 Task: Find connections with filter location Queanbeyan with filter topic #Careerwith filter profile language French with filter current company HDFC Limited with filter school SREYAS INSTITUTE OF ENGINEERING & TECHNOLOGY with filter industry Wholesale Luxury Goods and Jewelry with filter service category Content Strategy with filter keywords title Community Volunteer Jobs
Action: Mouse moved to (682, 101)
Screenshot: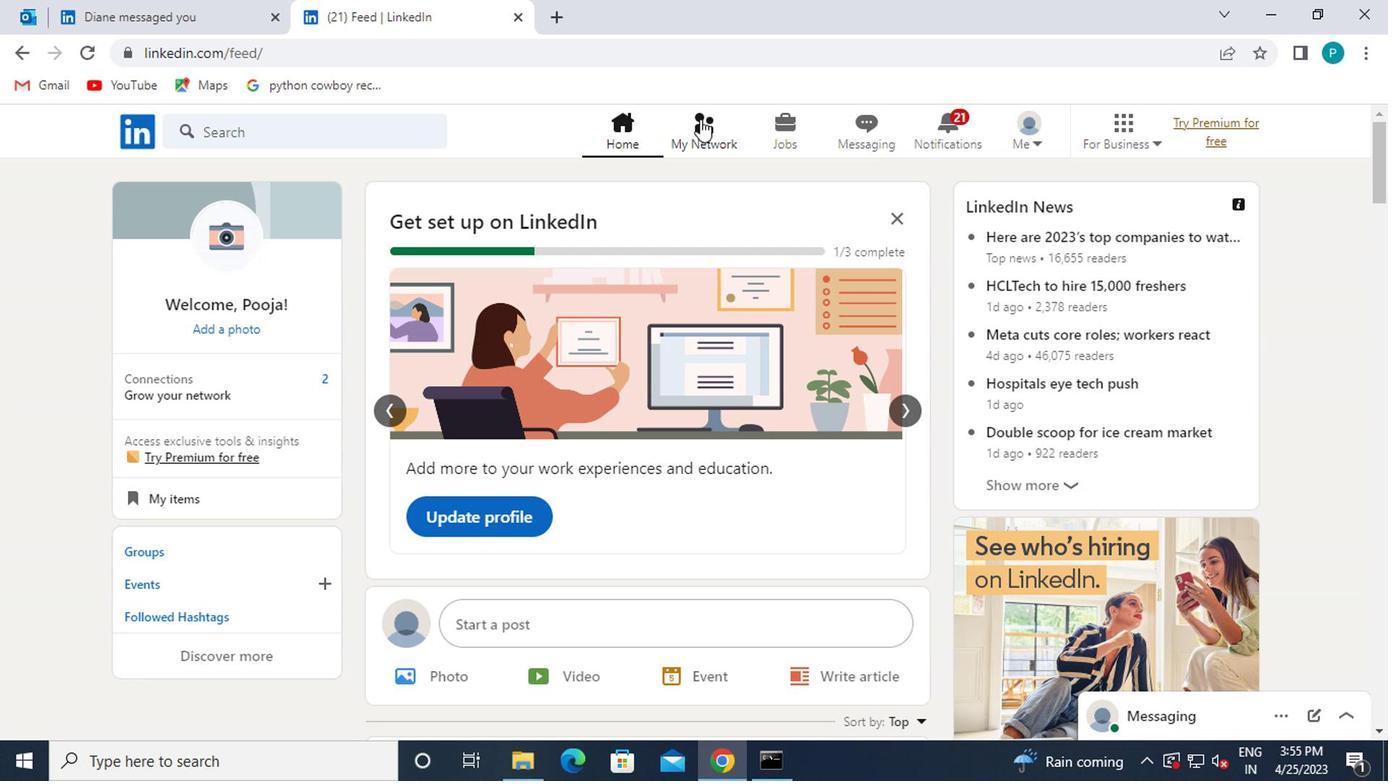 
Action: Mouse pressed left at (682, 101)
Screenshot: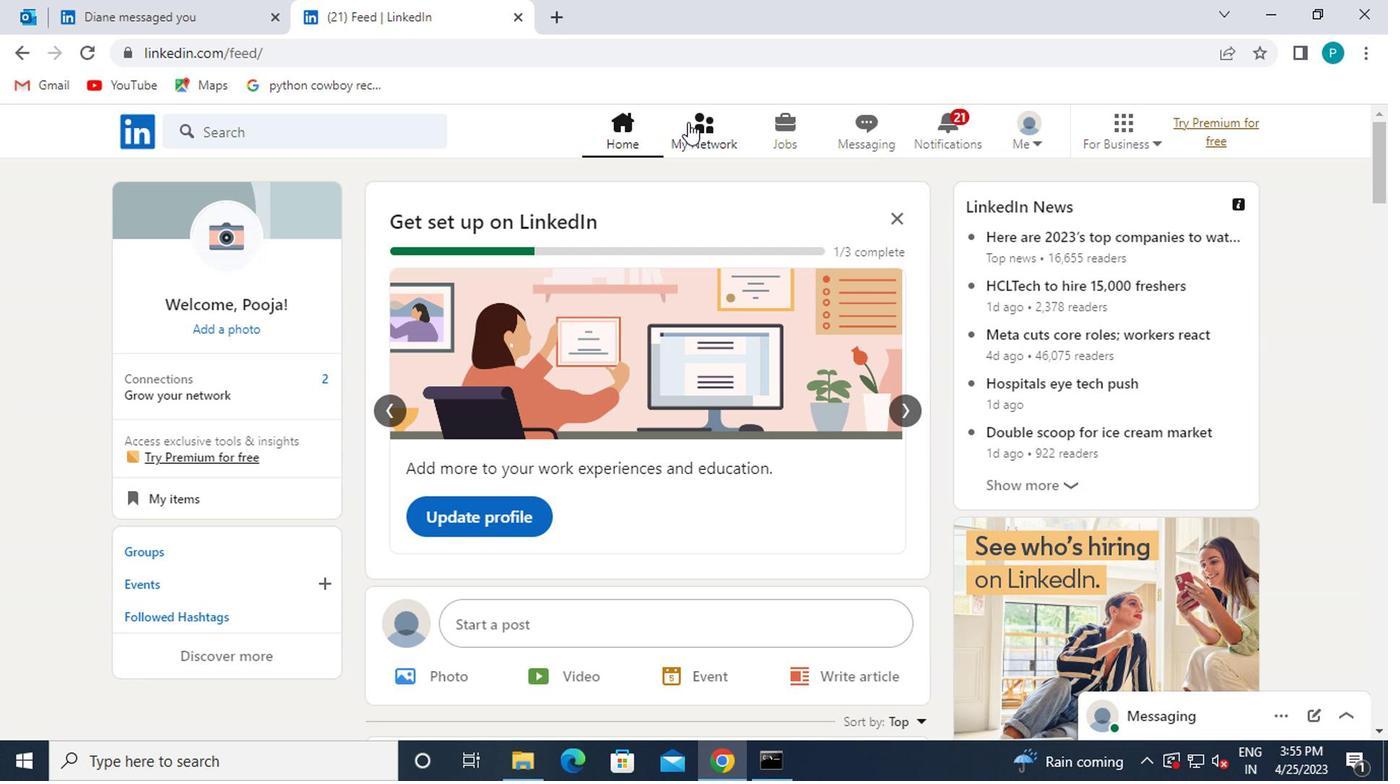 
Action: Mouse moved to (287, 215)
Screenshot: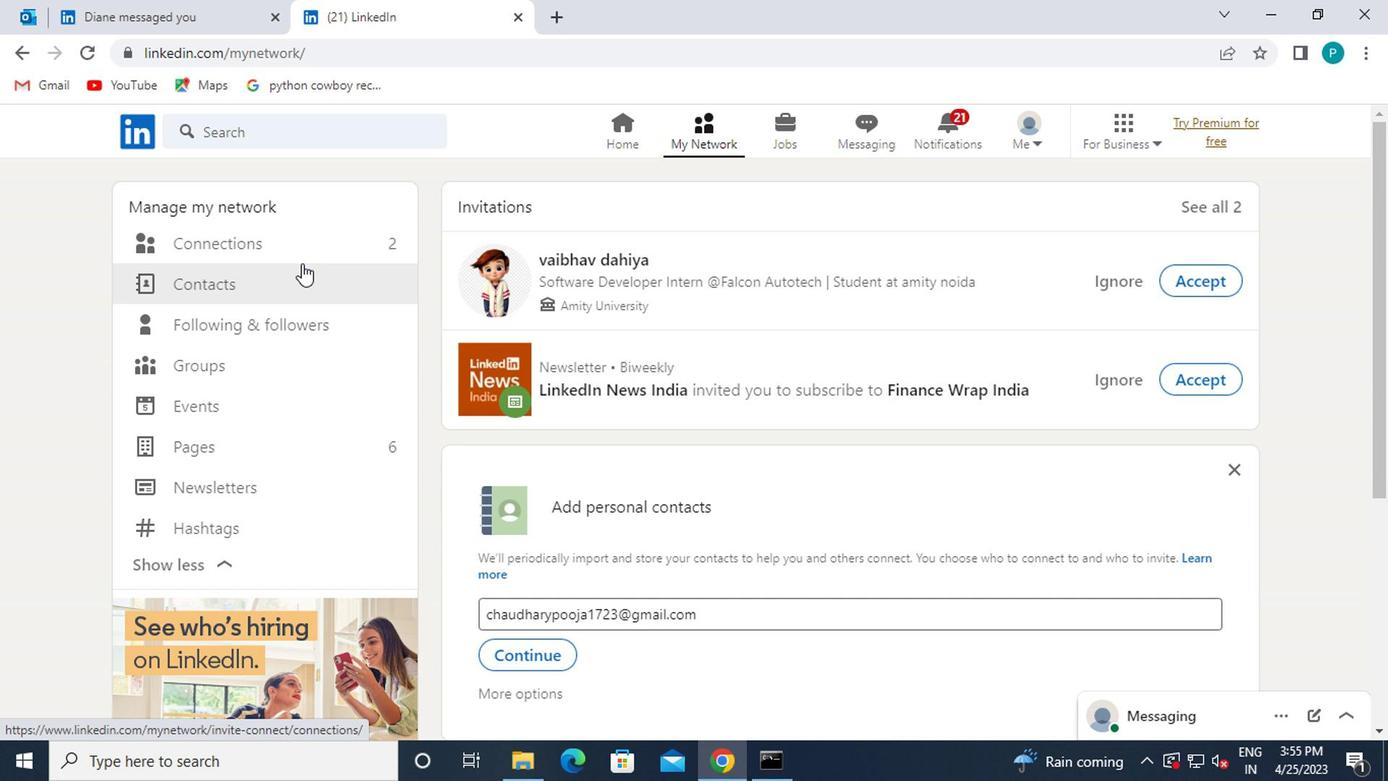 
Action: Mouse pressed left at (287, 215)
Screenshot: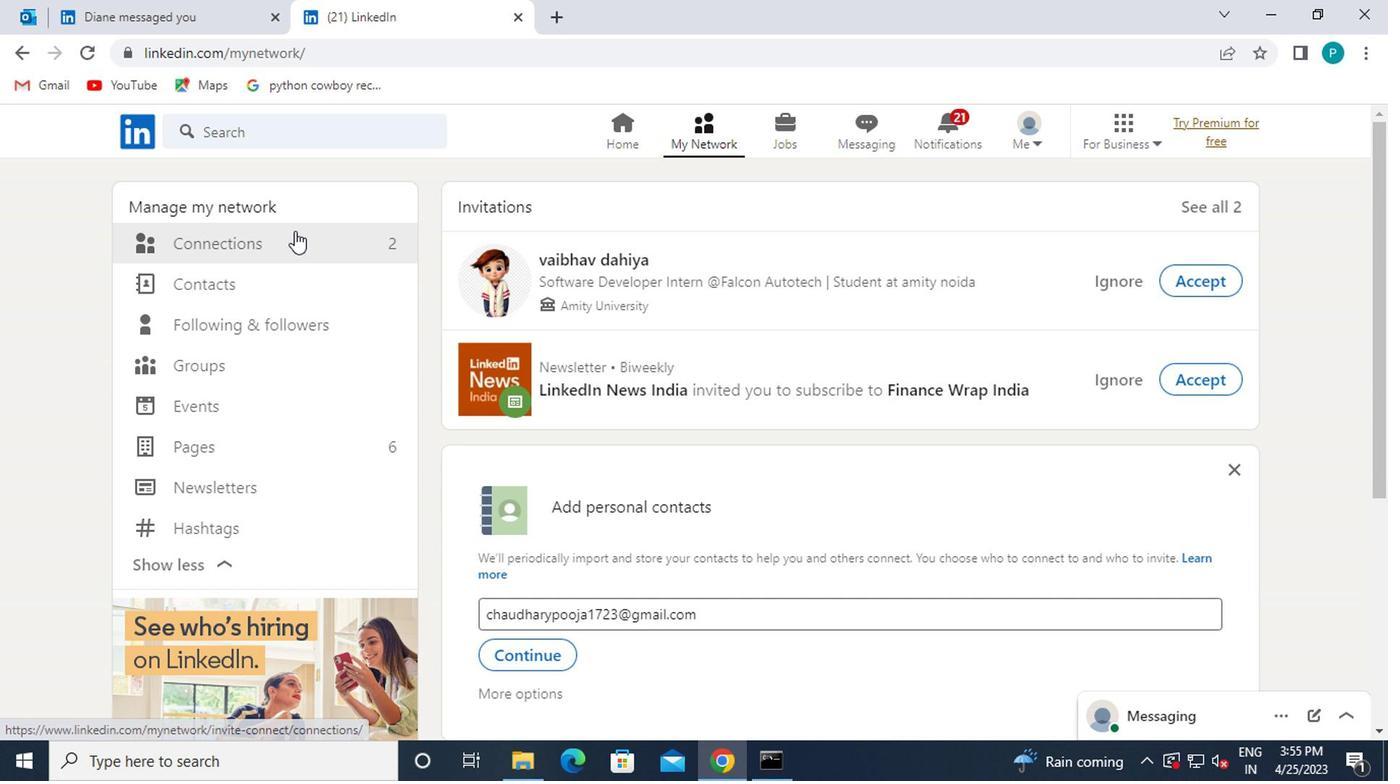 
Action: Mouse moved to (807, 226)
Screenshot: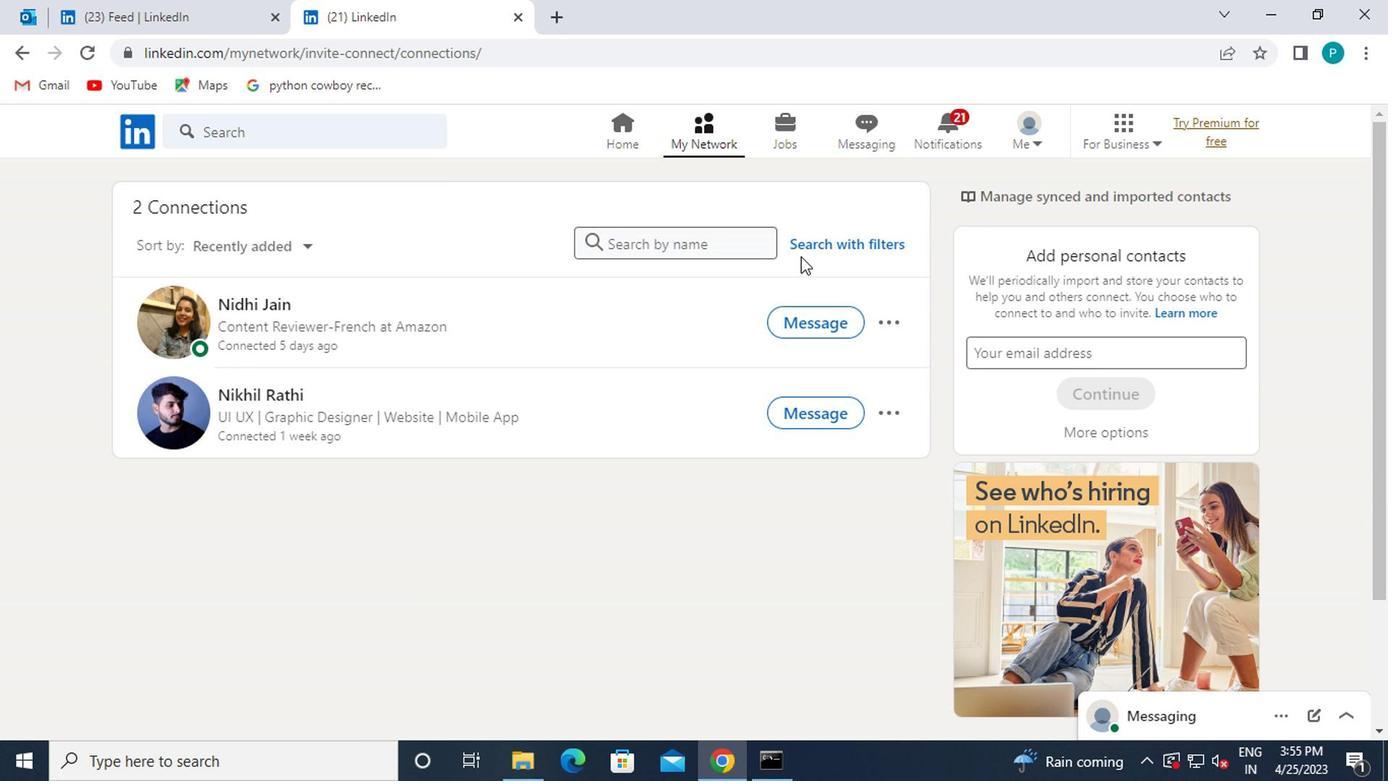 
Action: Mouse pressed left at (807, 226)
Screenshot: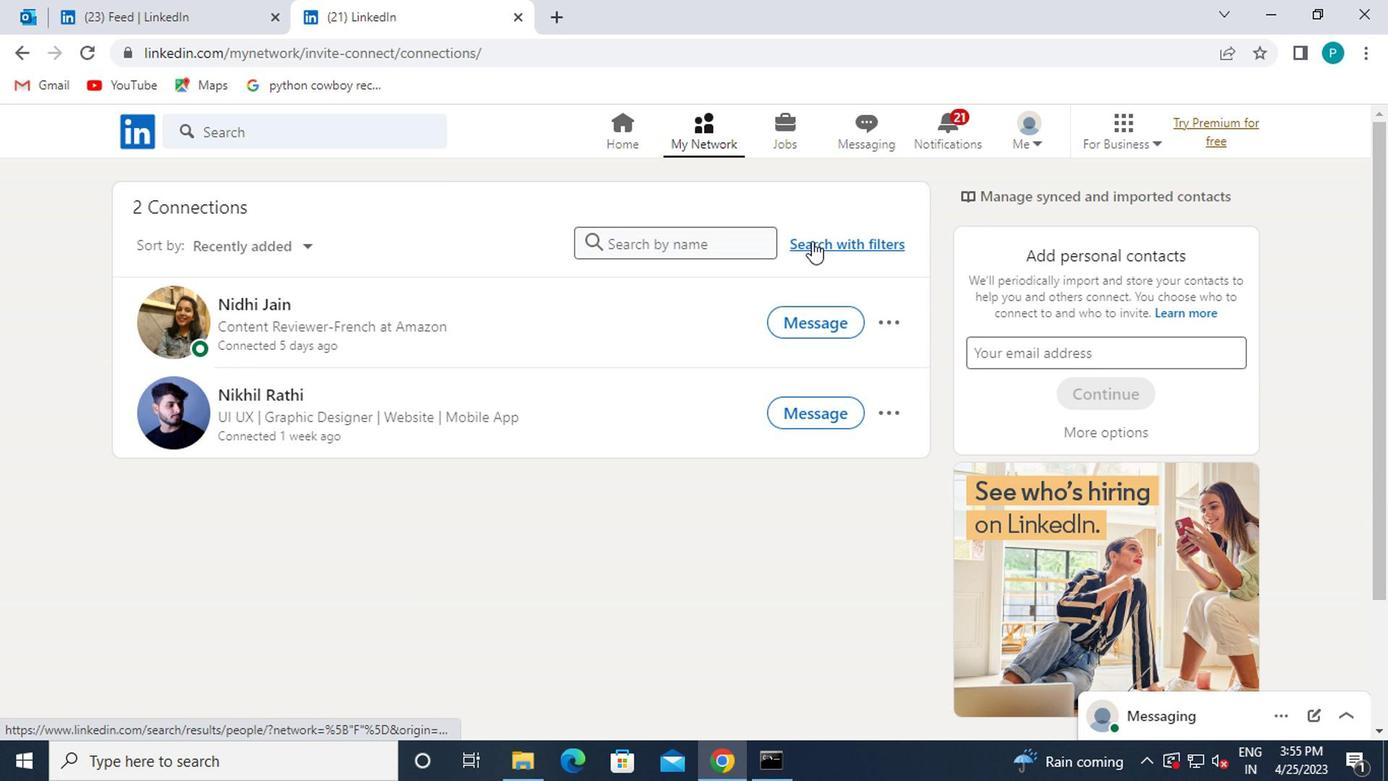 
Action: Mouse moved to (666, 177)
Screenshot: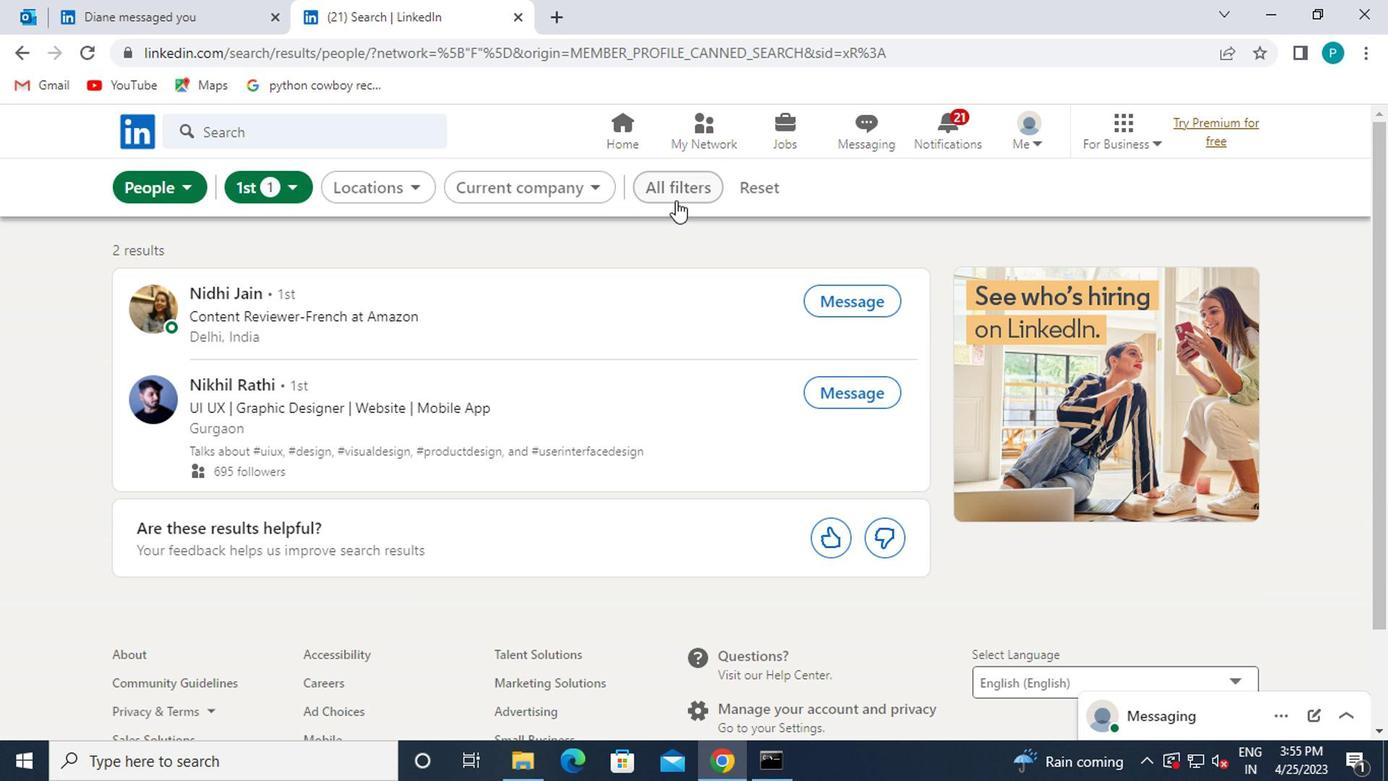 
Action: Mouse pressed left at (666, 177)
Screenshot: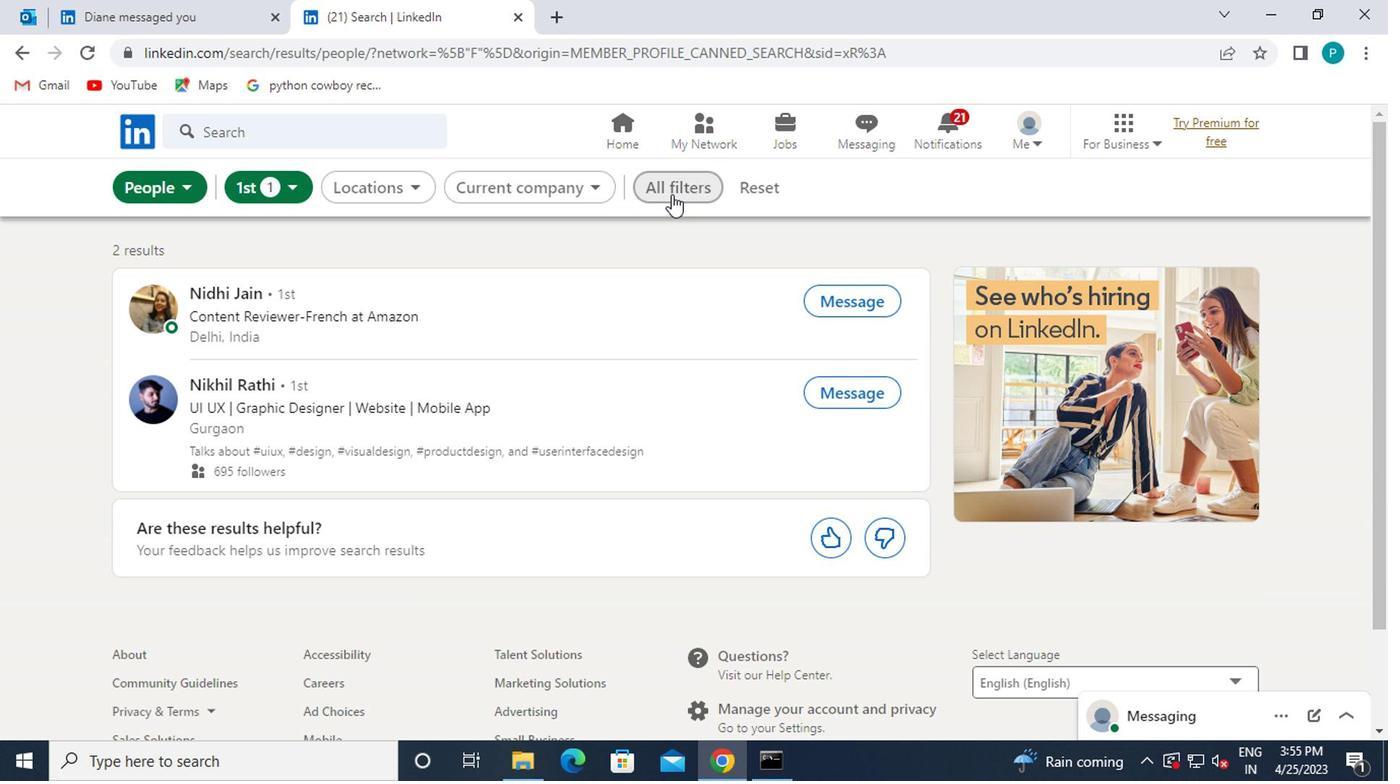 
Action: Mouse moved to (1207, 423)
Screenshot: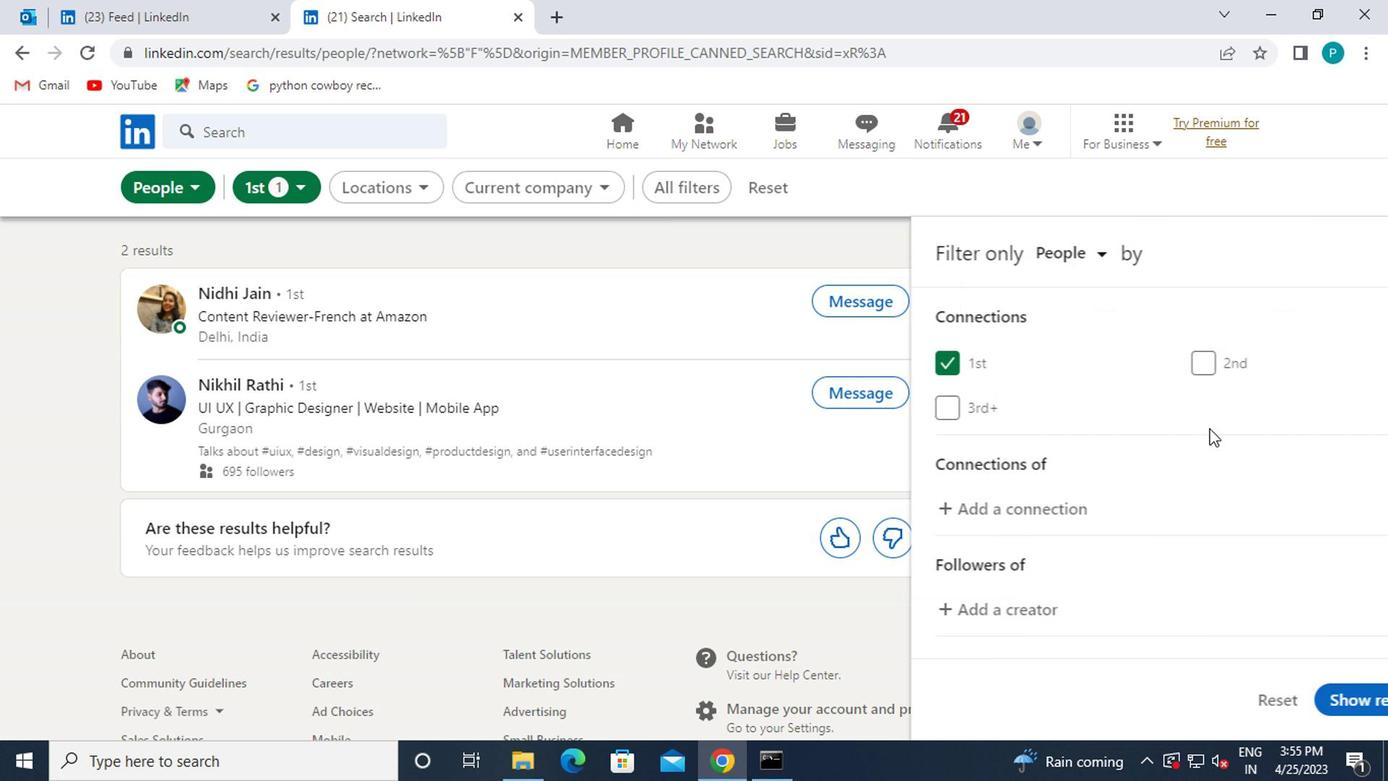 
Action: Mouse scrolled (1207, 421) with delta (0, -1)
Screenshot: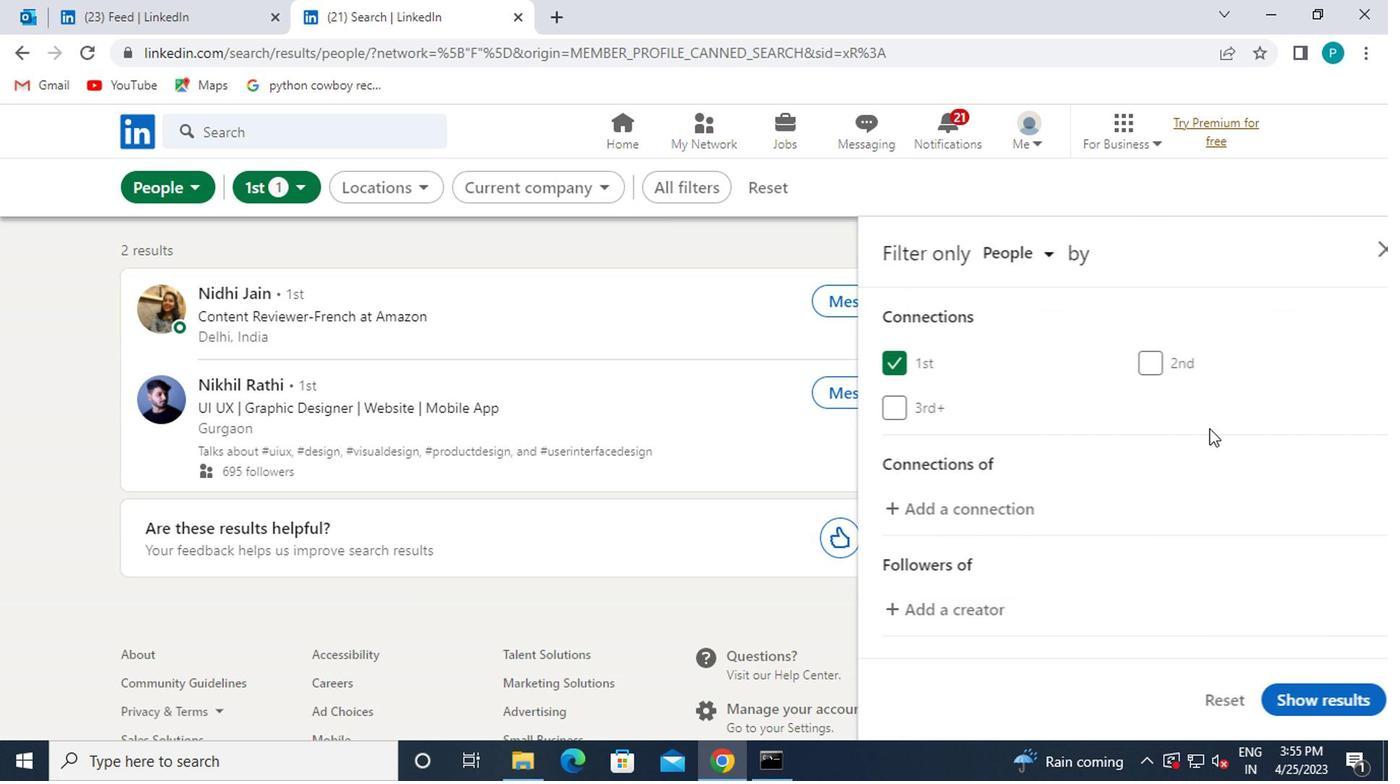 
Action: Mouse moved to (1205, 427)
Screenshot: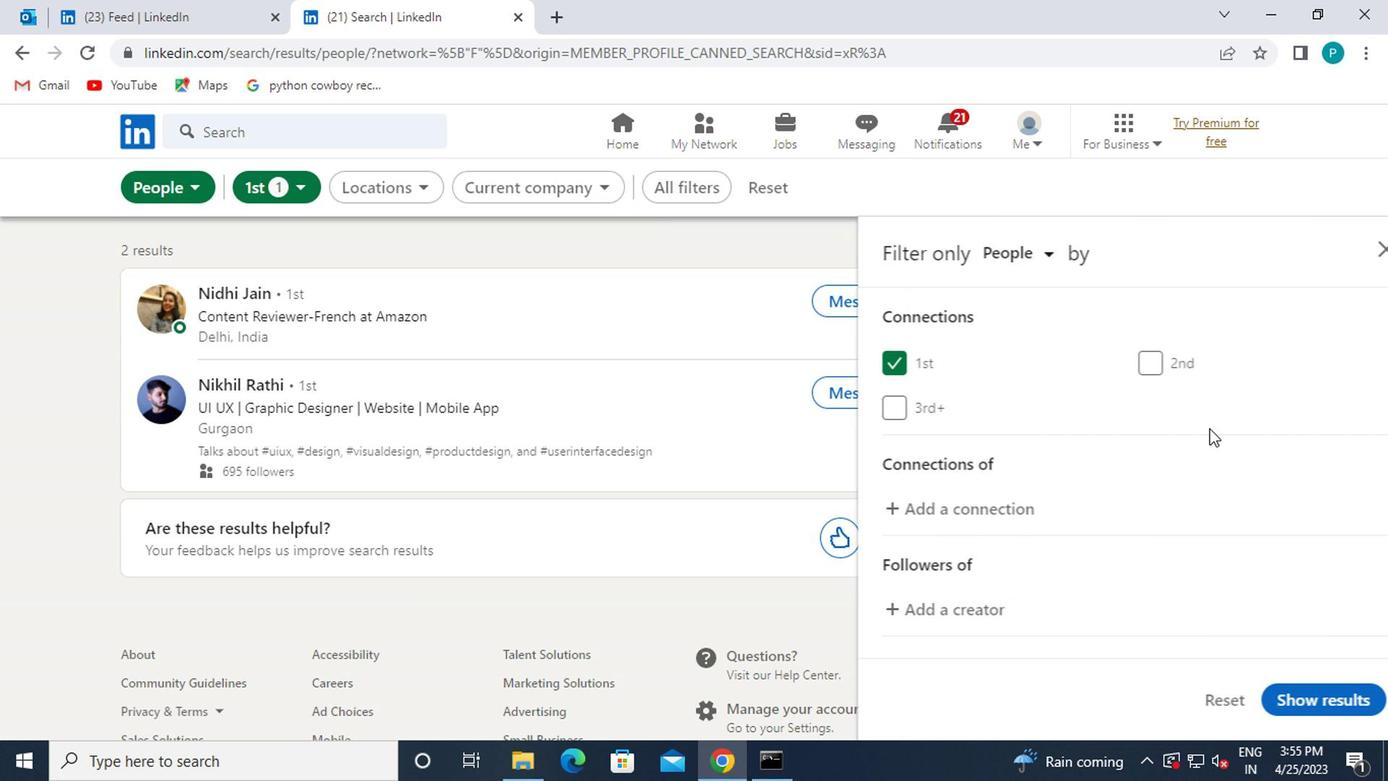 
Action: Mouse scrolled (1205, 426) with delta (0, -1)
Screenshot: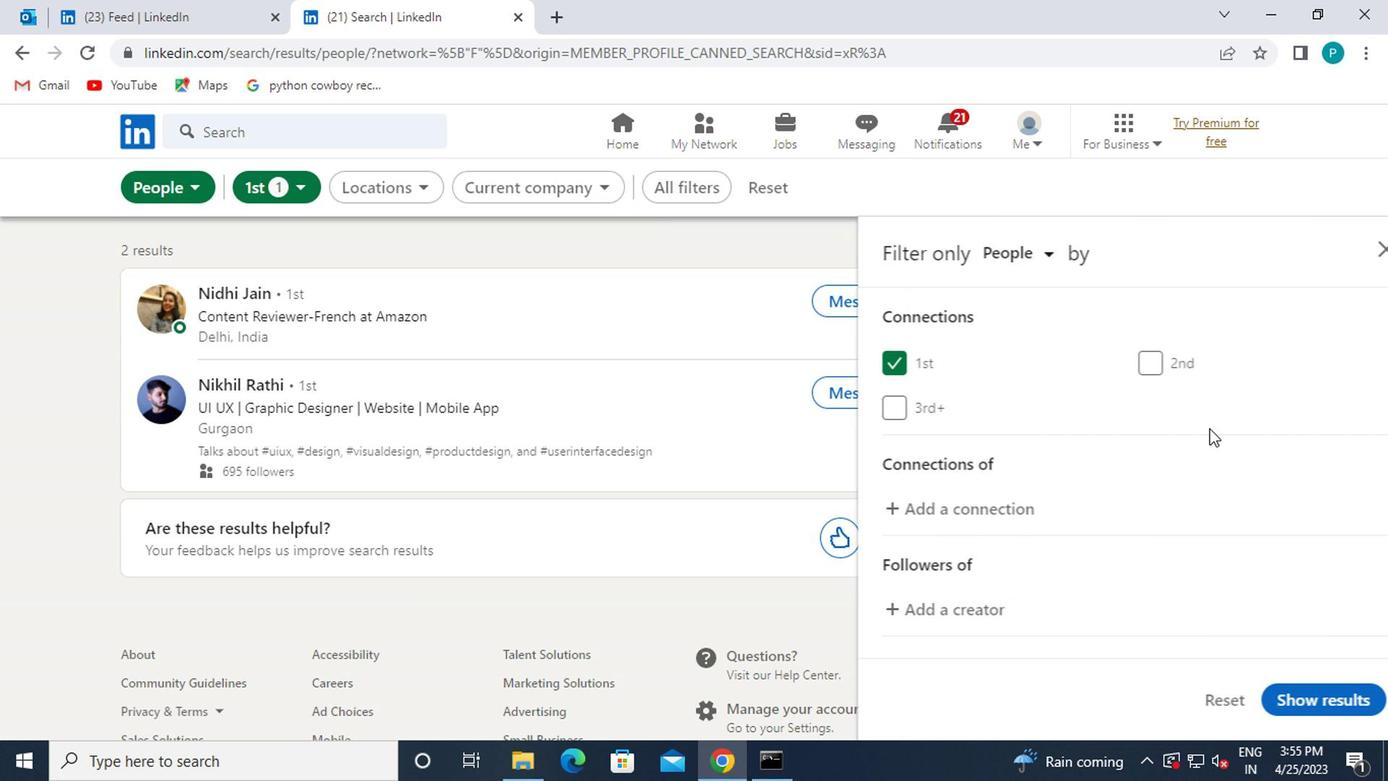 
Action: Mouse moved to (1194, 430)
Screenshot: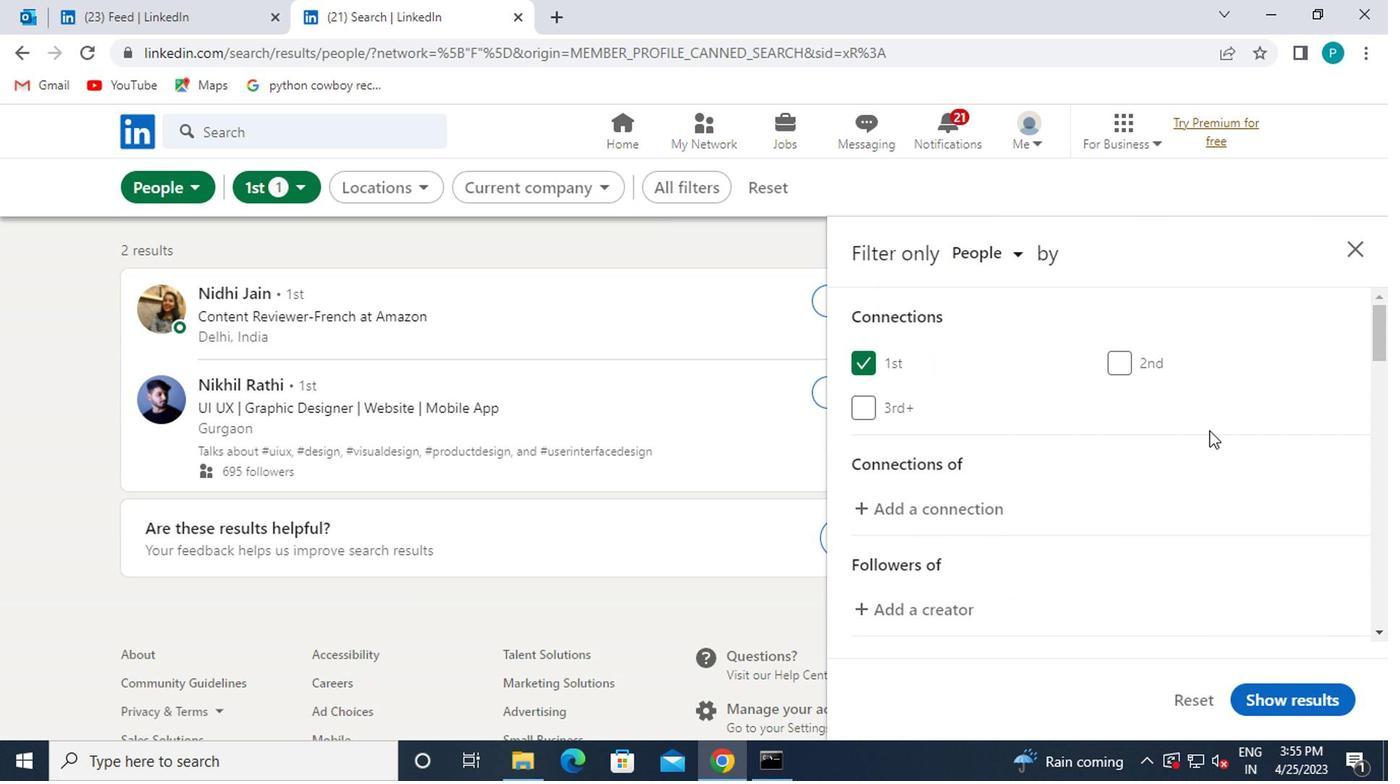 
Action: Mouse scrolled (1194, 429) with delta (0, 0)
Screenshot: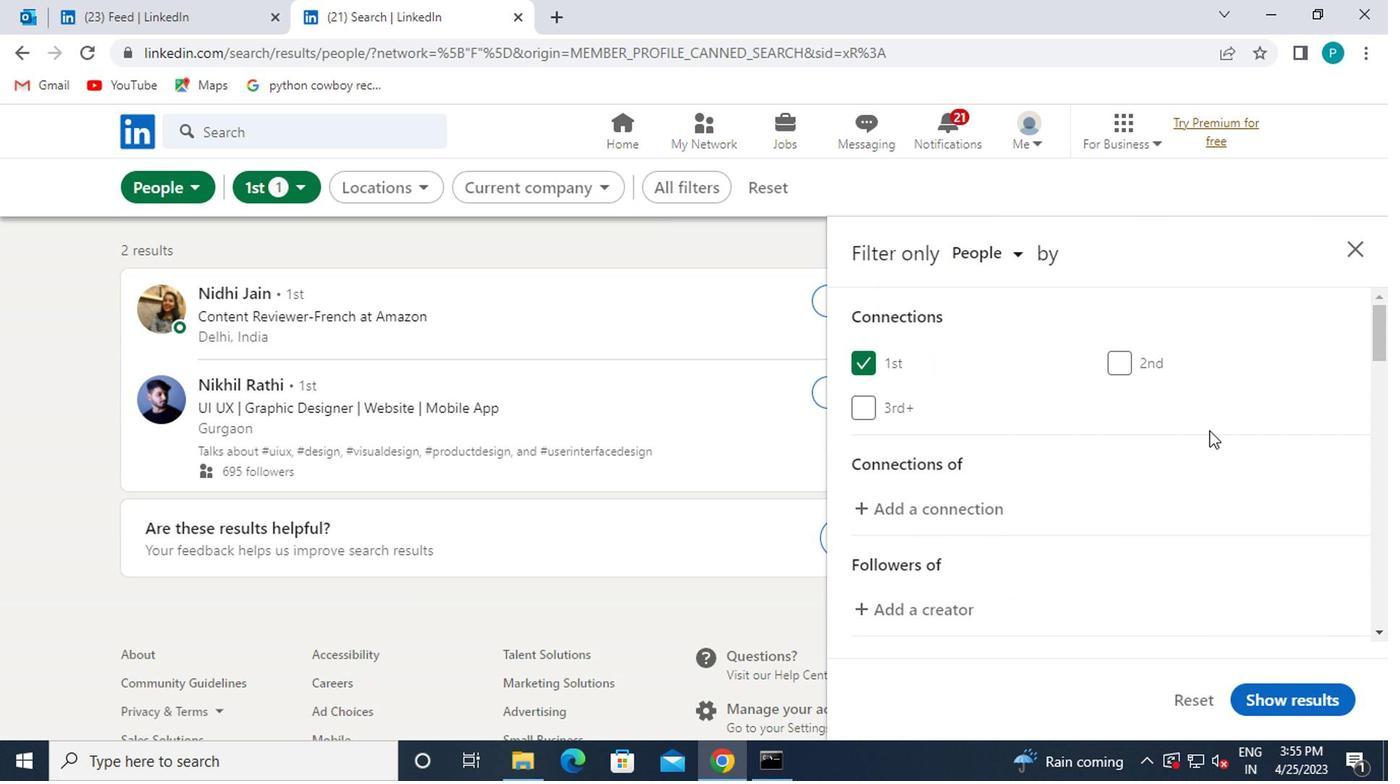 
Action: Mouse moved to (1155, 506)
Screenshot: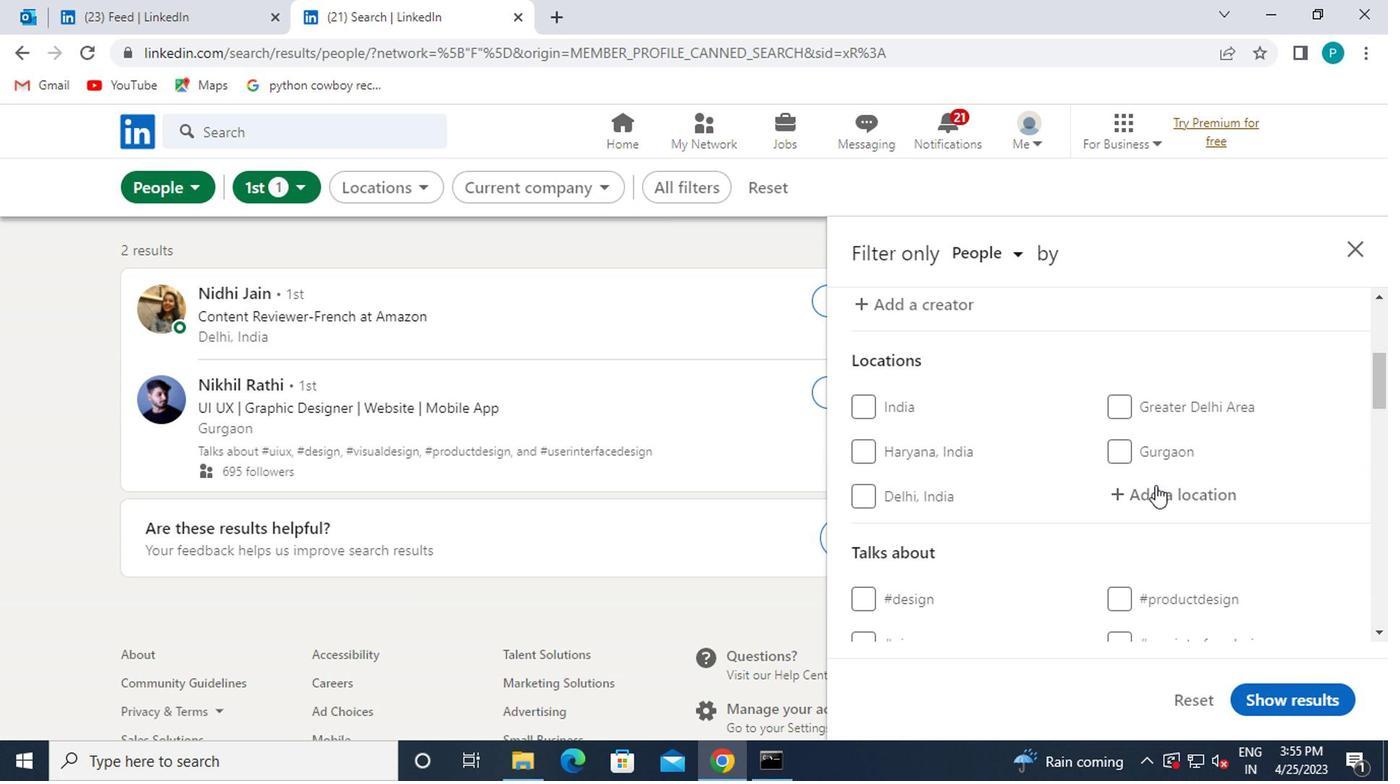 
Action: Mouse pressed left at (1155, 506)
Screenshot: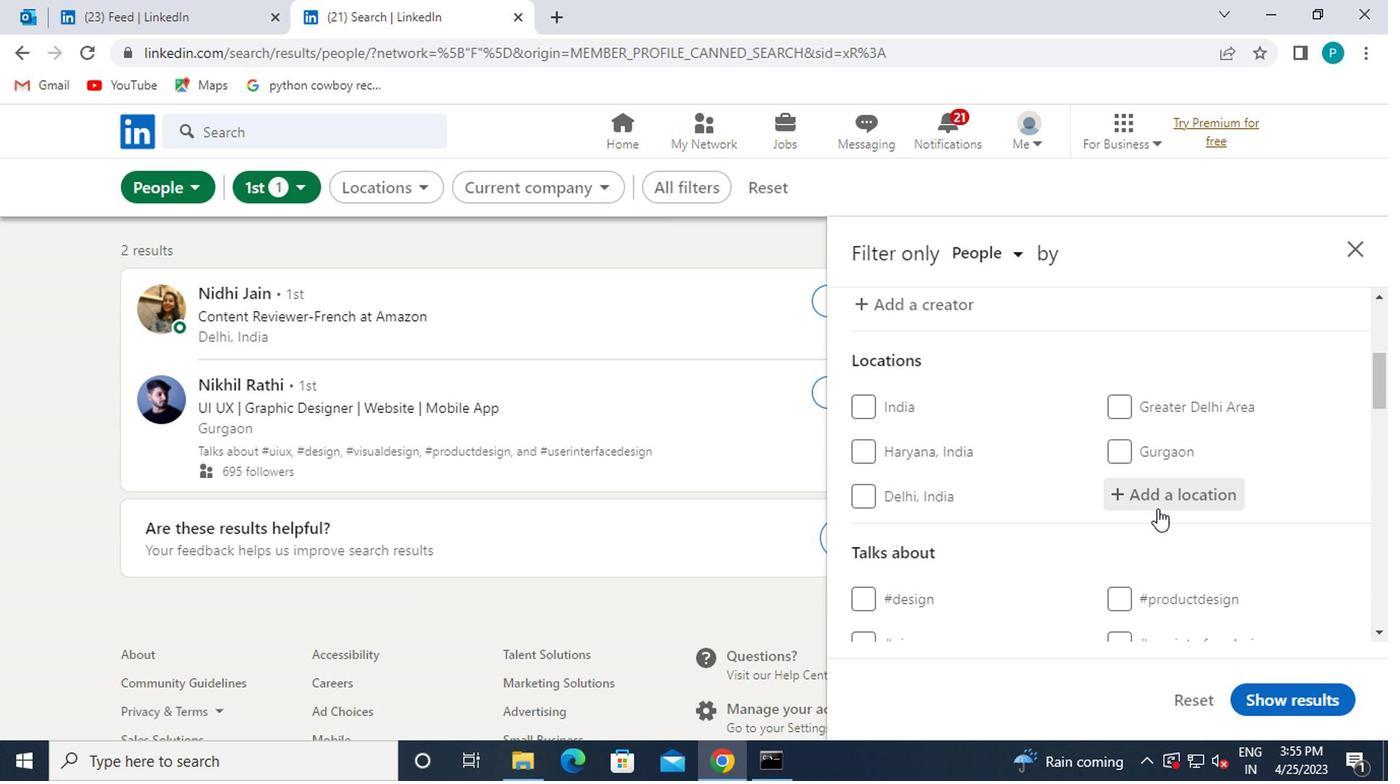 
Action: Mouse moved to (1118, 488)
Screenshot: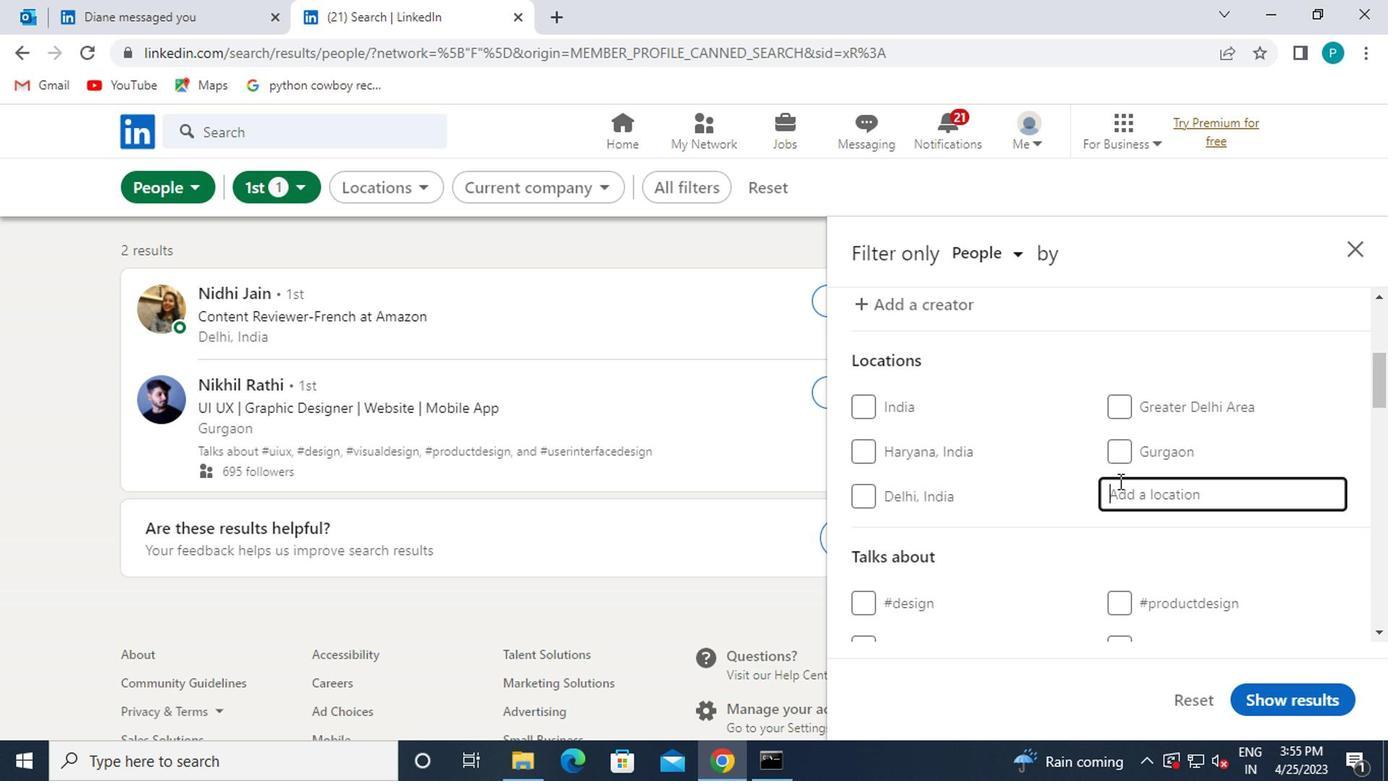 
Action: Mouse pressed left at (1118, 488)
Screenshot: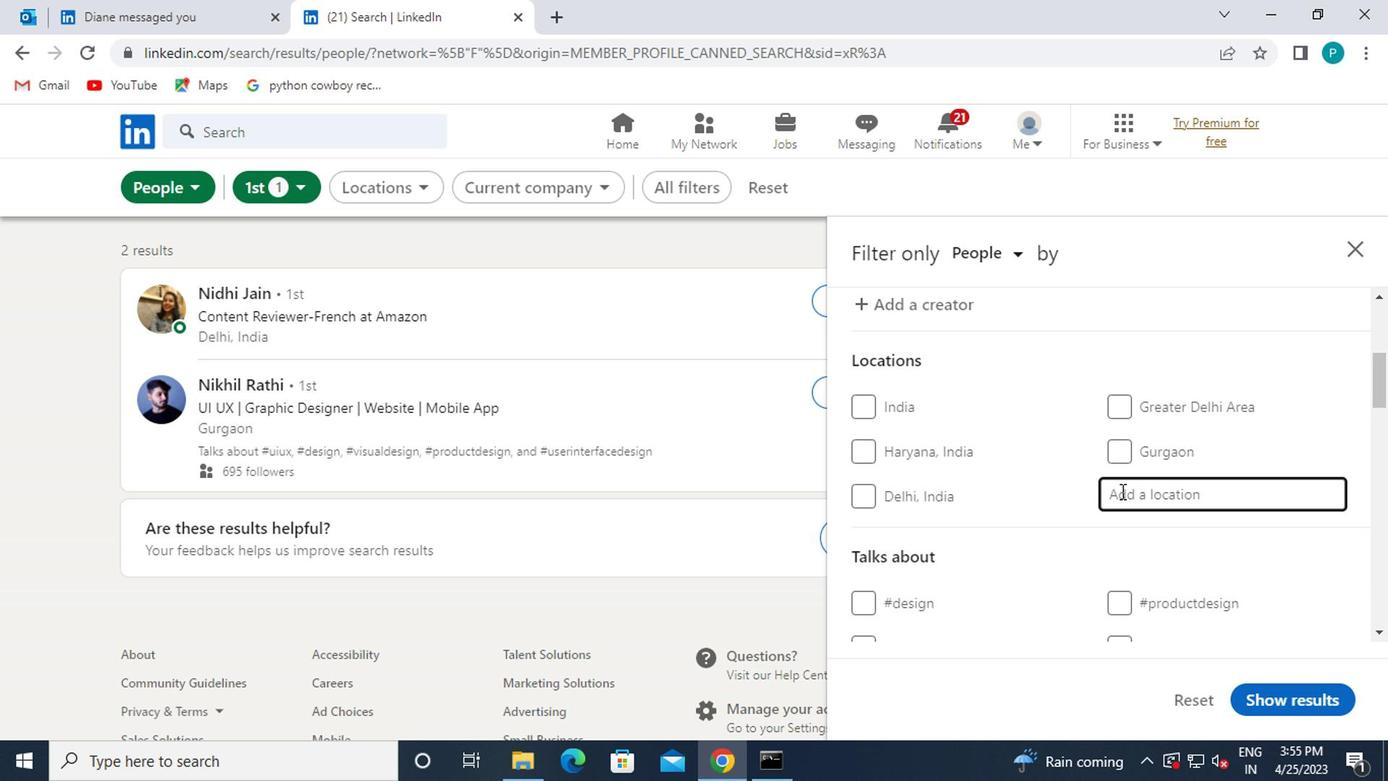 
Action: Key pressed queanbeyan<Key.enter>
Screenshot: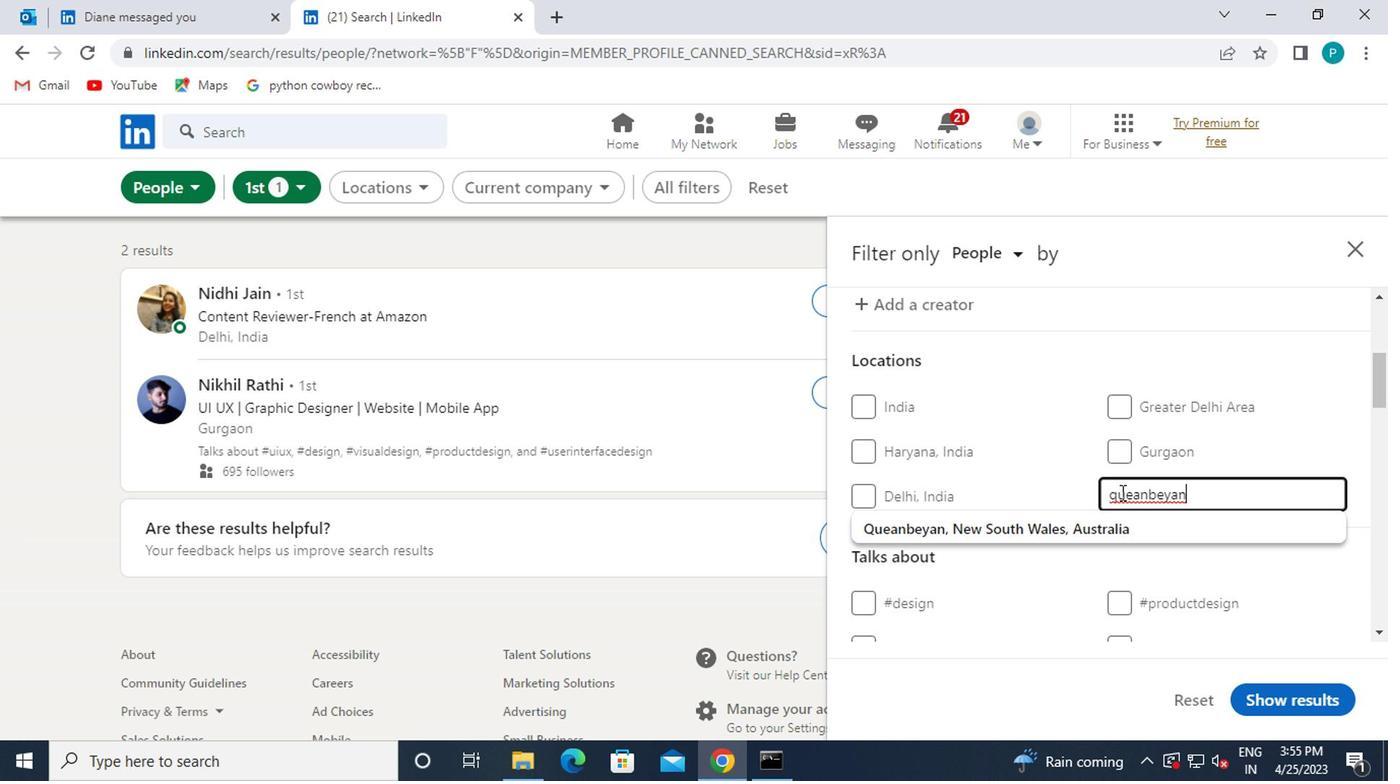 
Action: Mouse moved to (1069, 595)
Screenshot: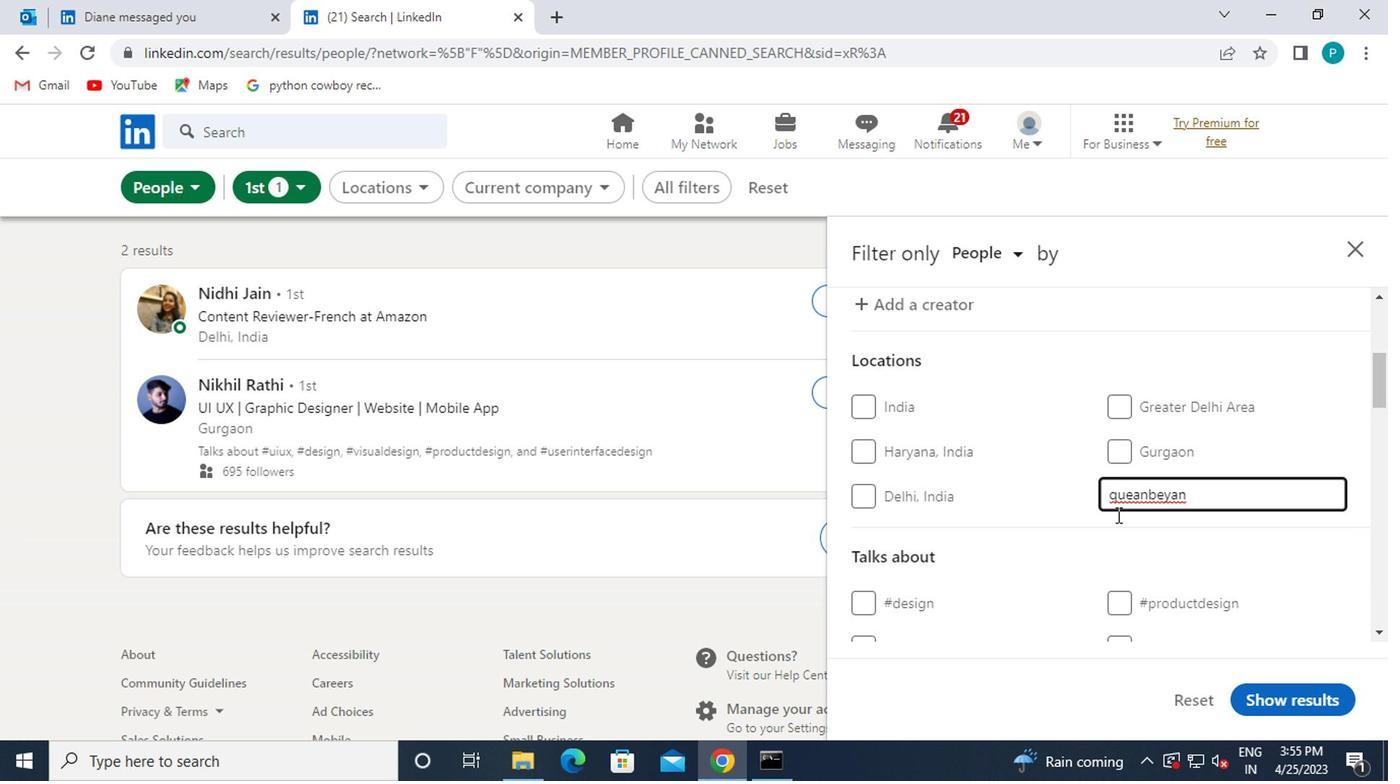 
Action: Mouse scrolled (1069, 594) with delta (0, 0)
Screenshot: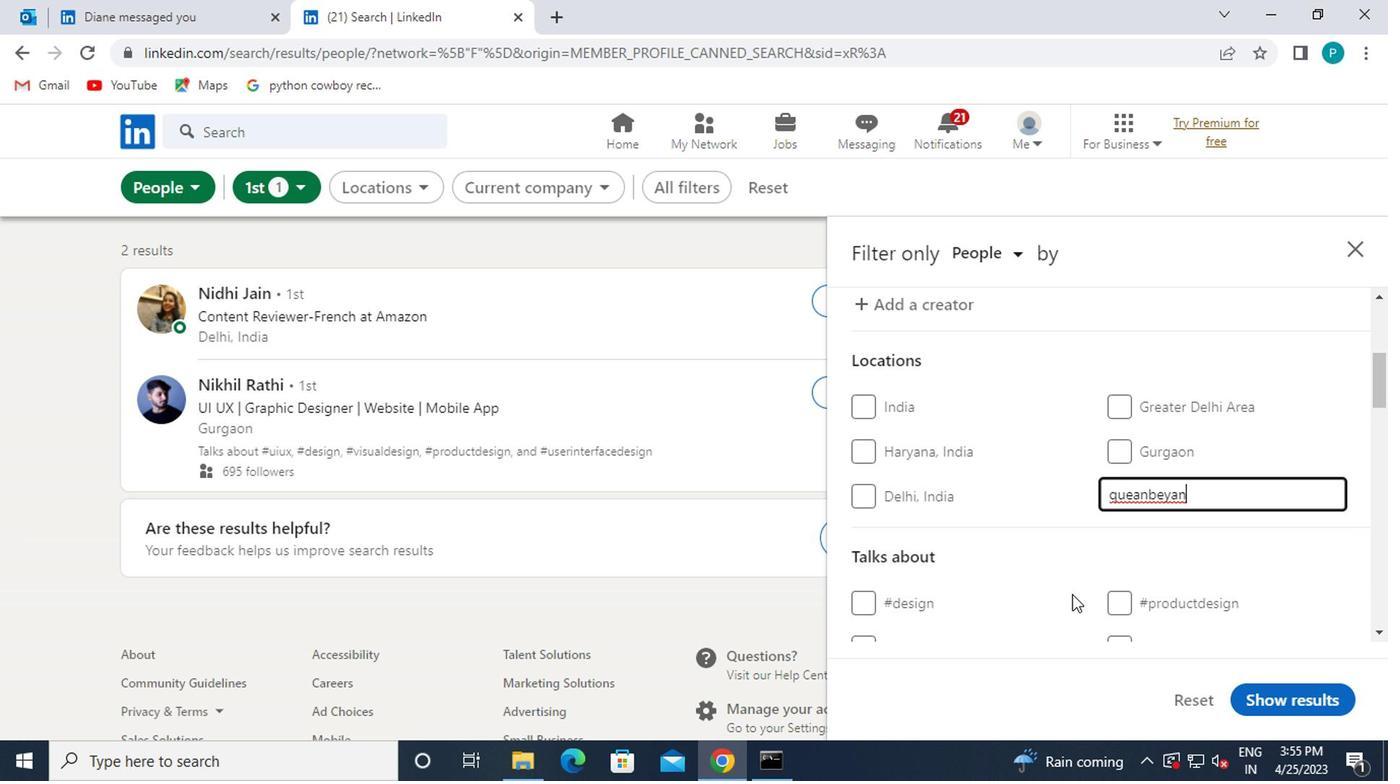 
Action: Mouse moved to (1113, 593)
Screenshot: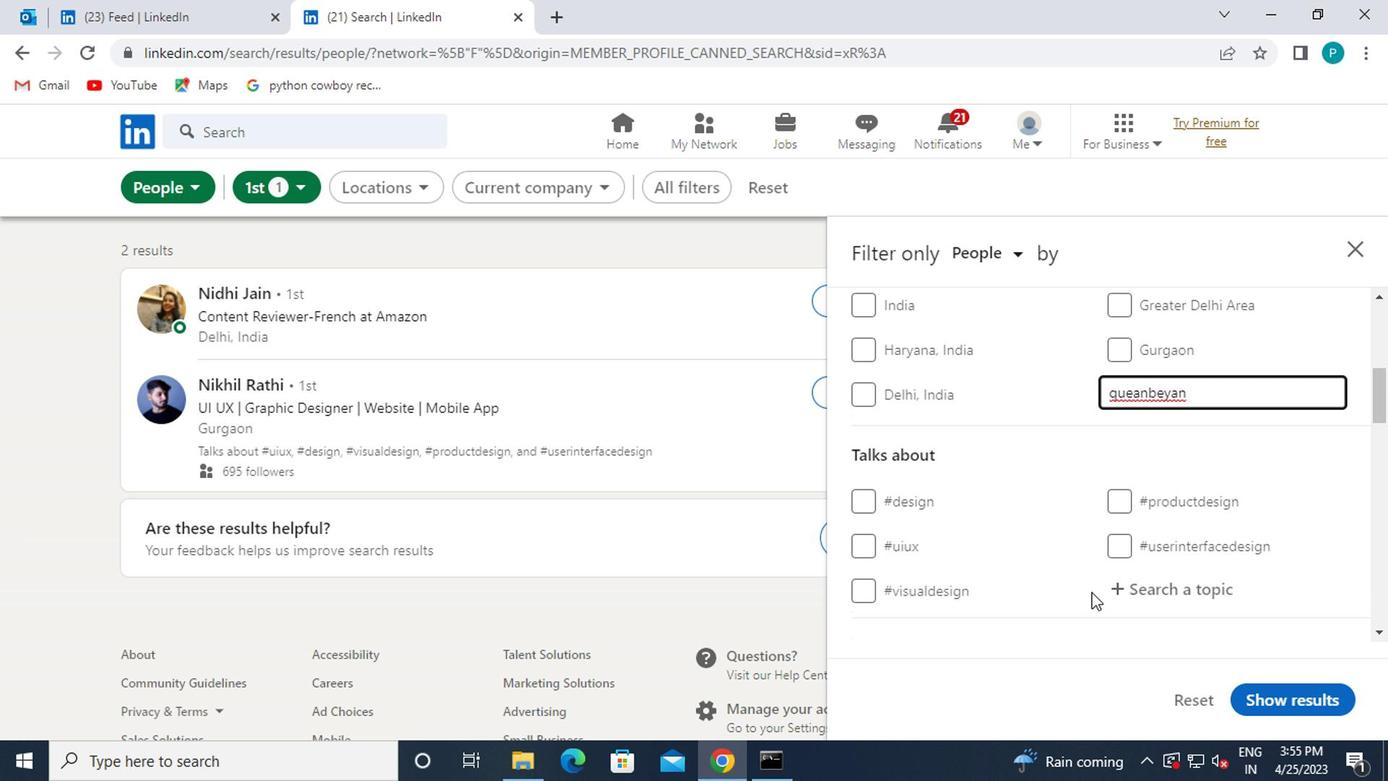 
Action: Mouse pressed left at (1113, 593)
Screenshot: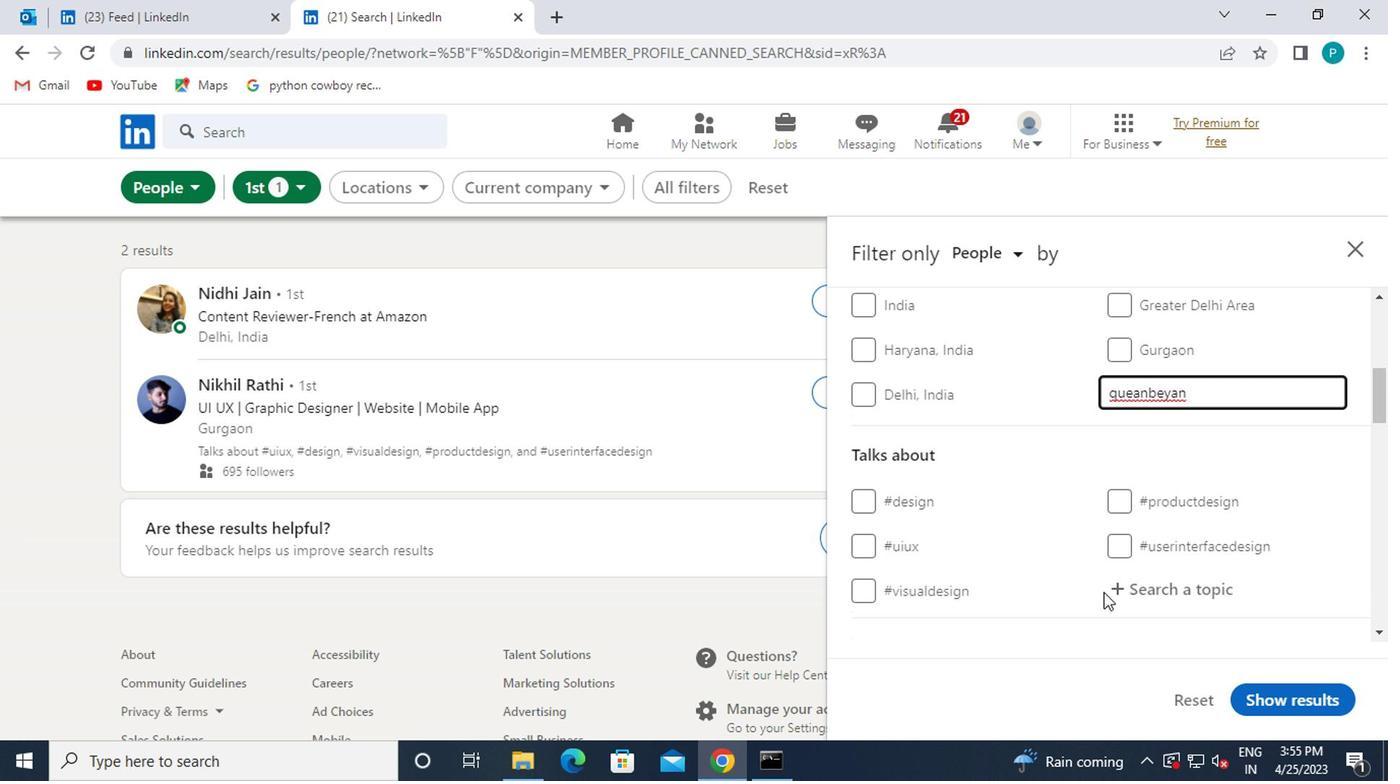 
Action: Key pressed <Key.shift>@<Key.shift><Key.backspace><Key.shift>#CARR<Key.backspace>EER
Screenshot: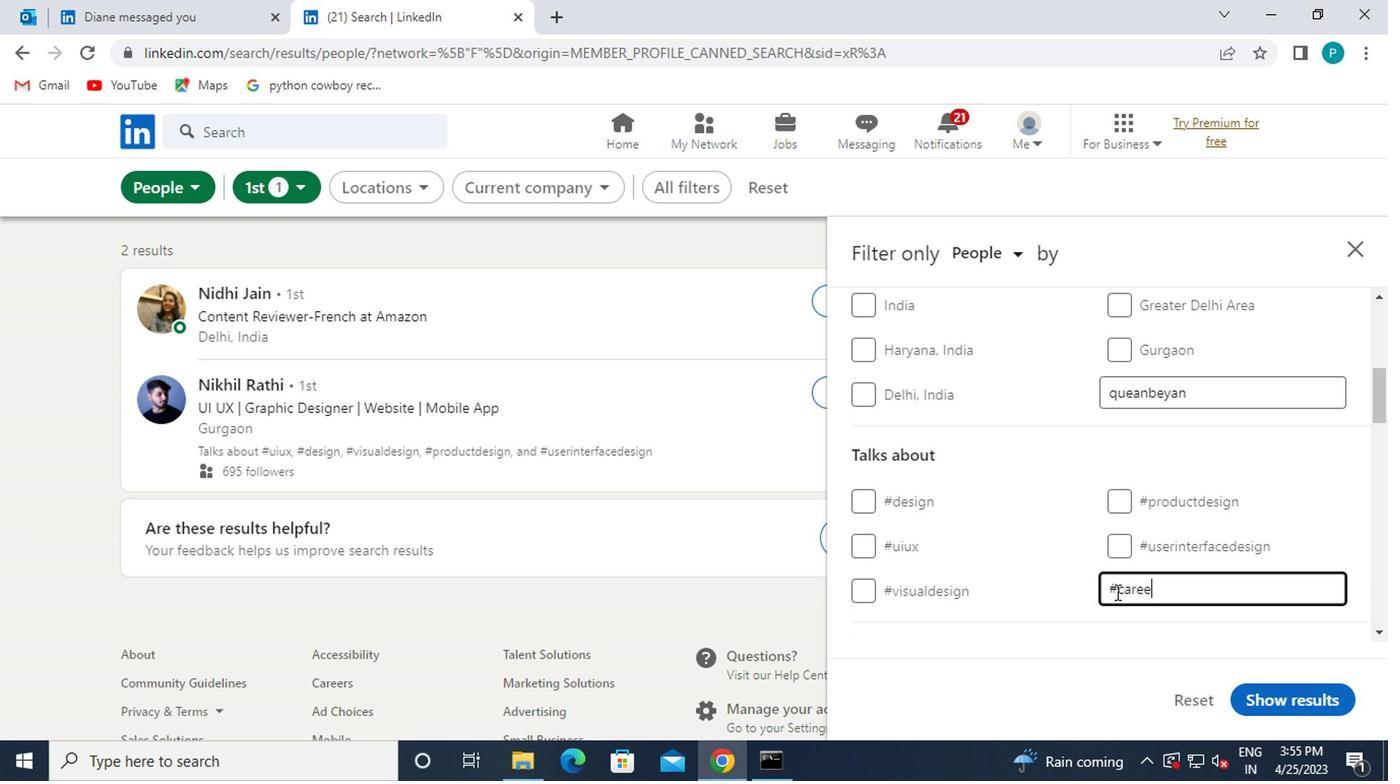 
Action: Mouse scrolled (1113, 592) with delta (0, 0)
Screenshot: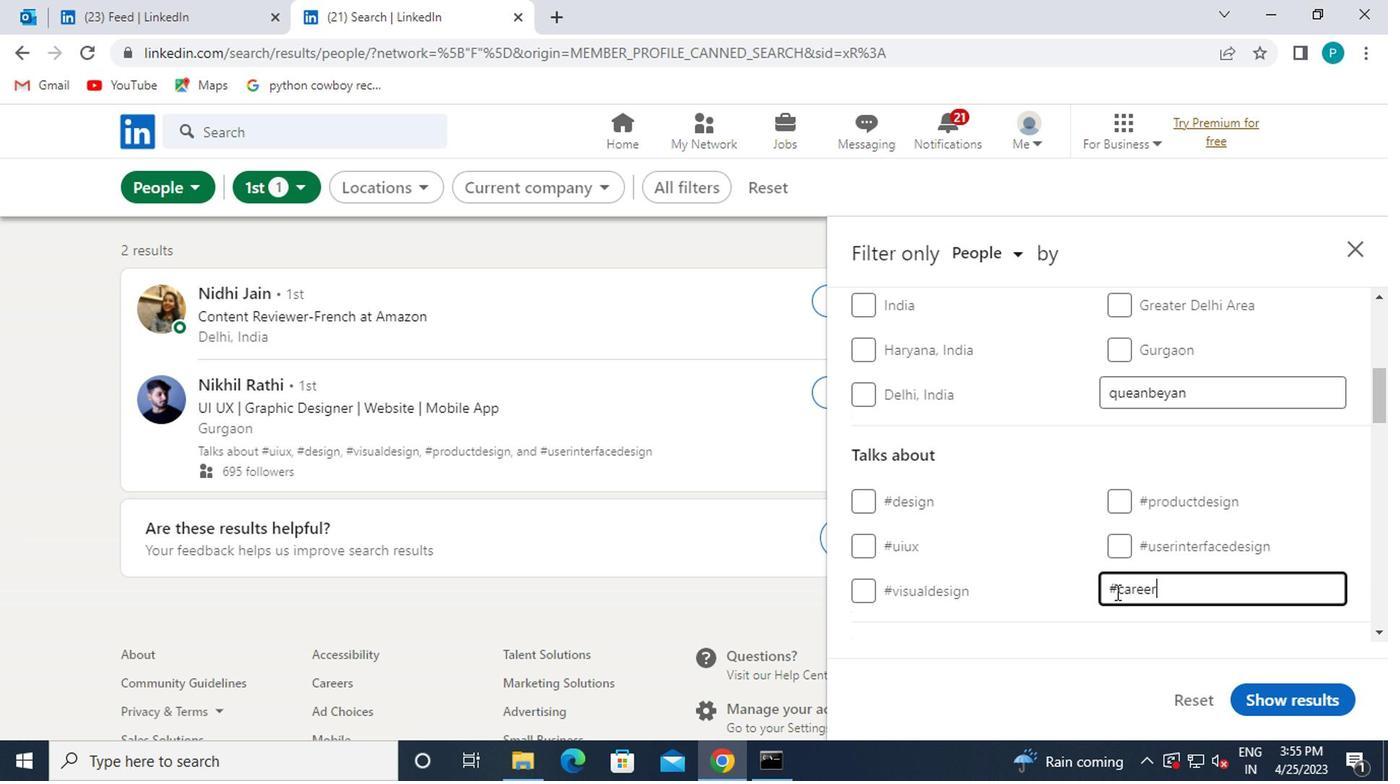 
Action: Mouse moved to (1113, 598)
Screenshot: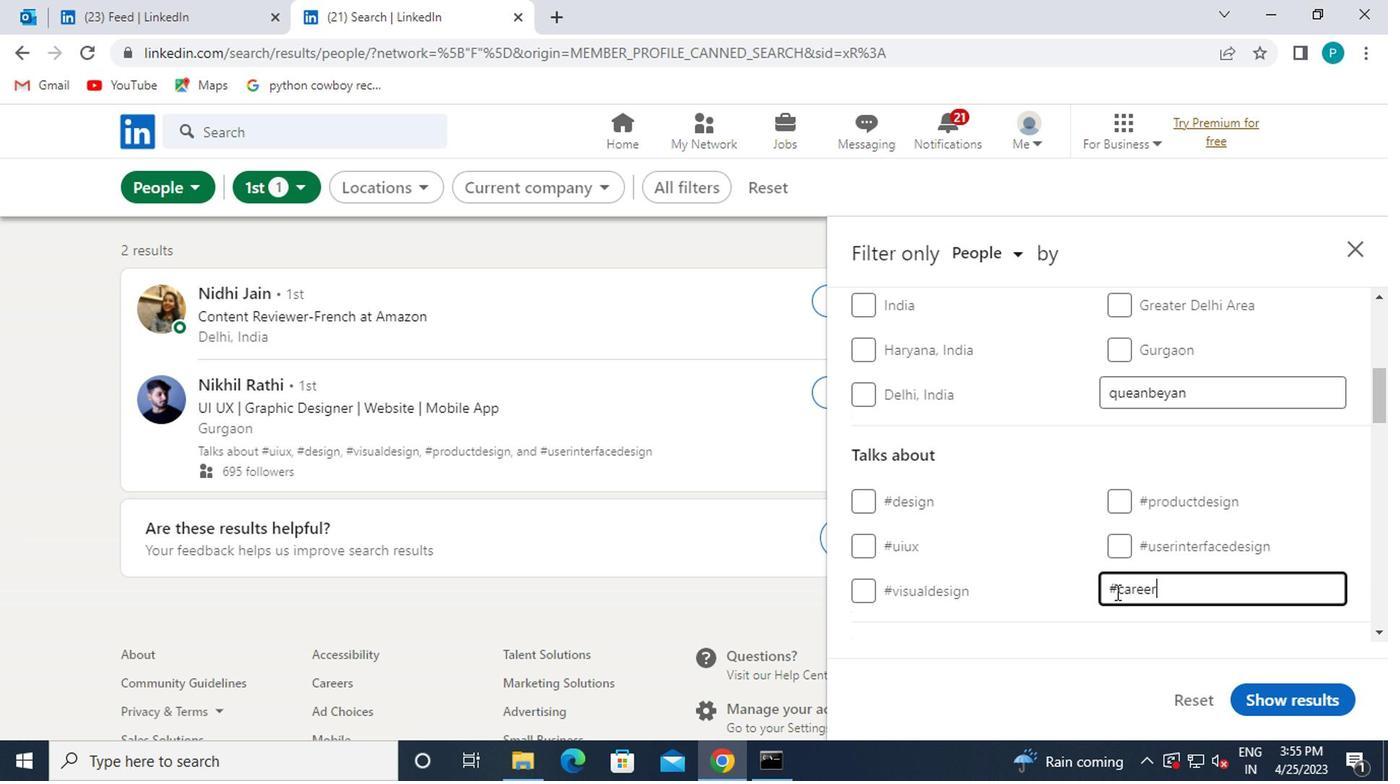 
Action: Mouse scrolled (1113, 597) with delta (0, -1)
Screenshot: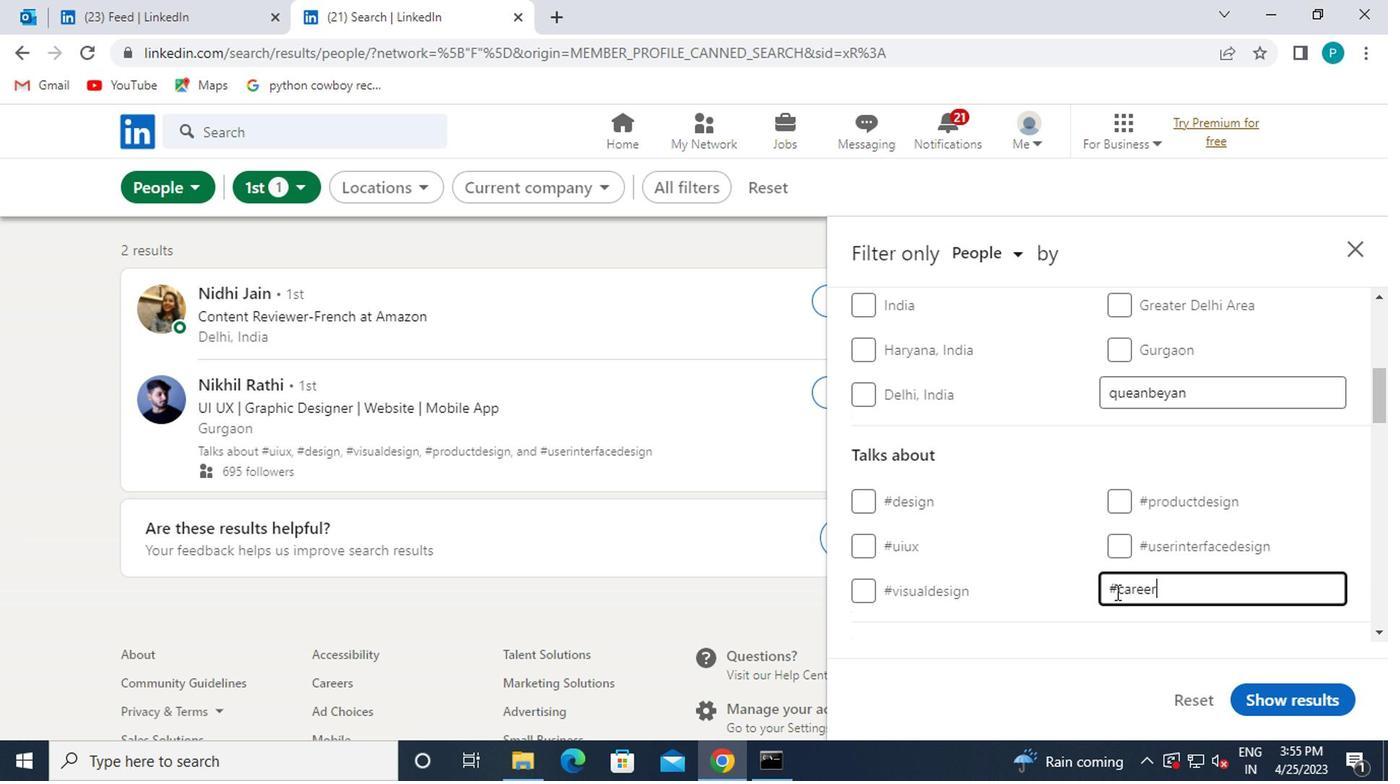 
Action: Mouse moved to (1142, 488)
Screenshot: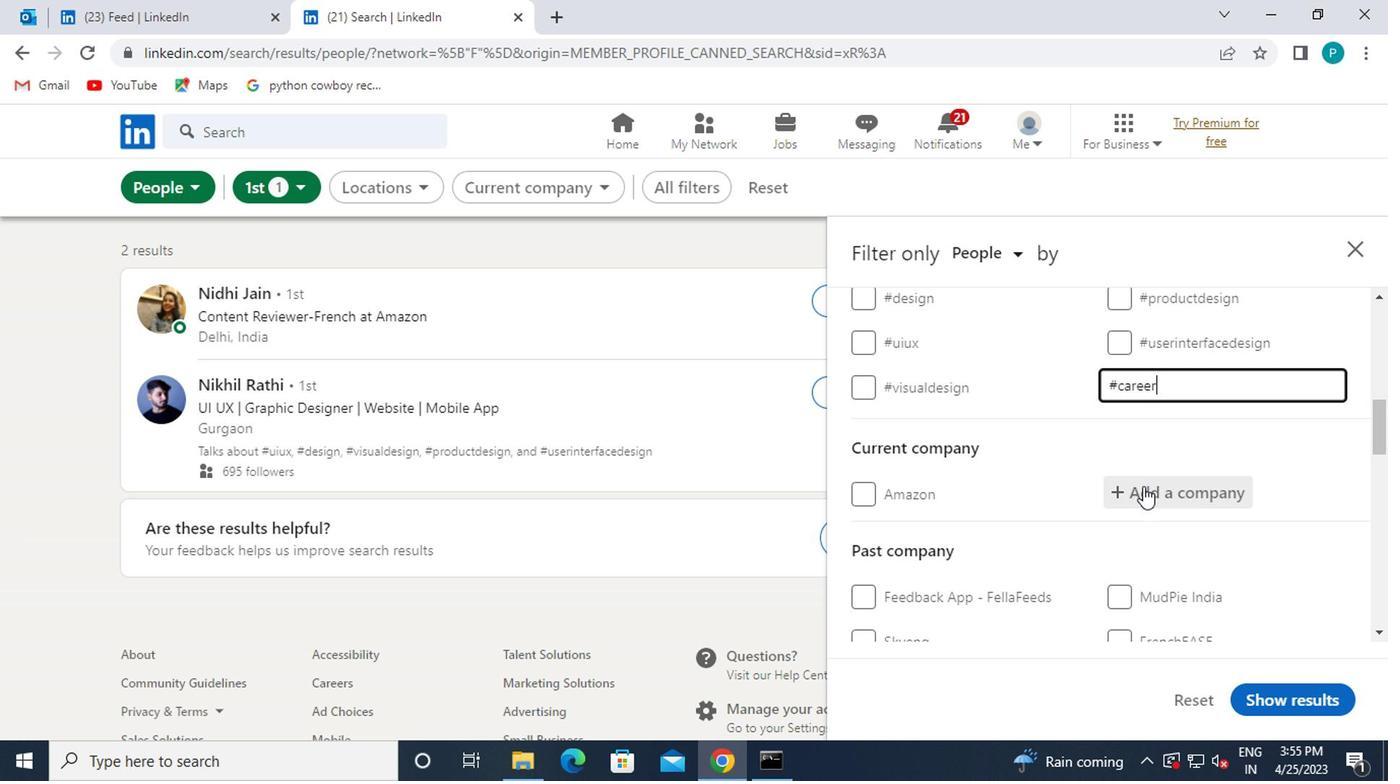 
Action: Mouse pressed left at (1142, 488)
Screenshot: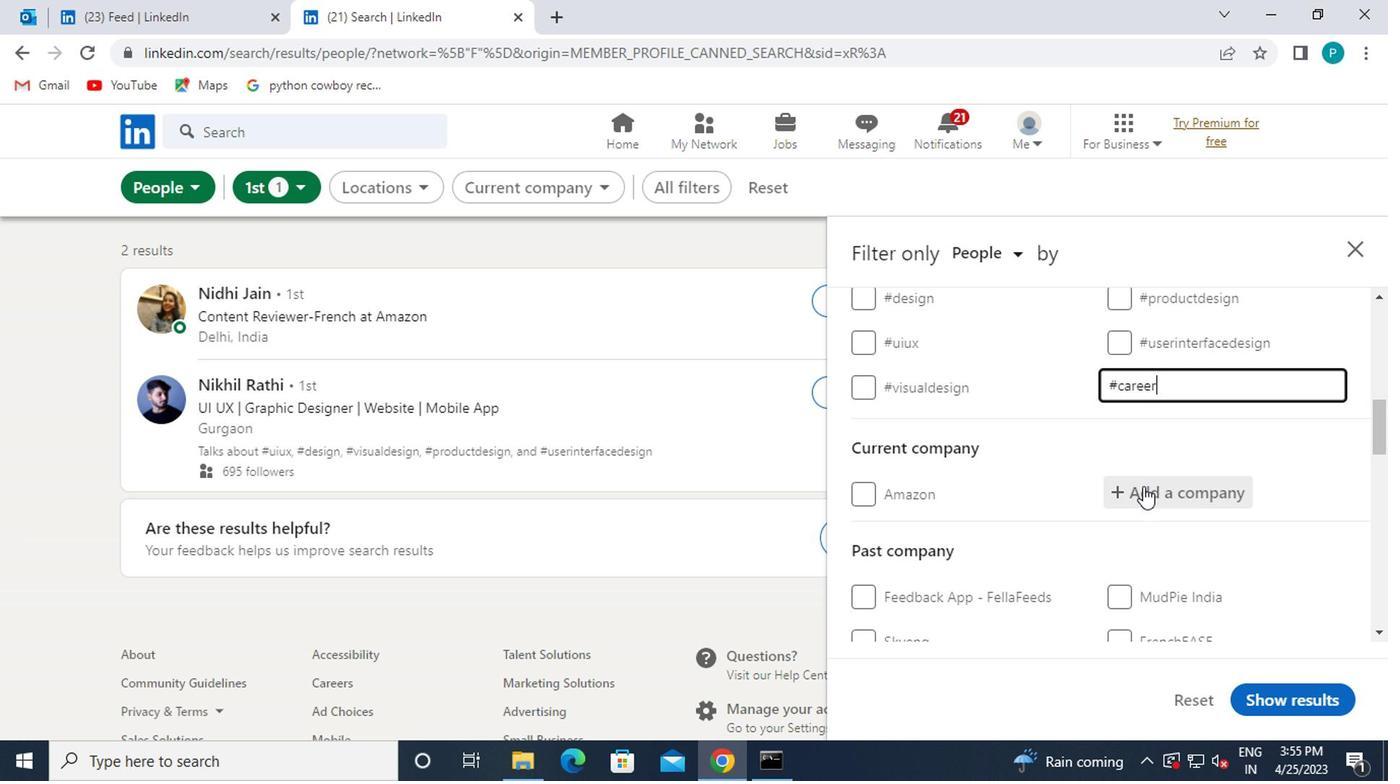 
Action: Key pressed HDFC
Screenshot: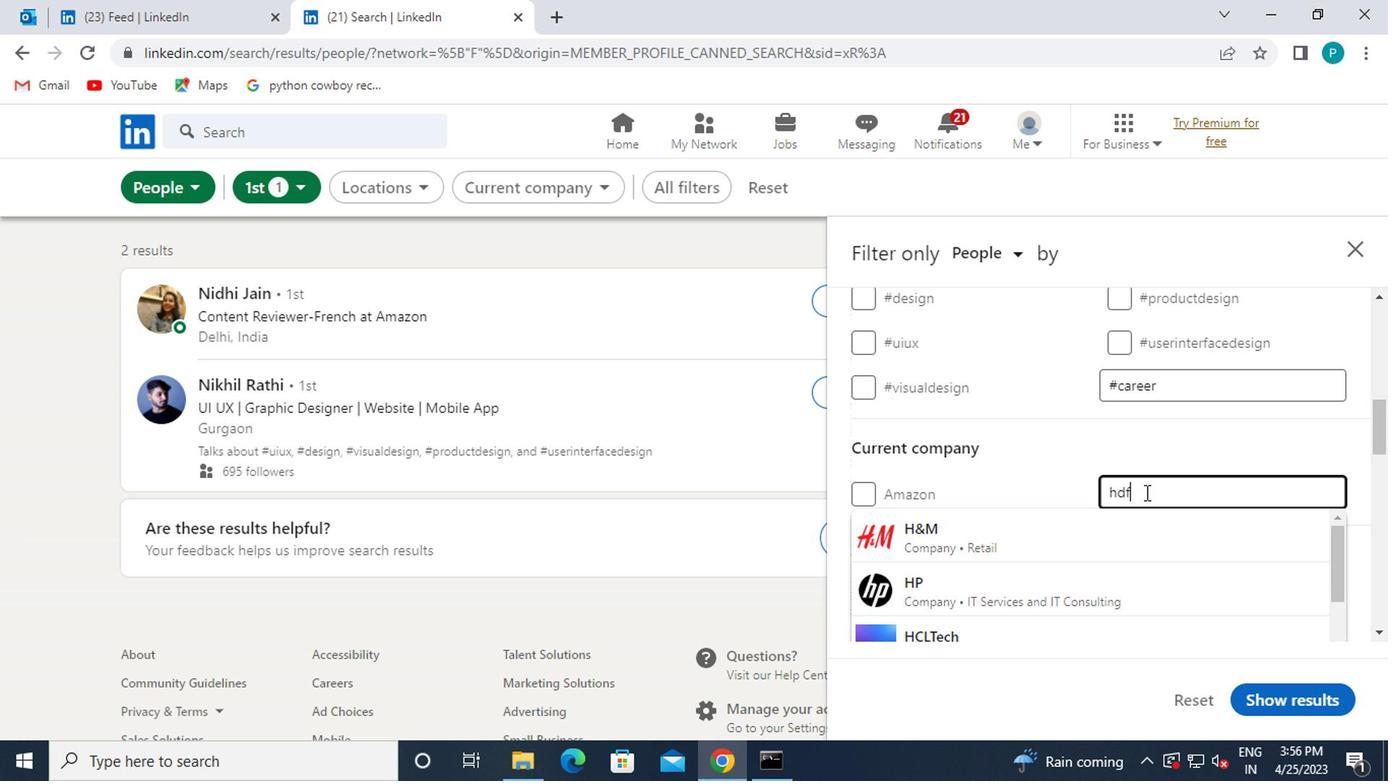
Action: Mouse moved to (1120, 518)
Screenshot: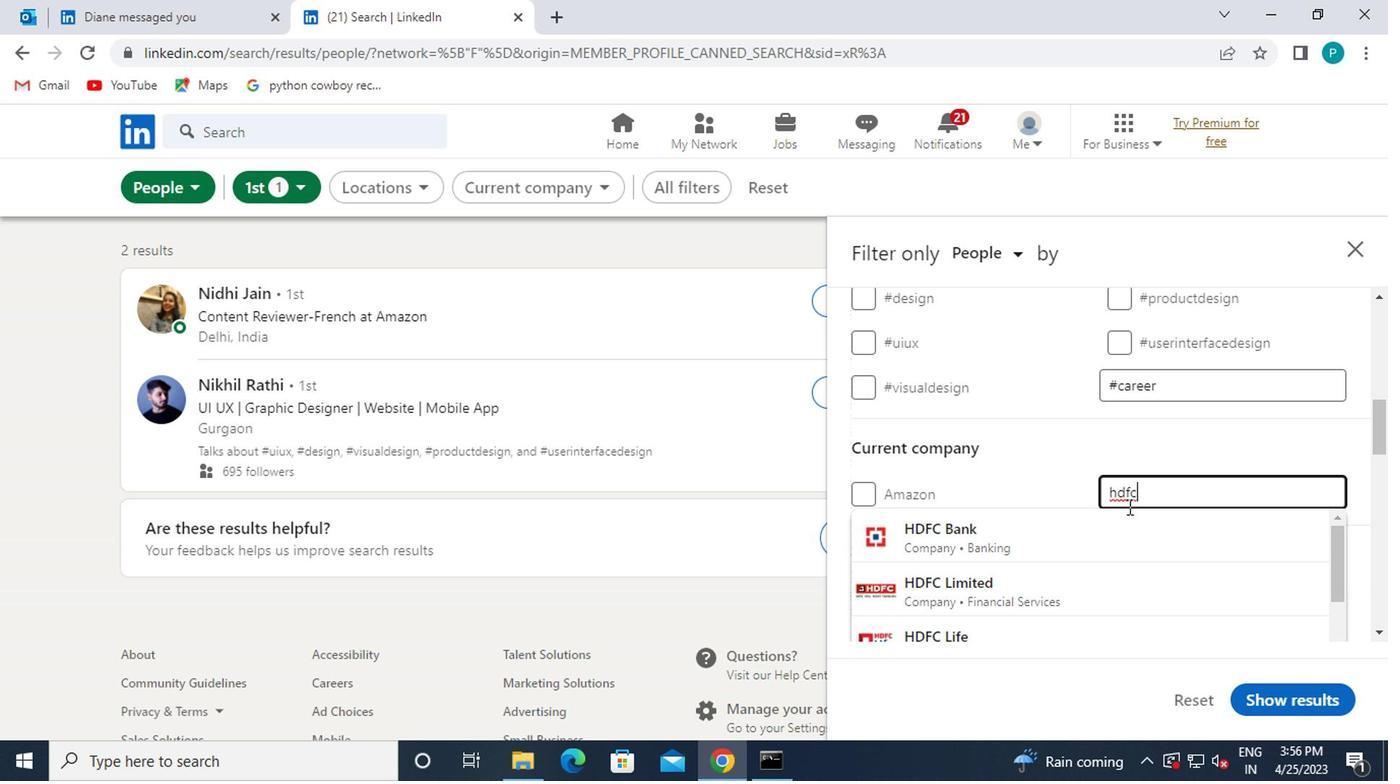 
Action: Mouse pressed left at (1120, 518)
Screenshot: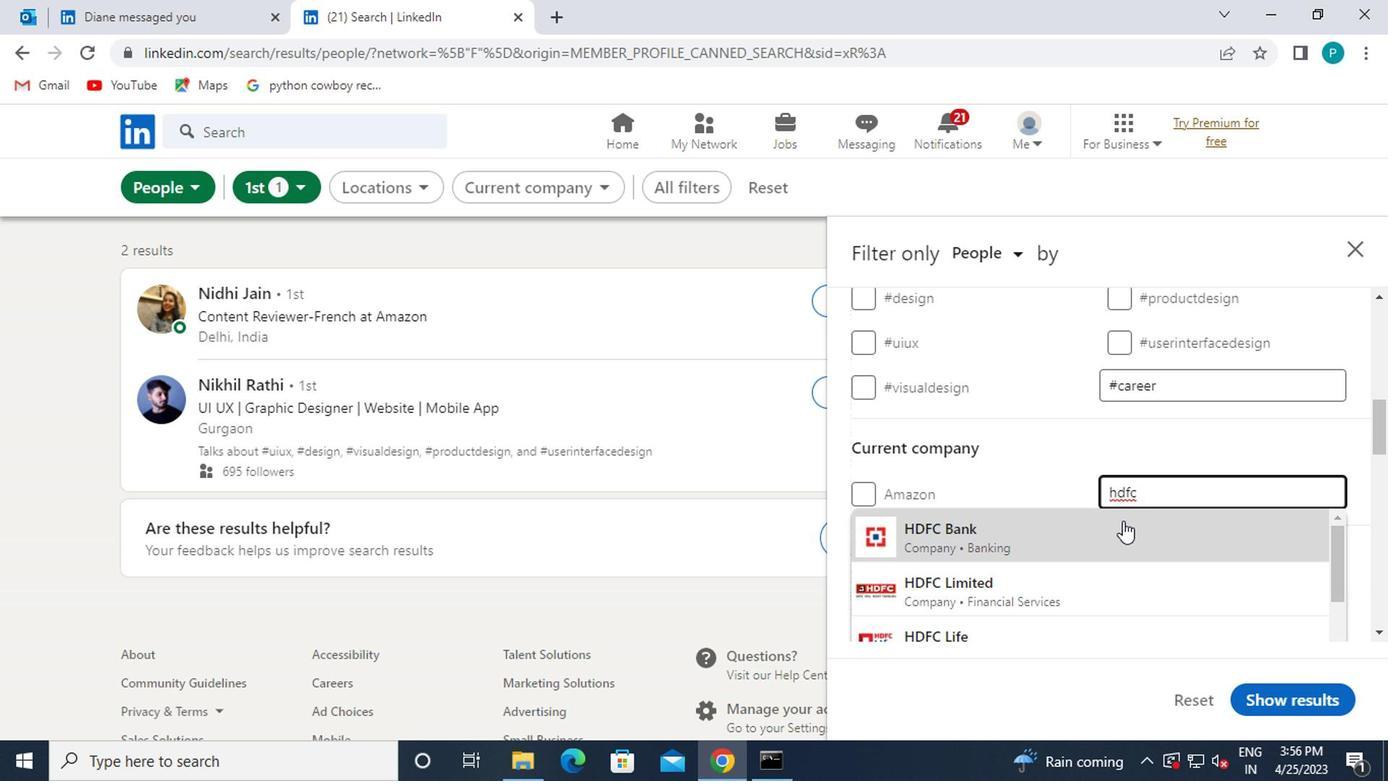 
Action: Mouse moved to (1118, 585)
Screenshot: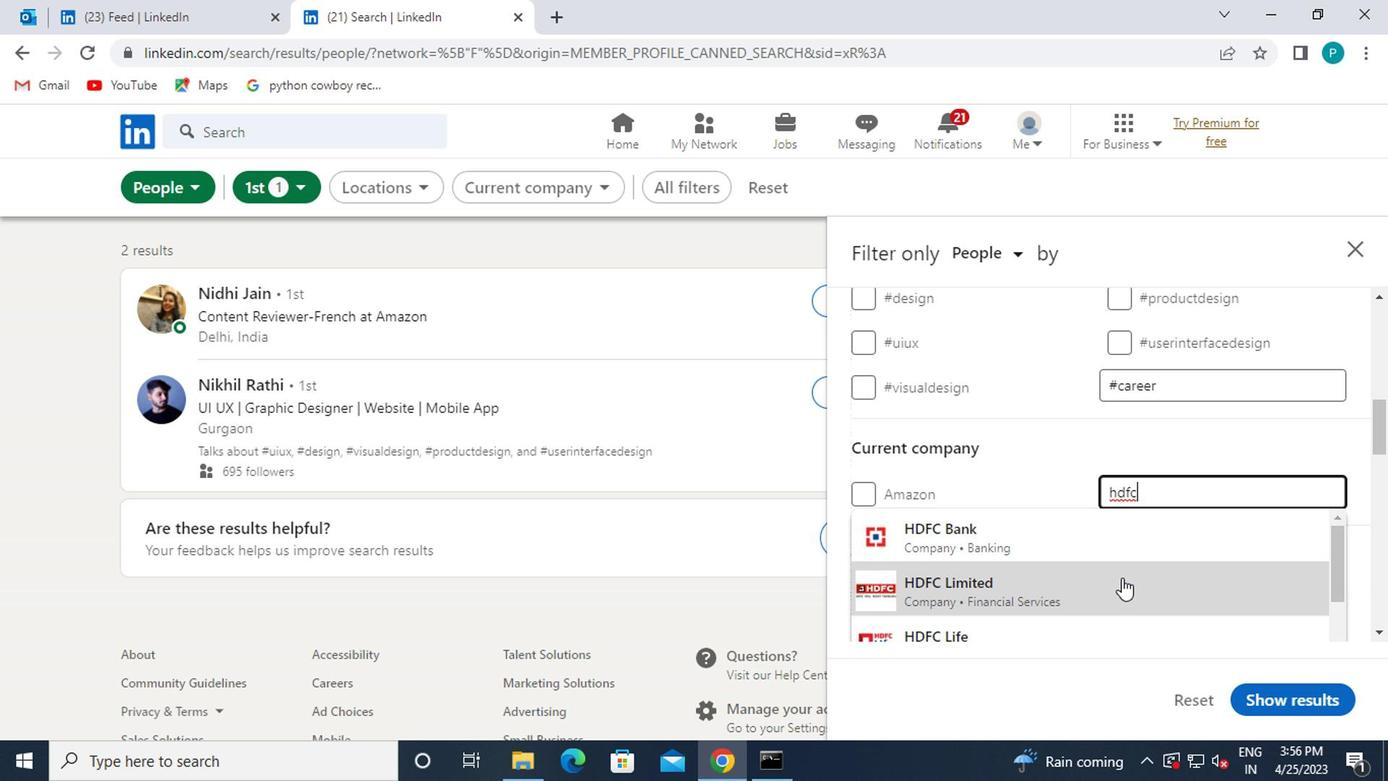 
Action: Mouse pressed left at (1118, 585)
Screenshot: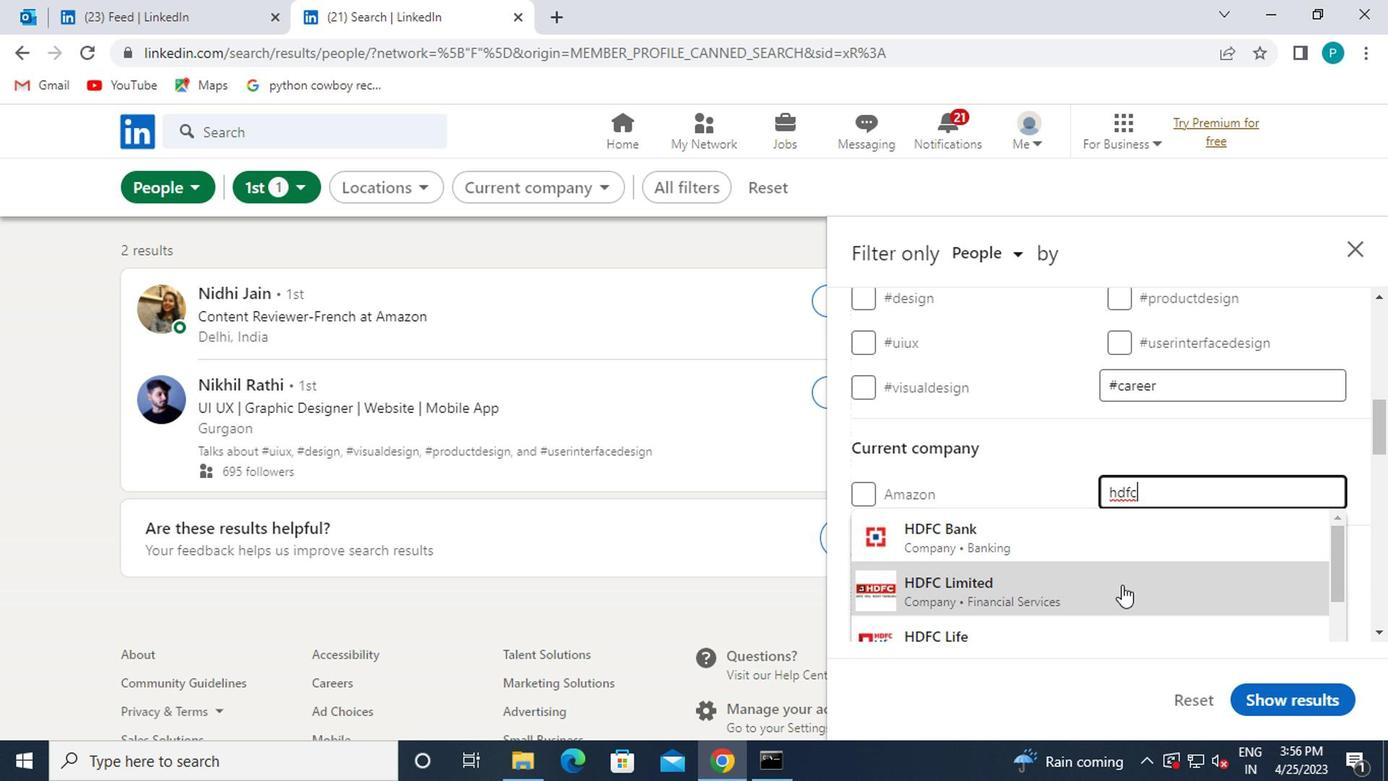 
Action: Mouse moved to (1032, 550)
Screenshot: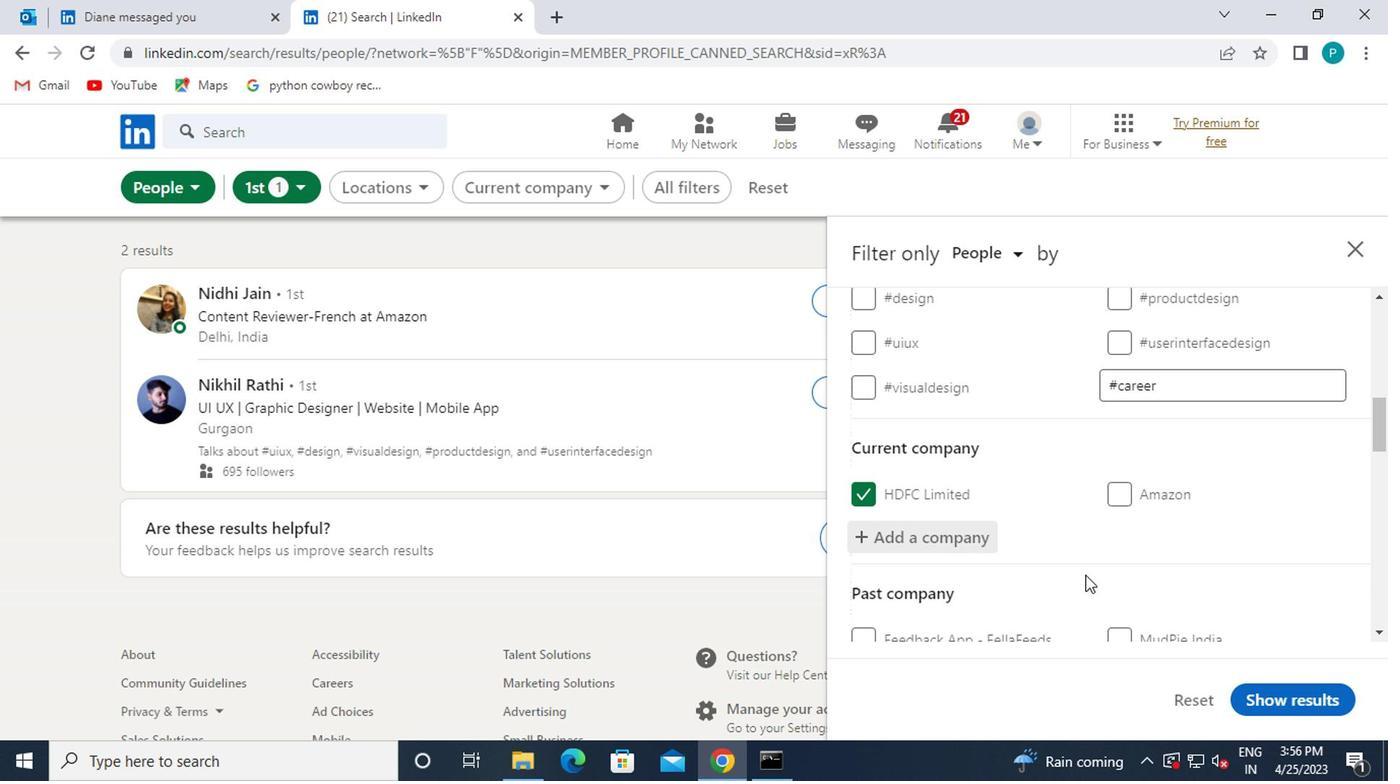 
Action: Mouse scrolled (1032, 549) with delta (0, 0)
Screenshot: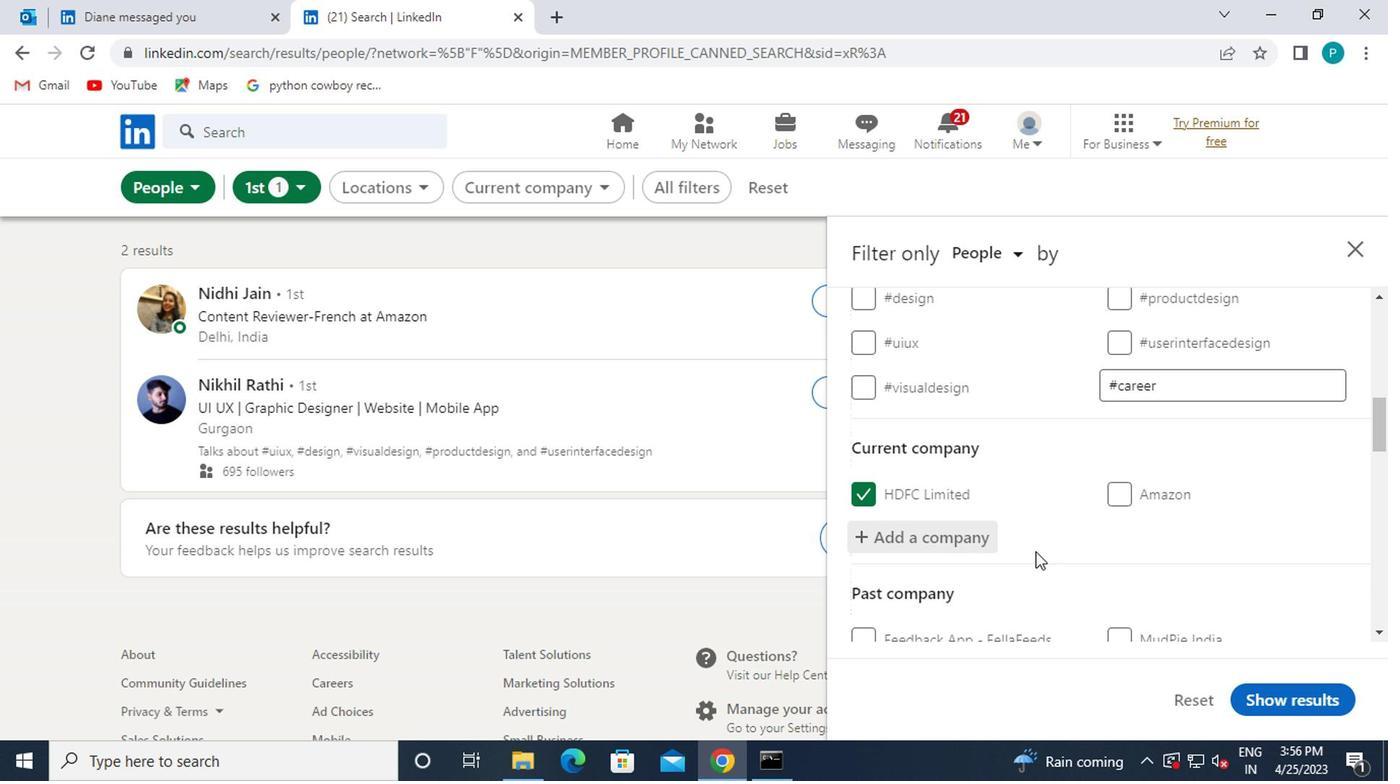 
Action: Mouse scrolled (1032, 549) with delta (0, 0)
Screenshot: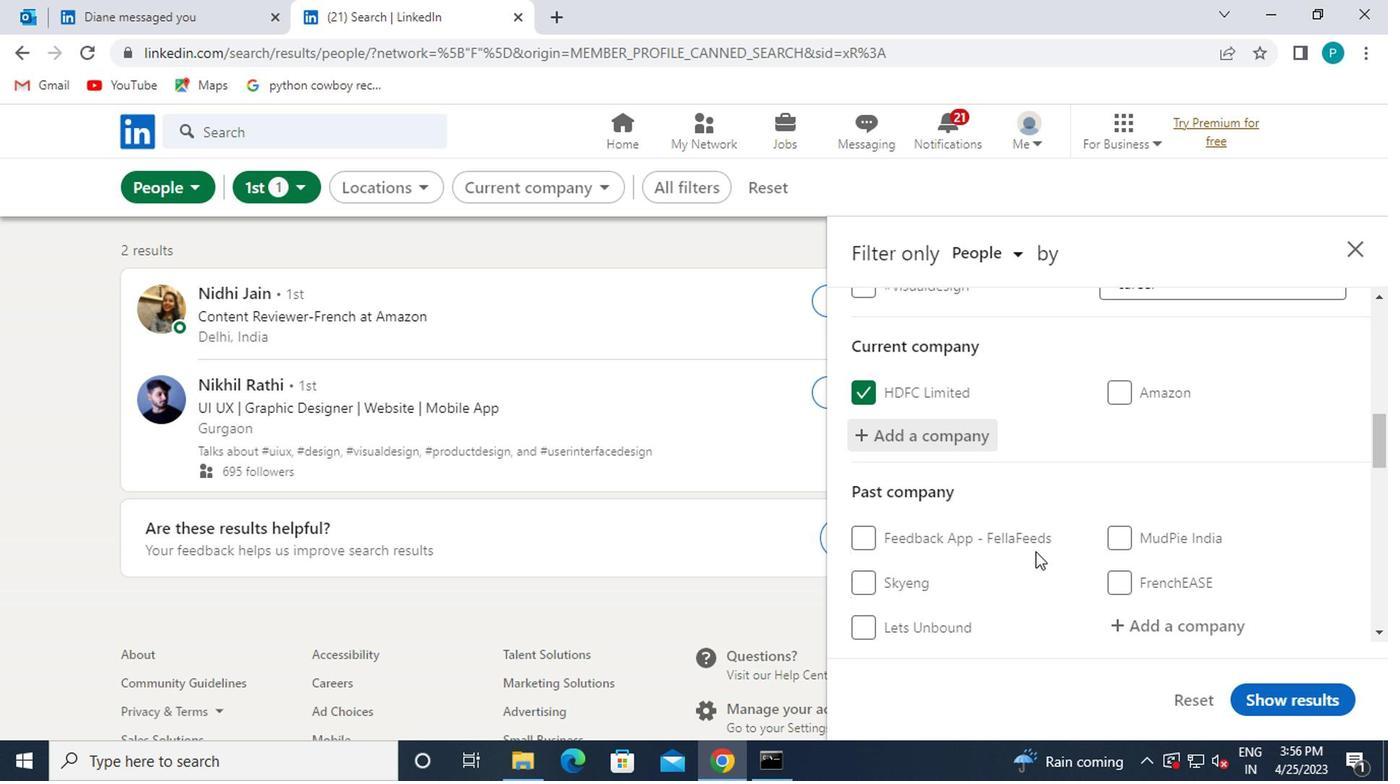 
Action: Mouse moved to (1032, 550)
Screenshot: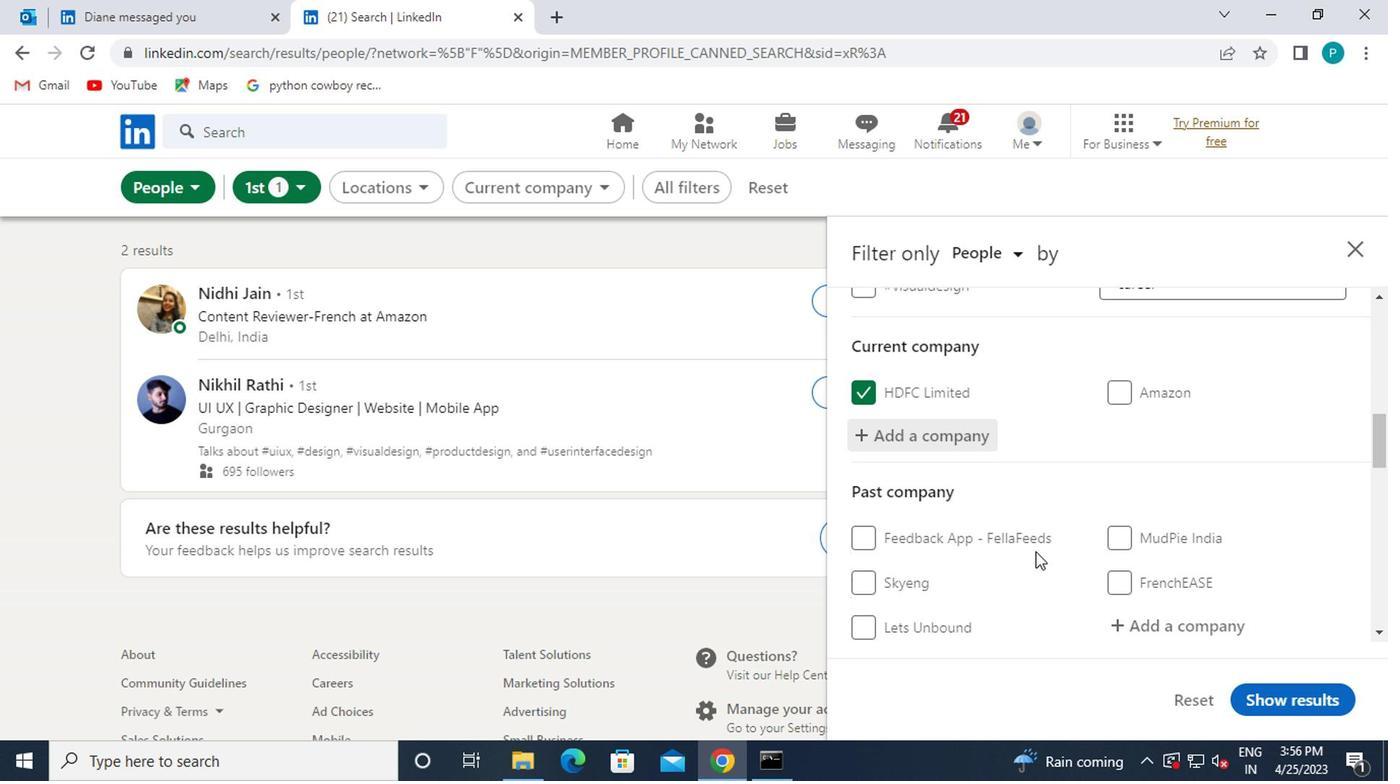 
Action: Mouse scrolled (1032, 549) with delta (0, 0)
Screenshot: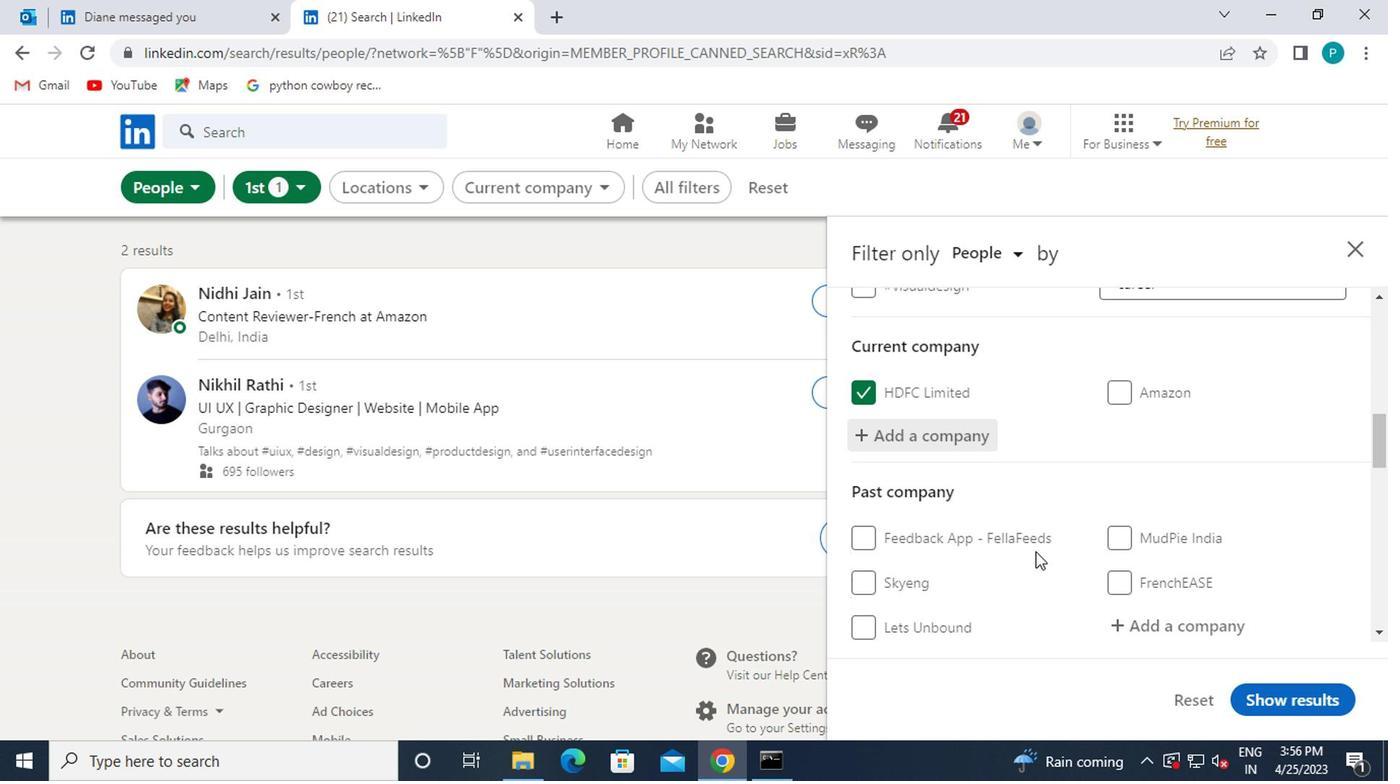 
Action: Mouse moved to (1018, 526)
Screenshot: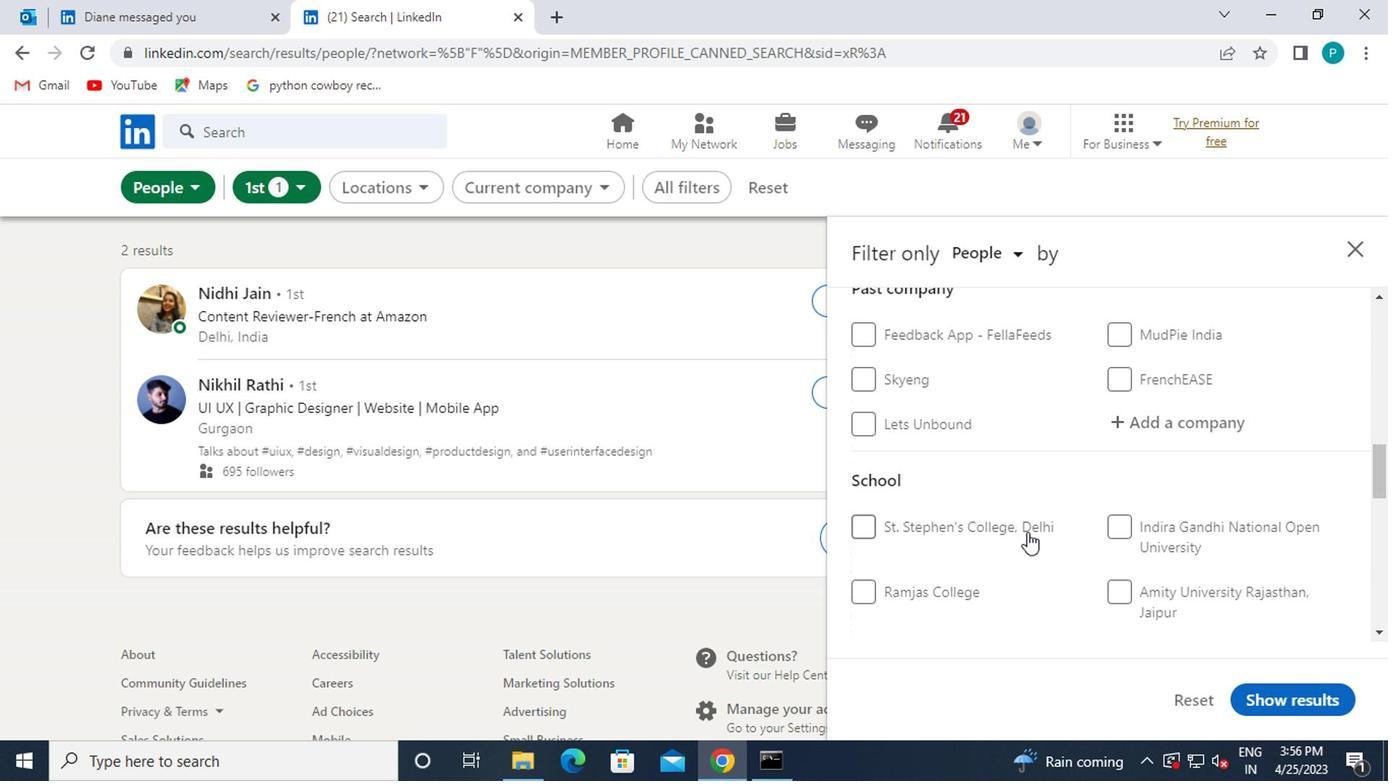 
Action: Mouse scrolled (1018, 525) with delta (0, -1)
Screenshot: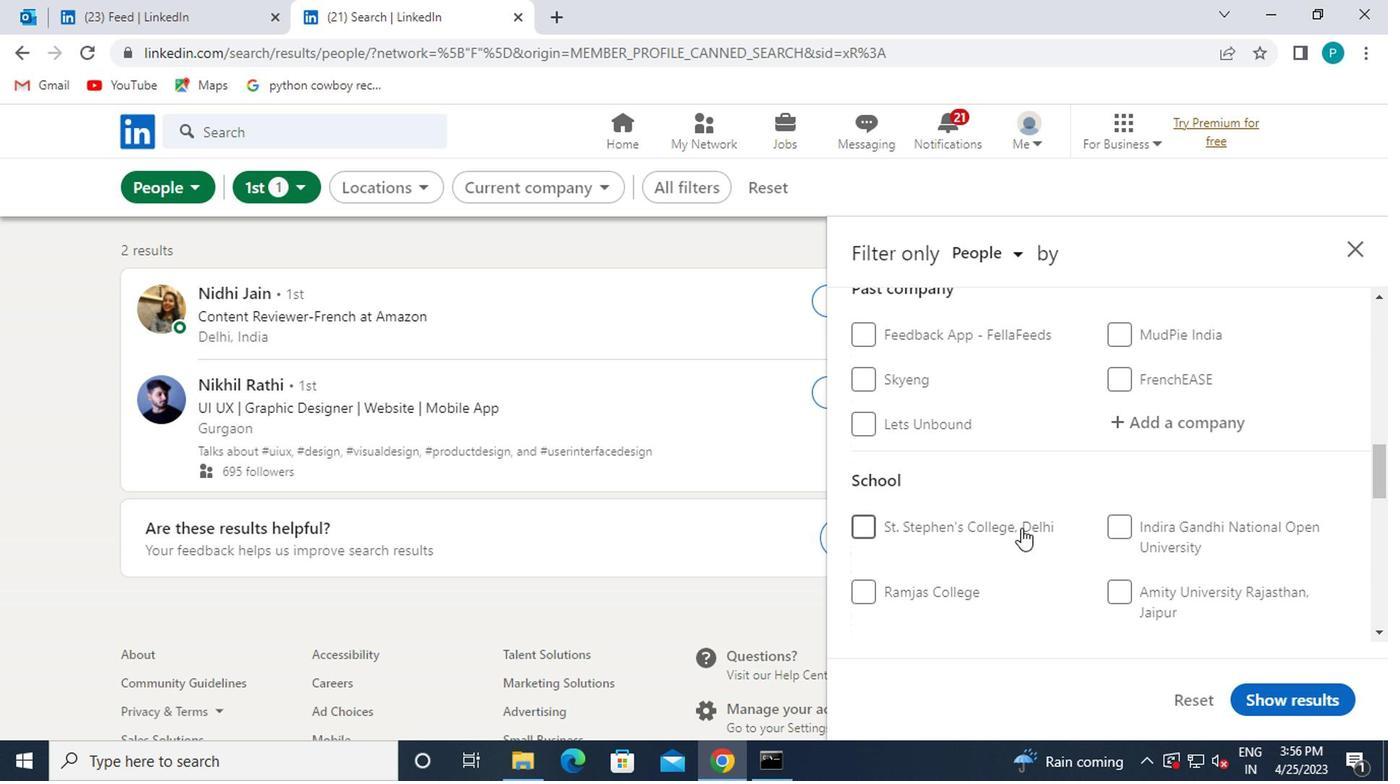 
Action: Mouse moved to (1129, 543)
Screenshot: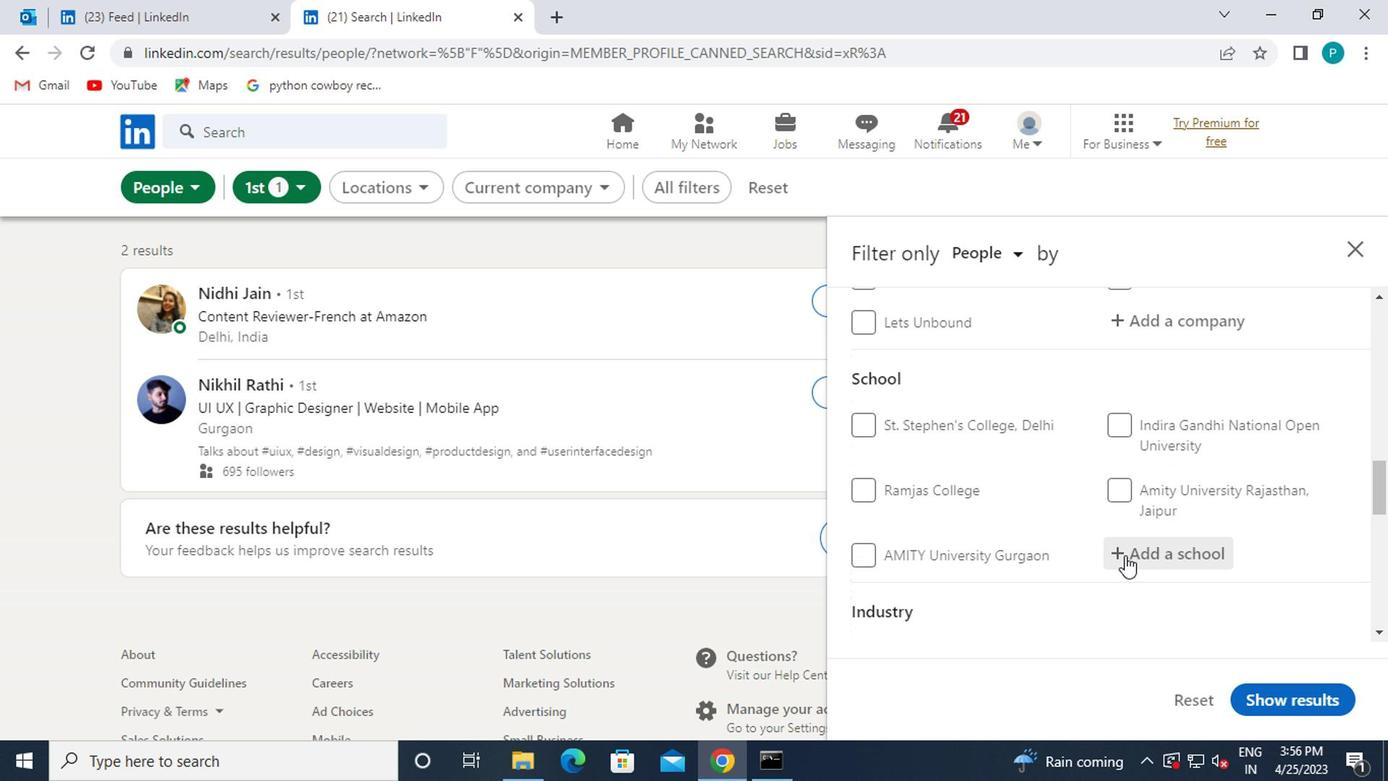 
Action: Mouse pressed left at (1129, 543)
Screenshot: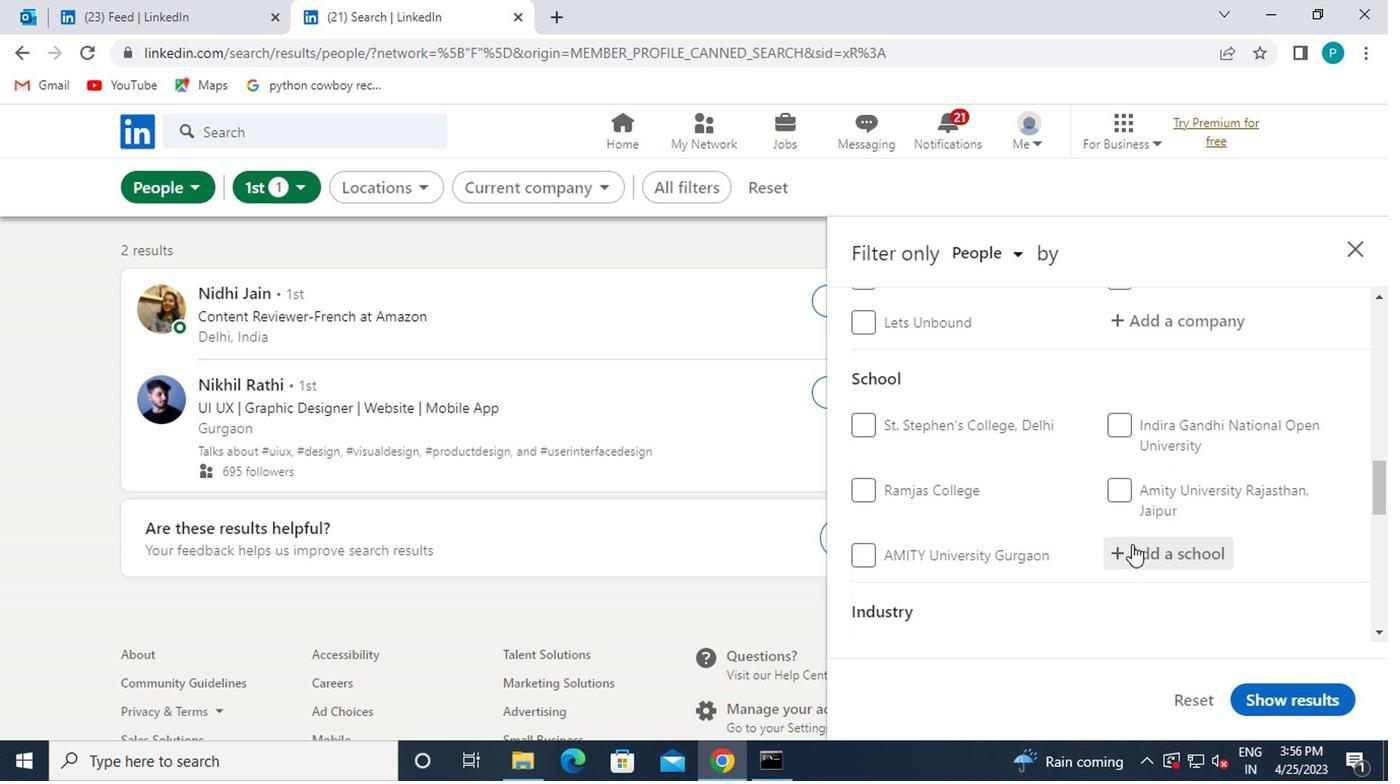 
Action: Key pressed <Key.caps_lock>SREYAS
Screenshot: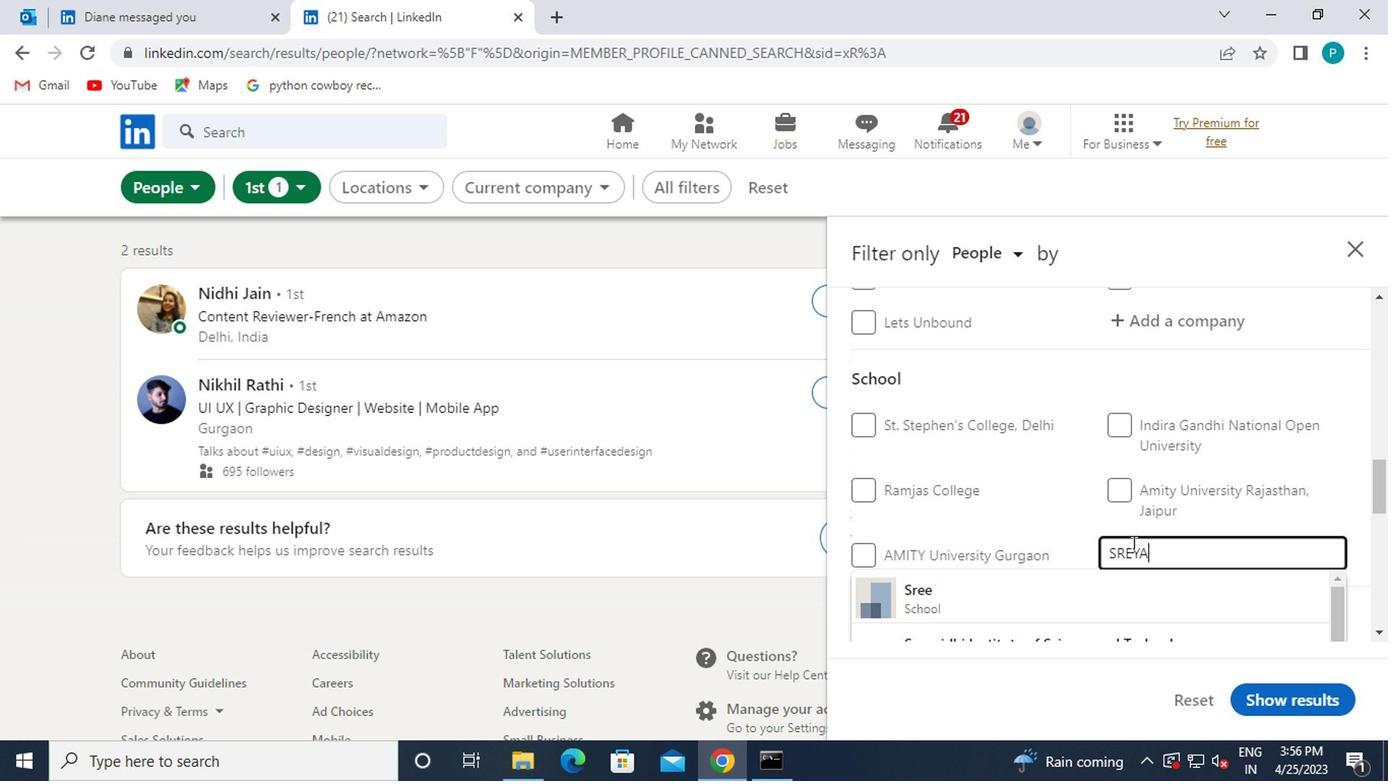 
Action: Mouse moved to (1108, 582)
Screenshot: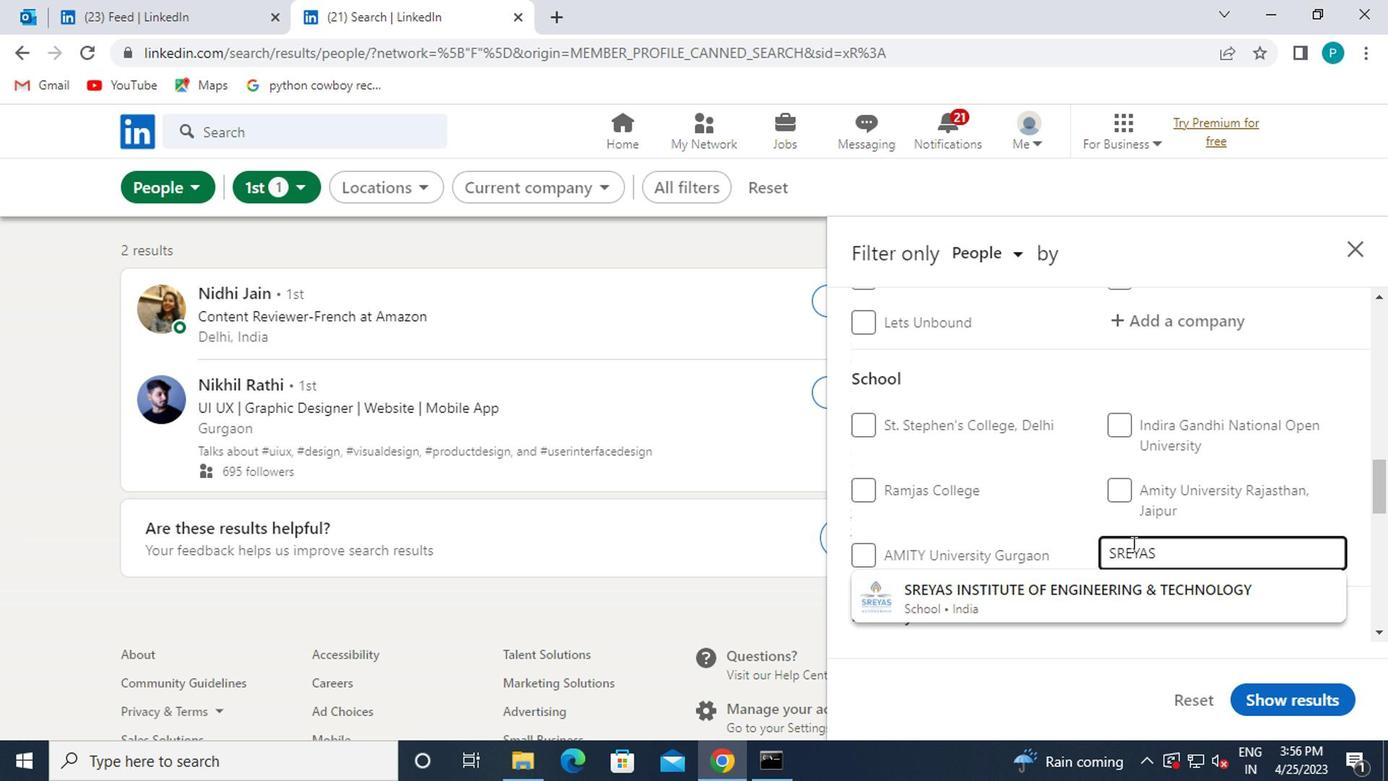 
Action: Mouse pressed left at (1108, 582)
Screenshot: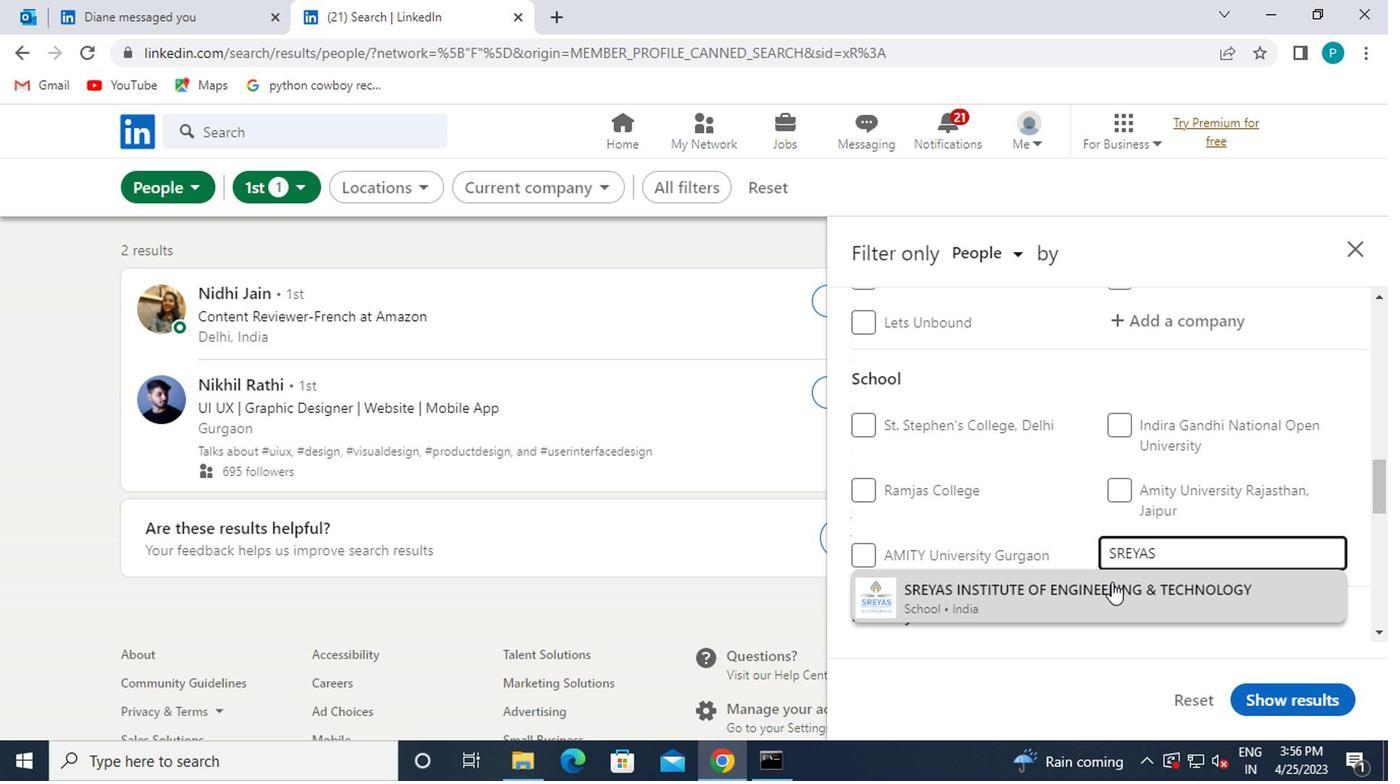 
Action: Mouse moved to (1073, 578)
Screenshot: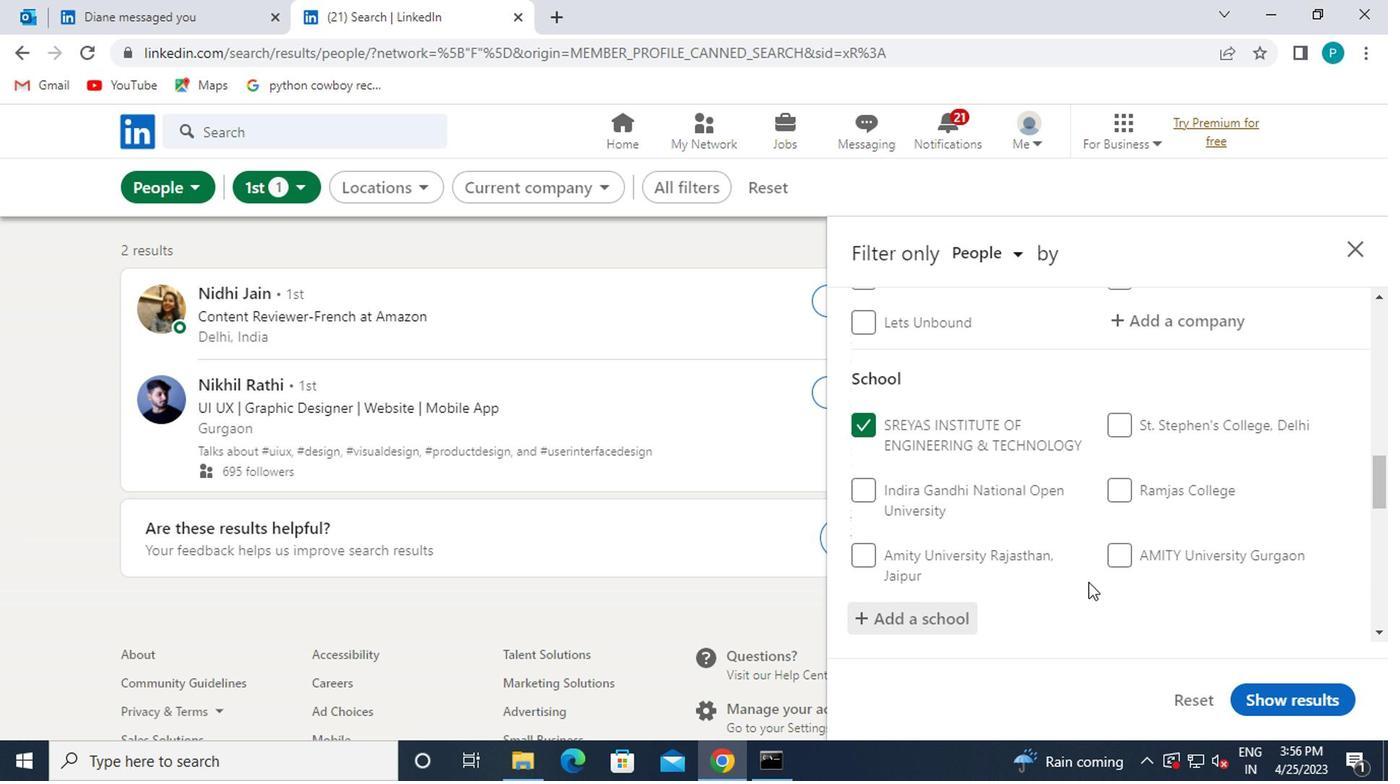 
Action: Mouse scrolled (1073, 577) with delta (0, -1)
Screenshot: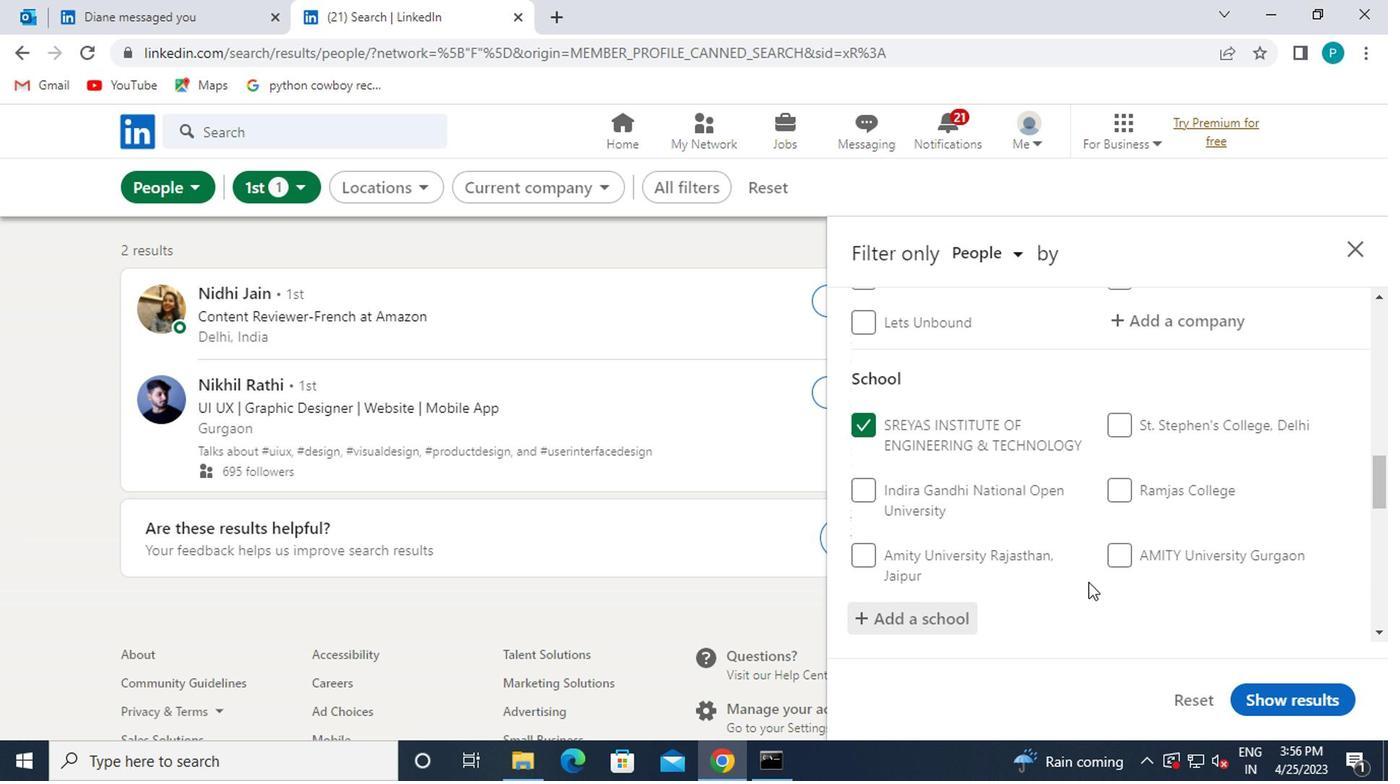 
Action: Mouse moved to (1073, 578)
Screenshot: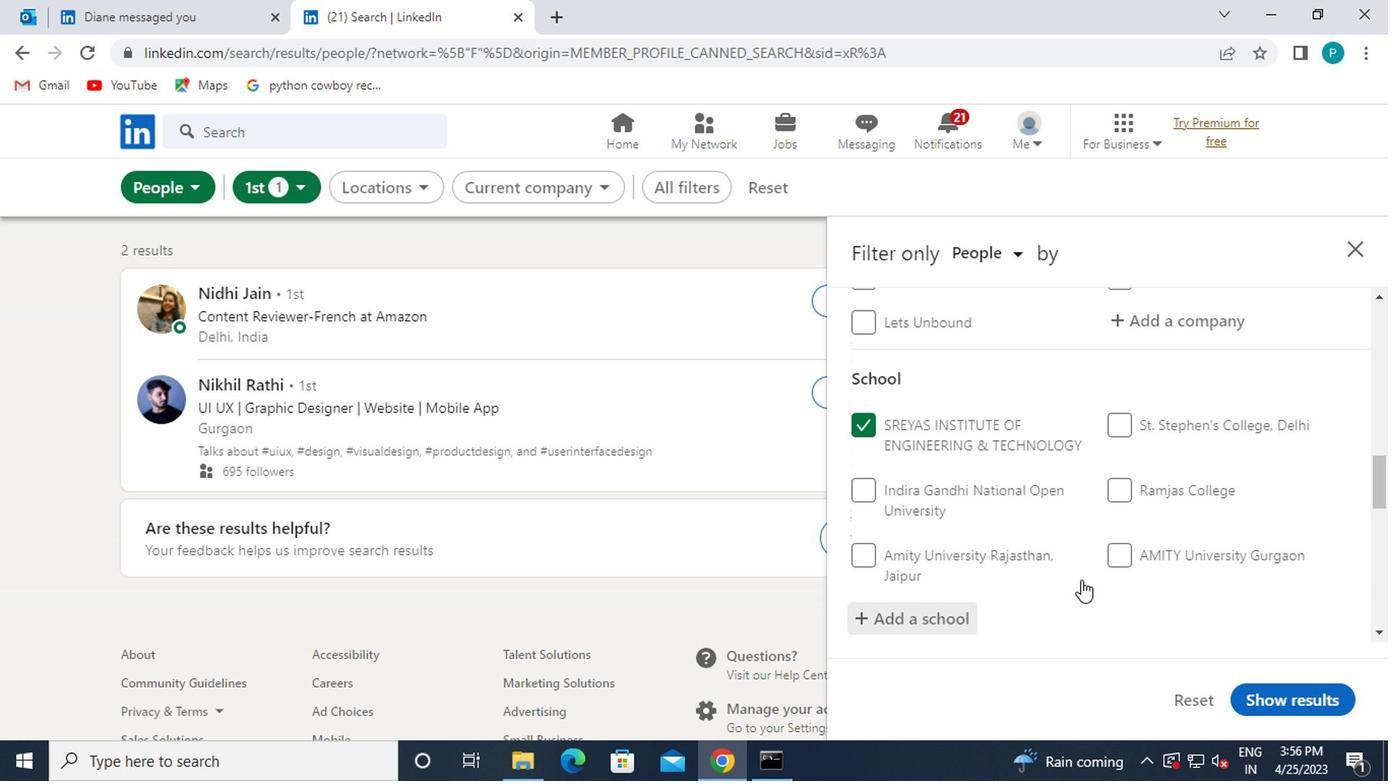 
Action: Mouse scrolled (1073, 577) with delta (0, -1)
Screenshot: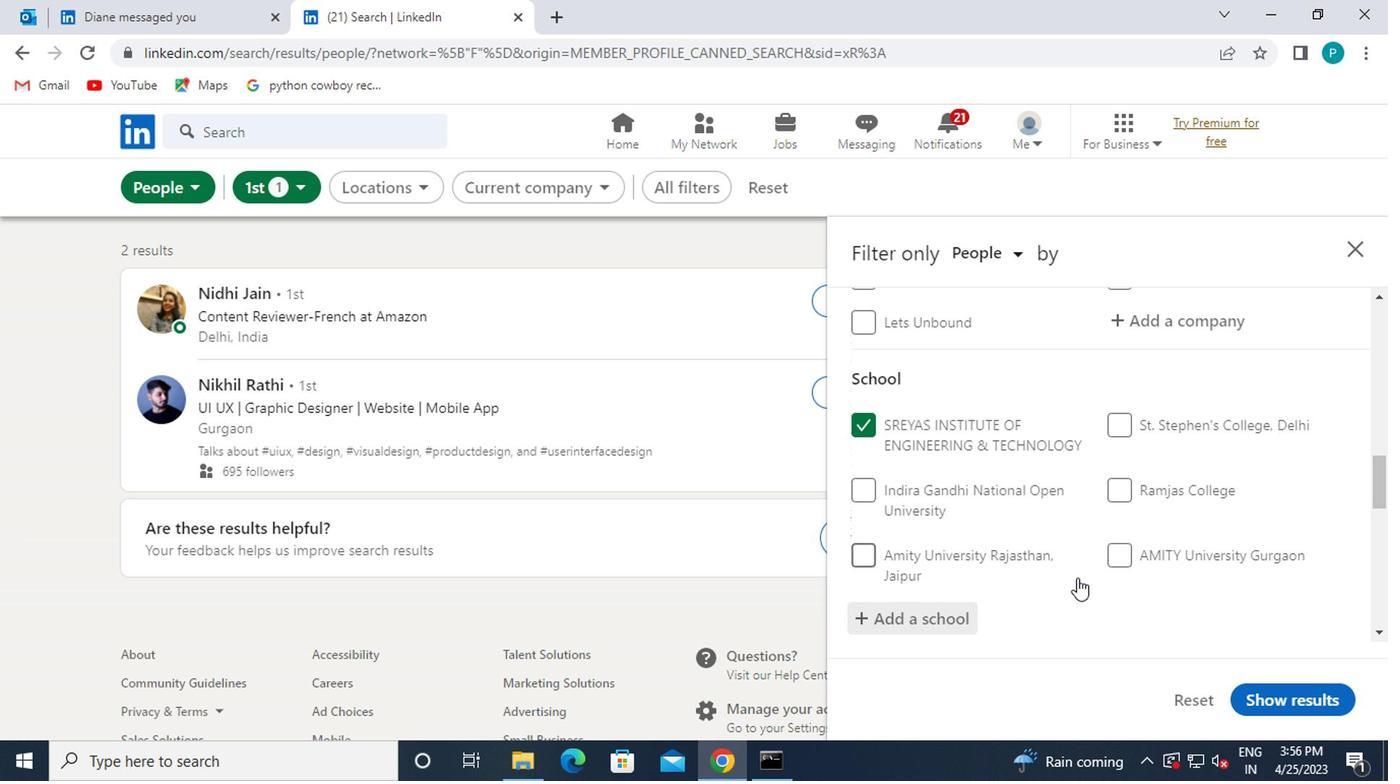 
Action: Mouse moved to (901, 554)
Screenshot: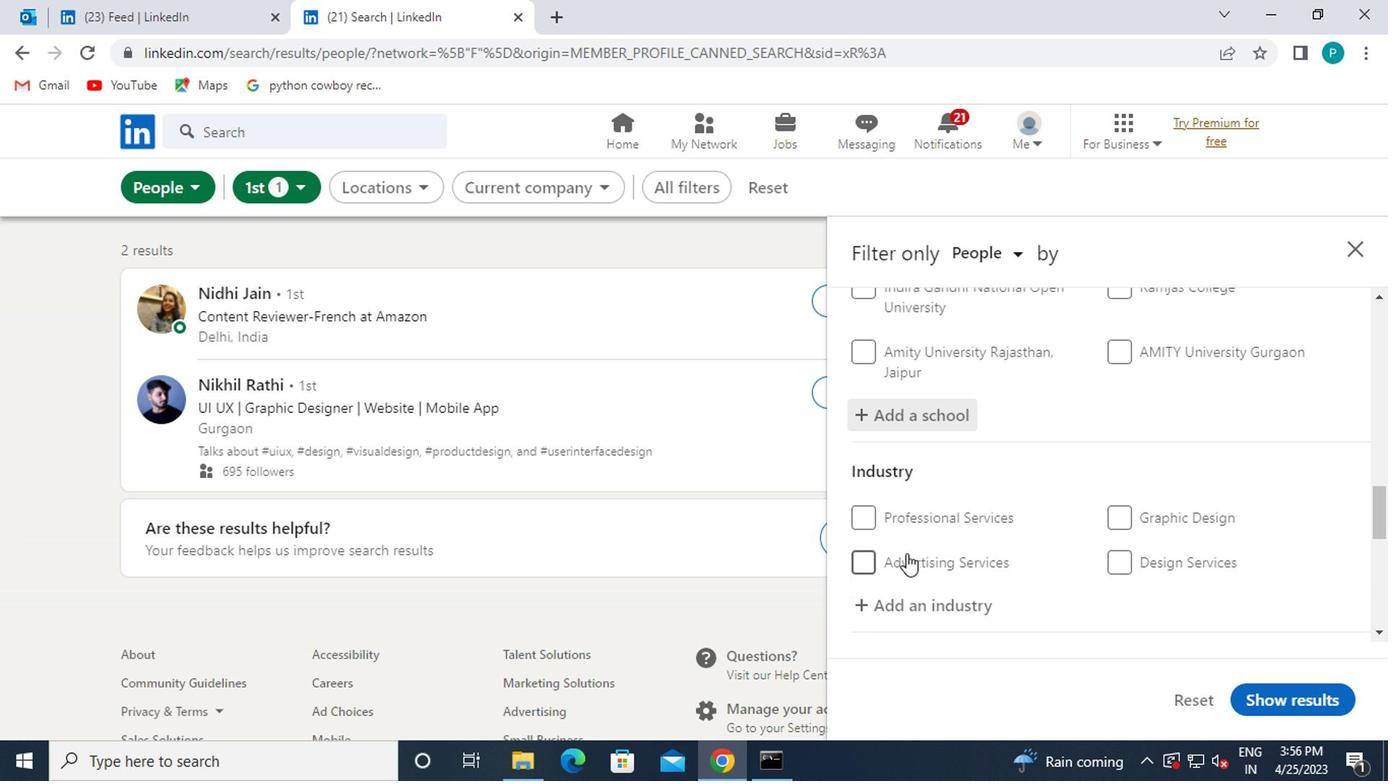 
Action: Mouse scrolled (901, 552) with delta (0, -1)
Screenshot: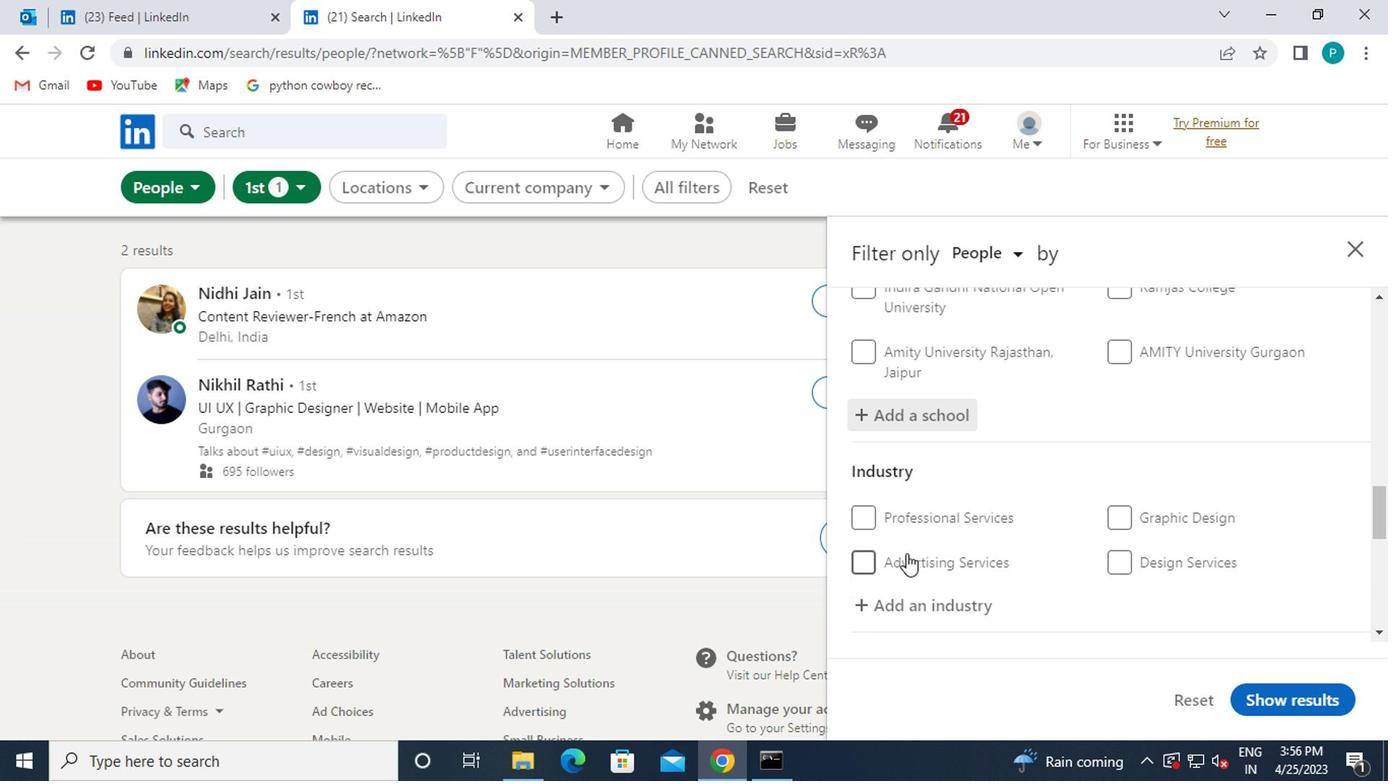 
Action: Mouse moved to (889, 510)
Screenshot: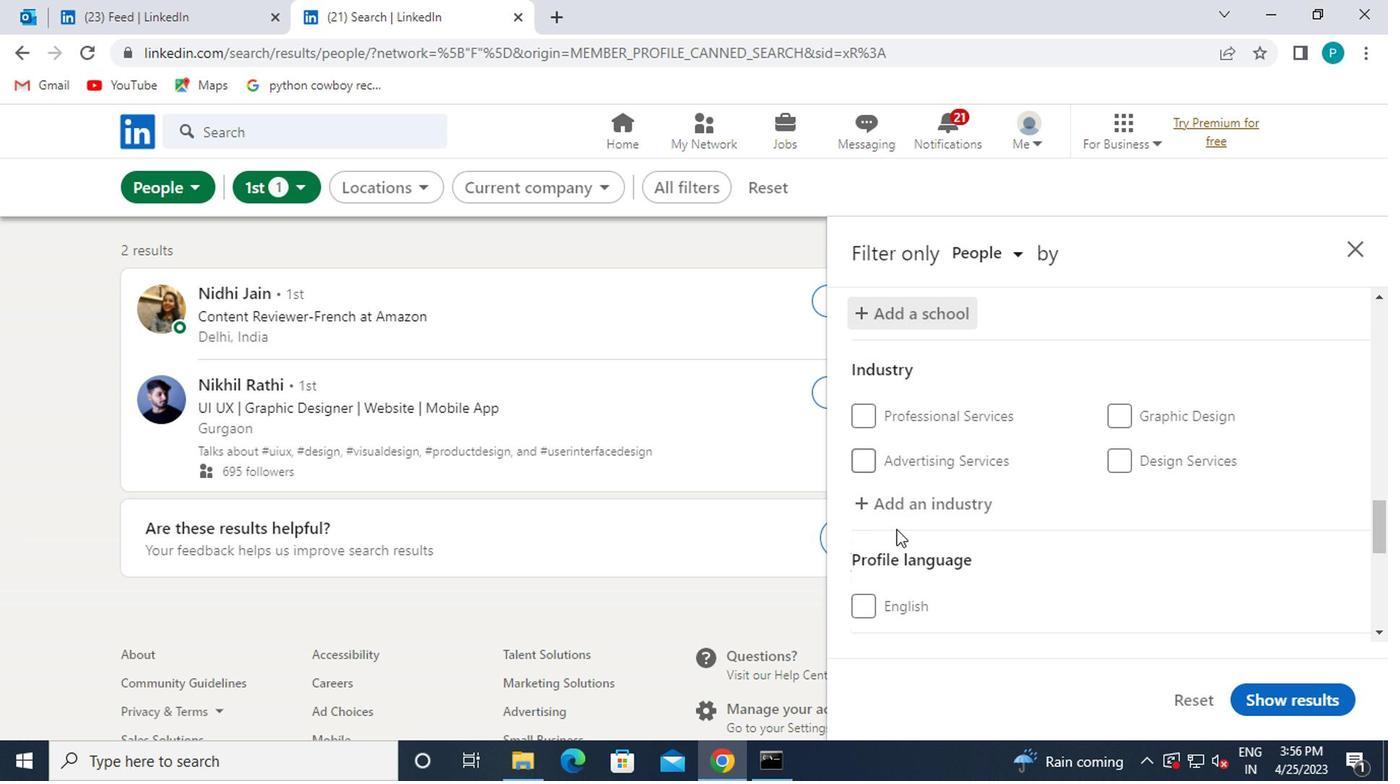 
Action: Mouse pressed left at (889, 510)
Screenshot: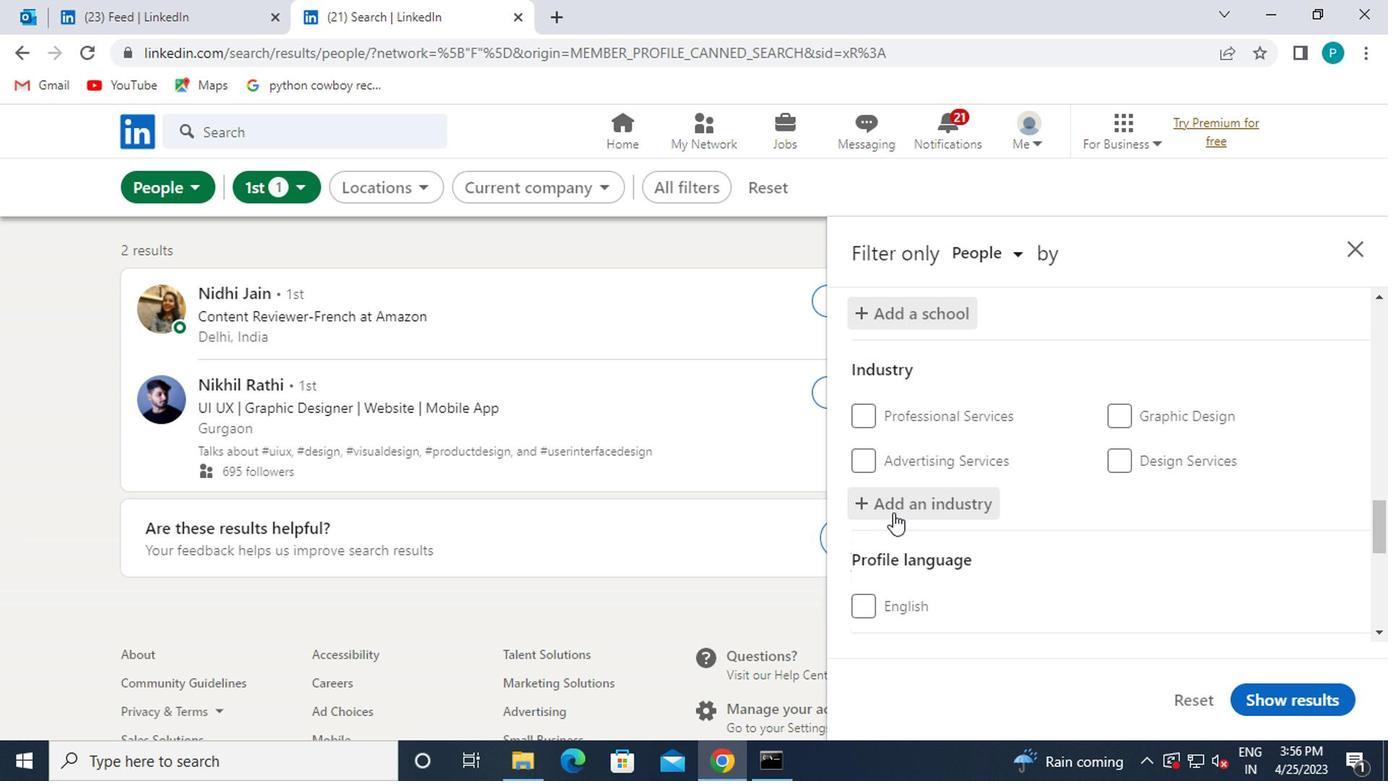 
Action: Mouse moved to (941, 475)
Screenshot: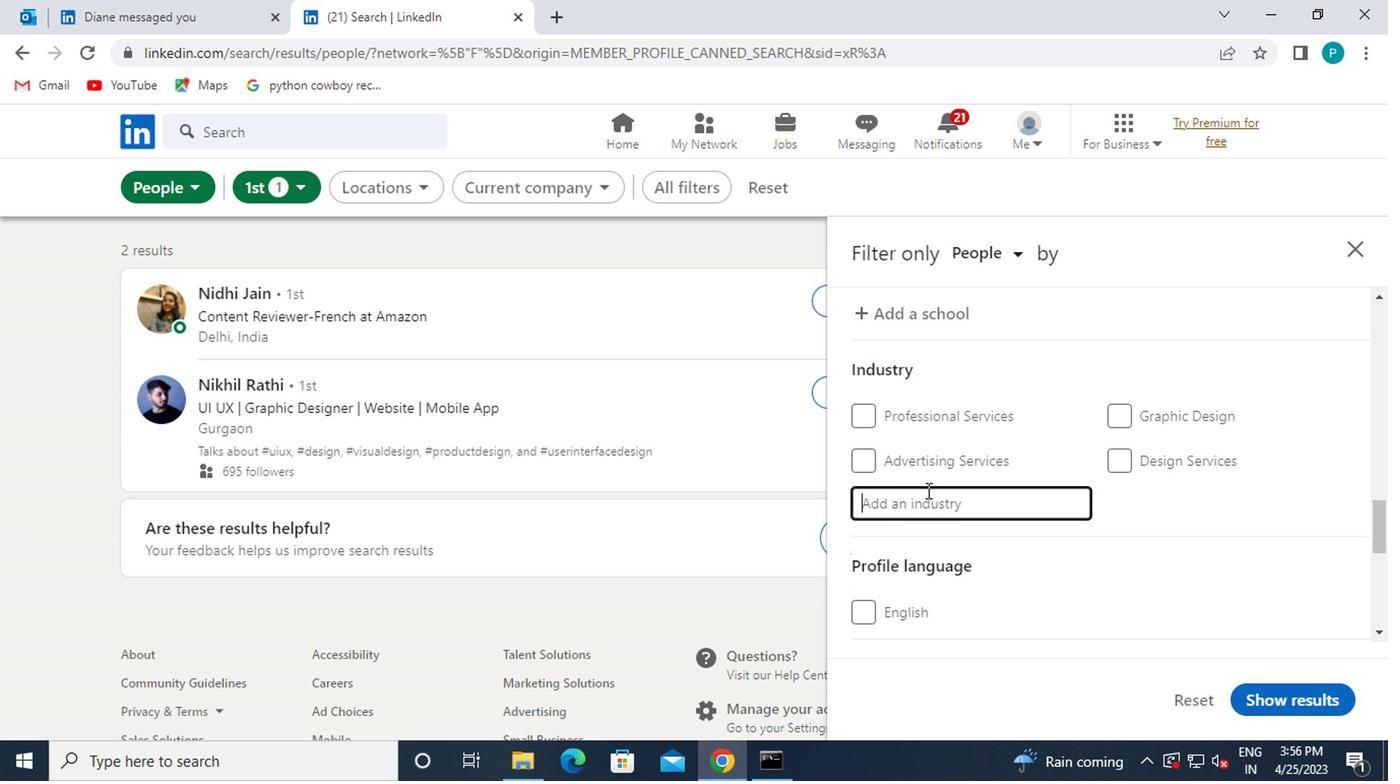 
Action: Key pressed W<Key.caps_lock>HOLESALE<Key.space>LUXARY
Screenshot: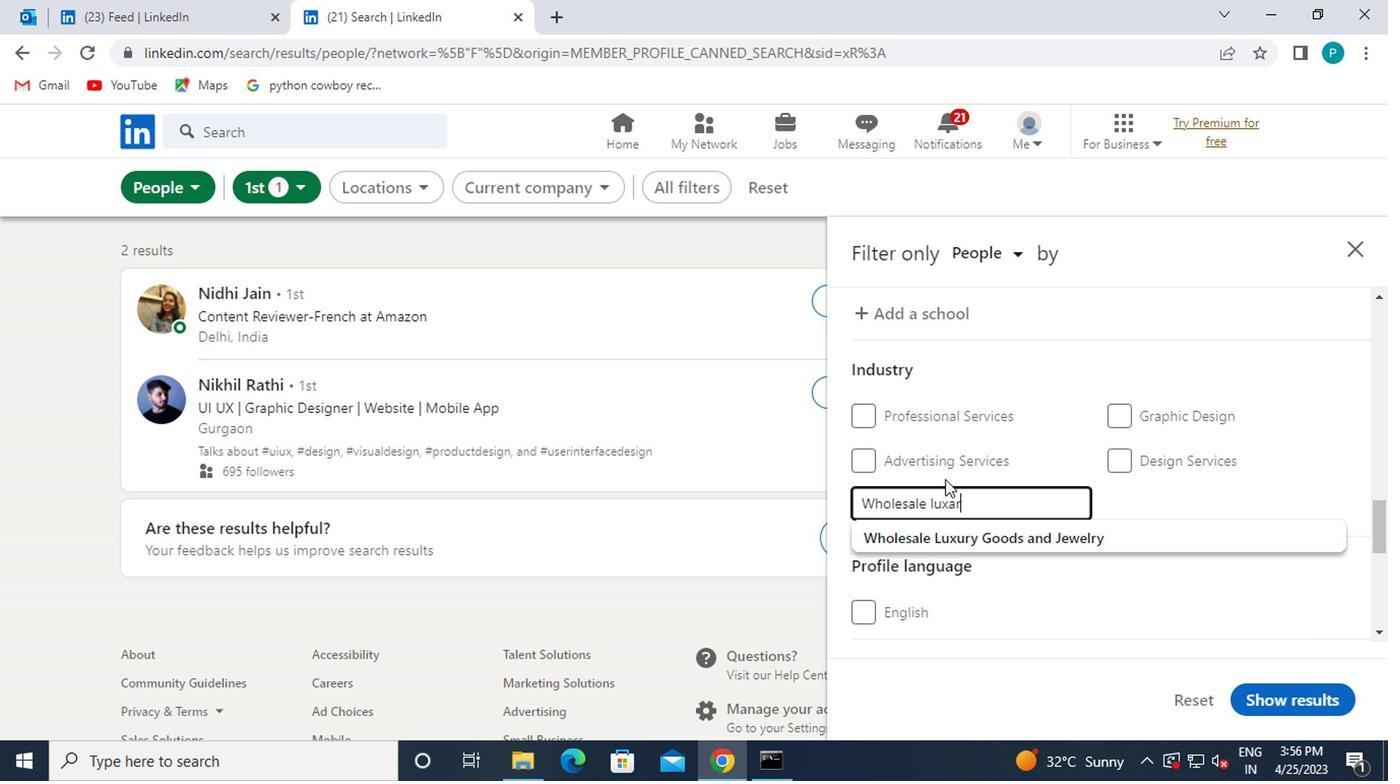 
Action: Mouse moved to (941, 474)
Screenshot: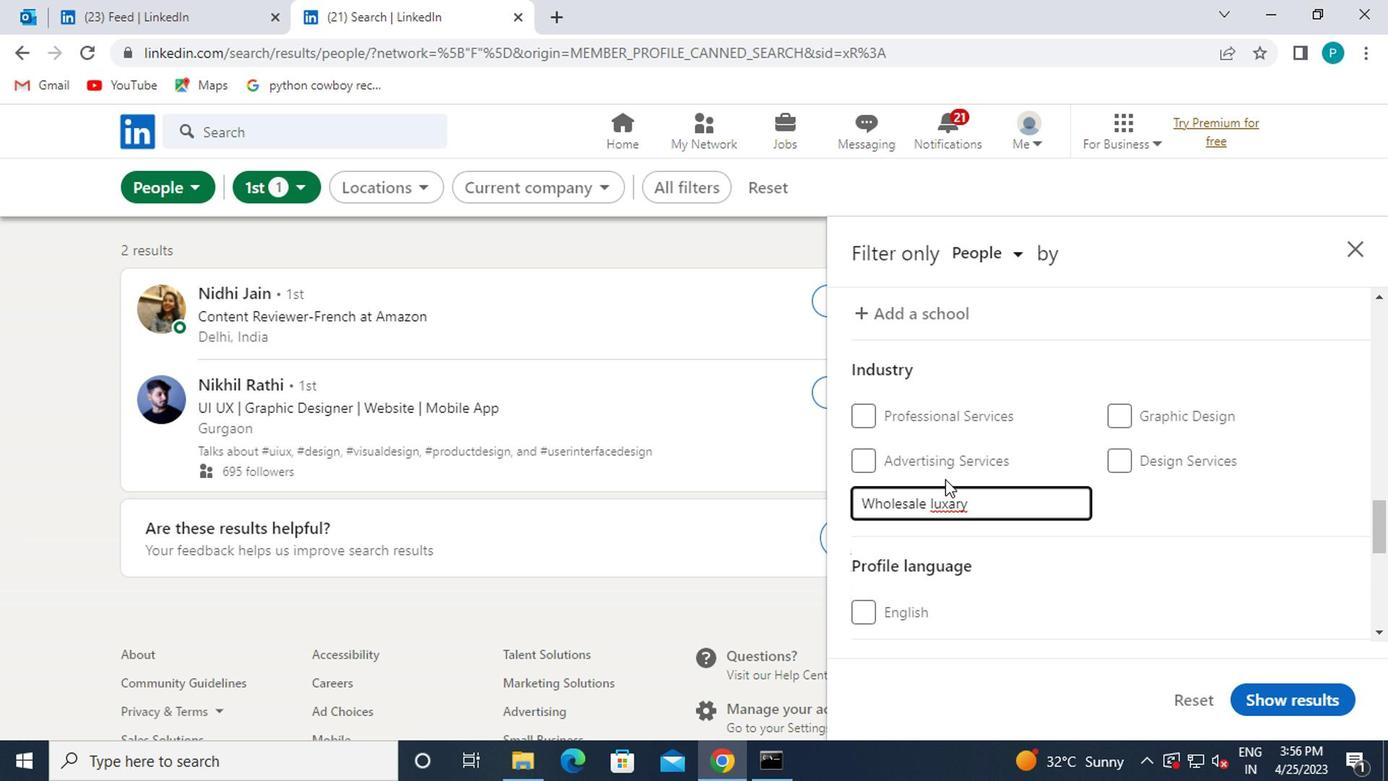 
Action: Key pressed <Key.backspace><Key.backspace><Key.backspace>
Screenshot: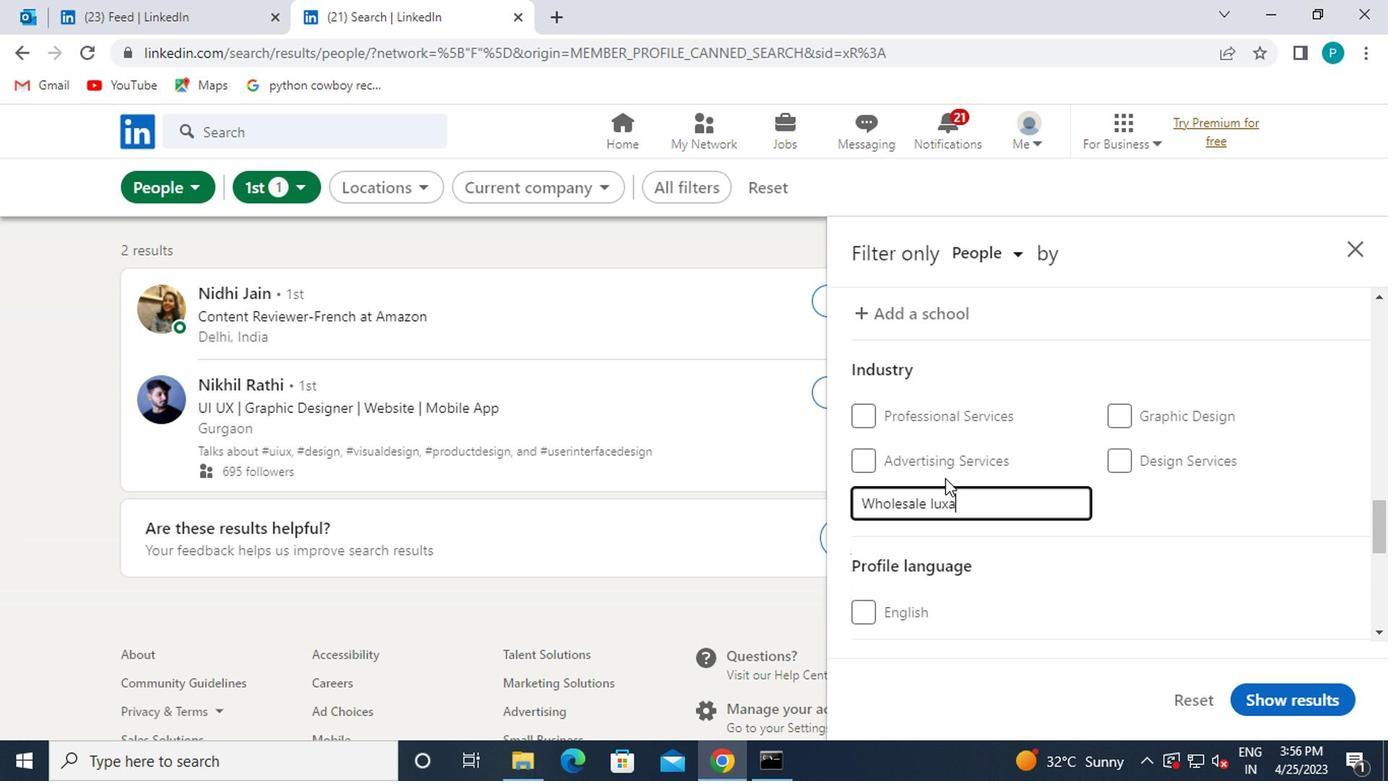 
Action: Mouse moved to (949, 534)
Screenshot: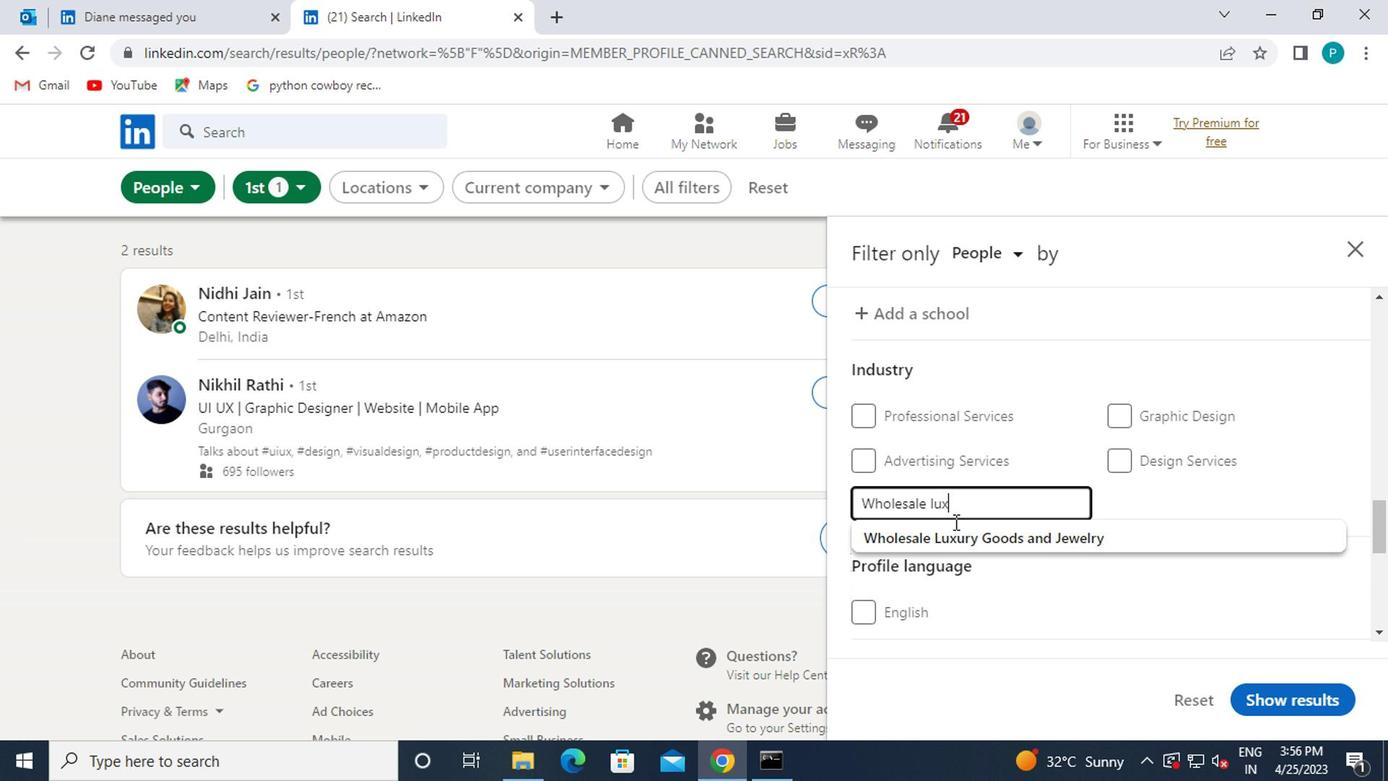 
Action: Mouse pressed left at (949, 534)
Screenshot: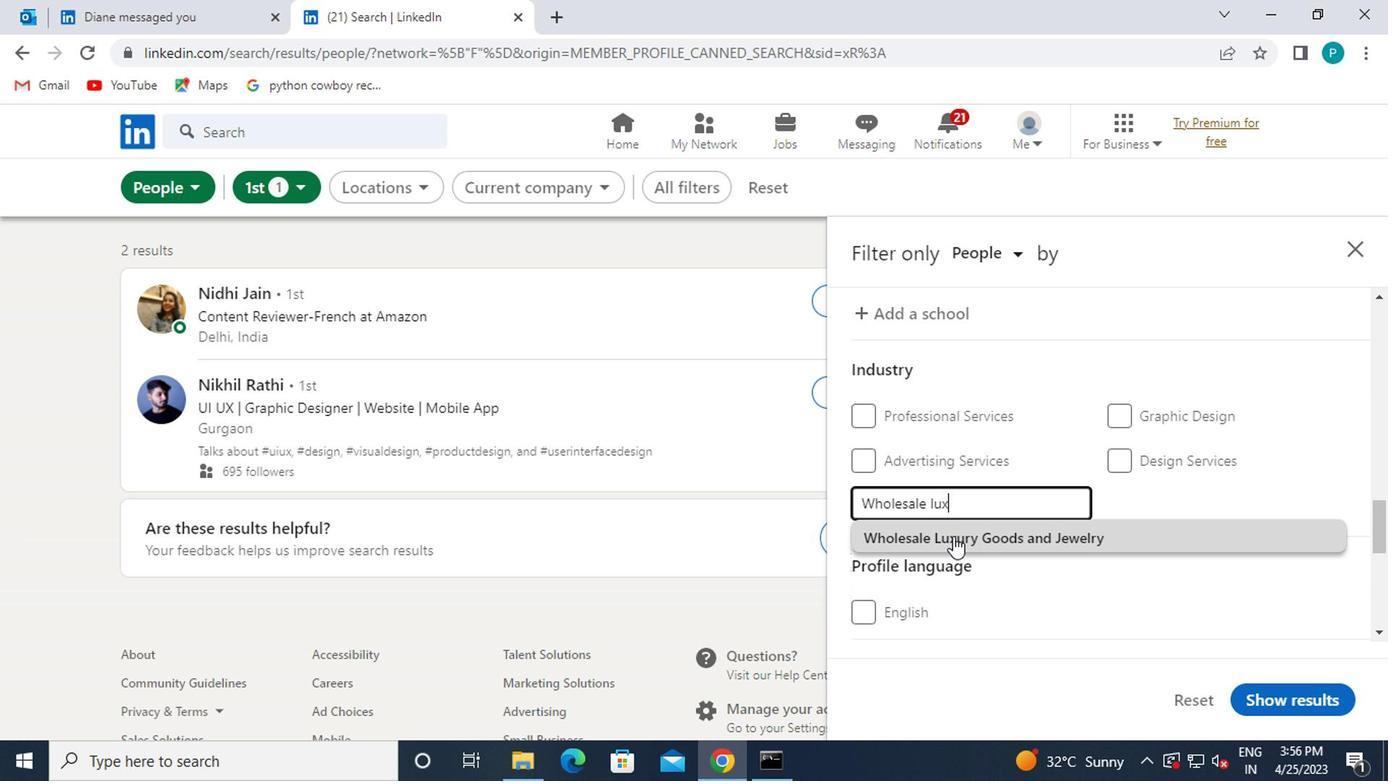 
Action: Mouse scrolled (949, 533) with delta (0, 0)
Screenshot: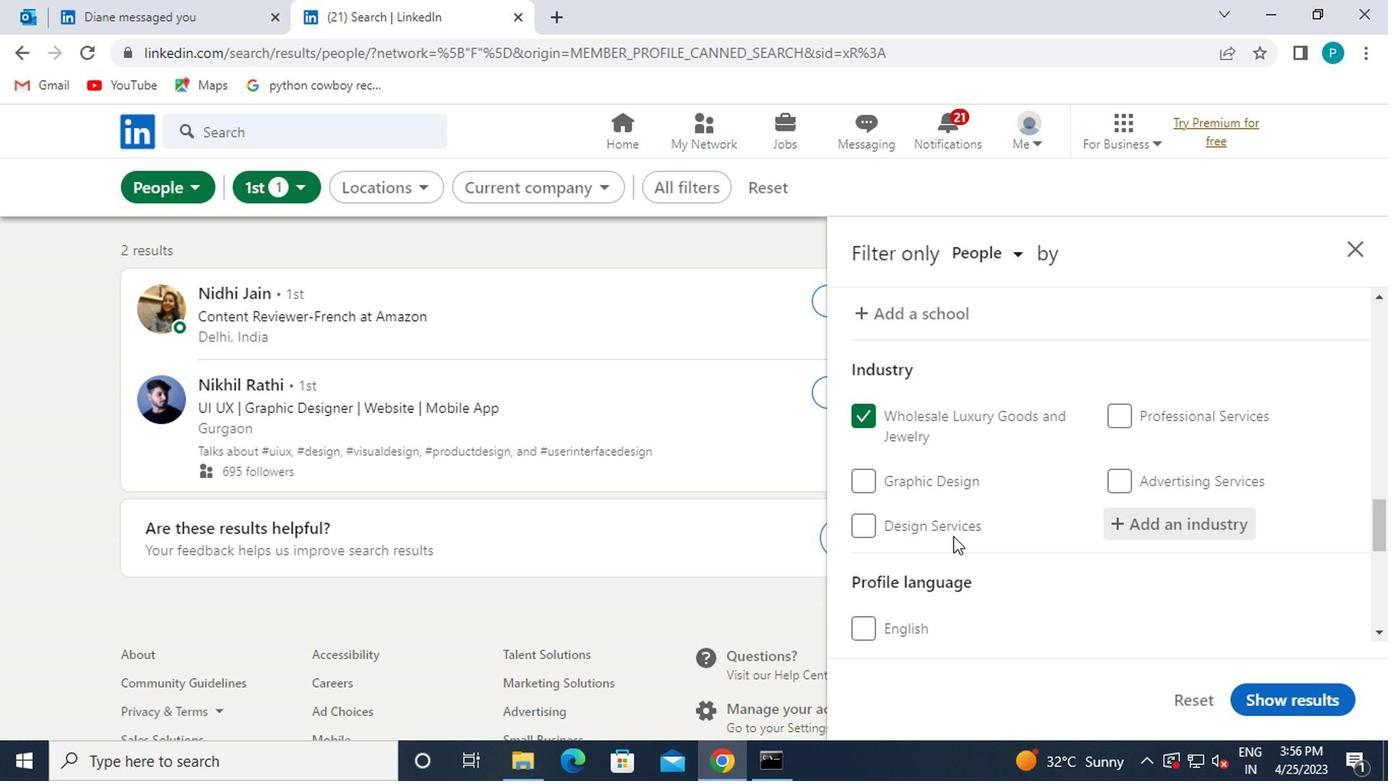 
Action: Mouse scrolled (949, 533) with delta (0, 0)
Screenshot: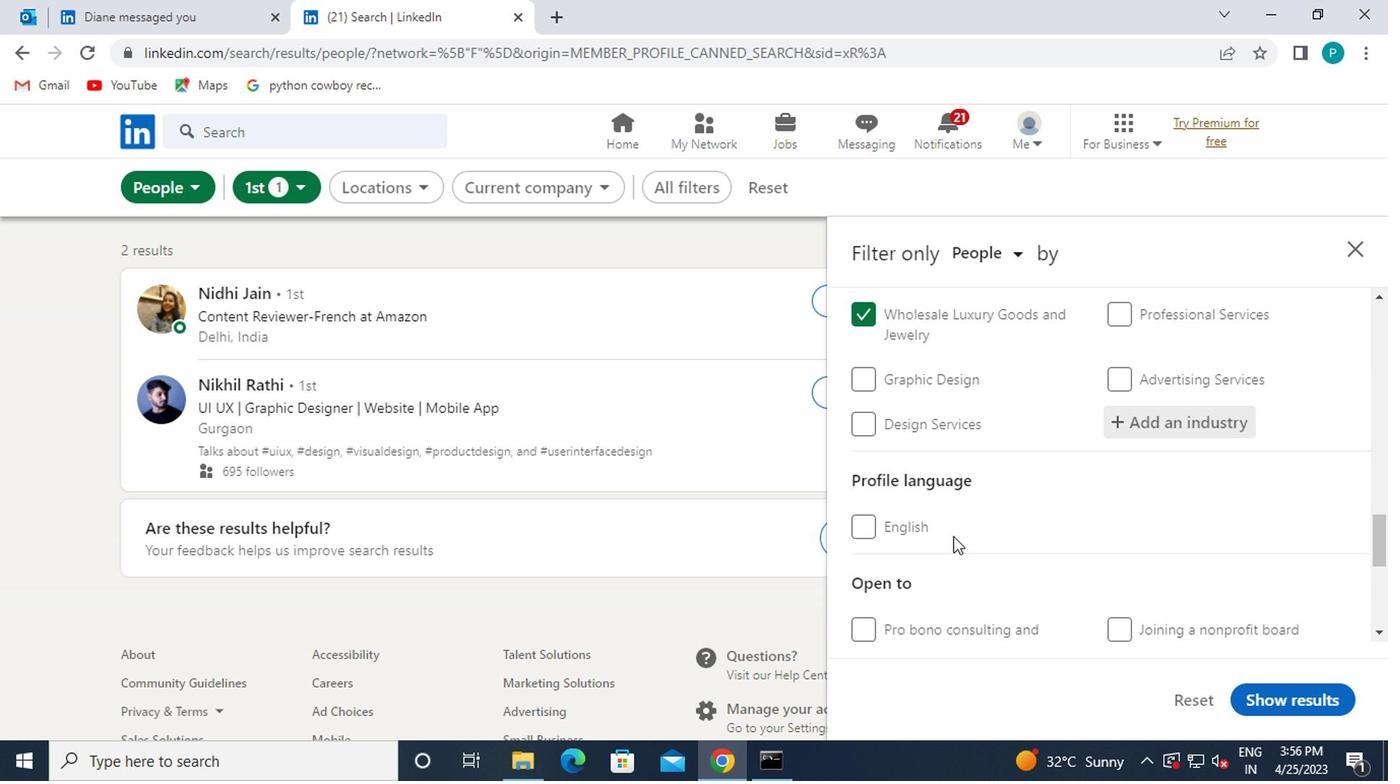 
Action: Mouse moved to (891, 534)
Screenshot: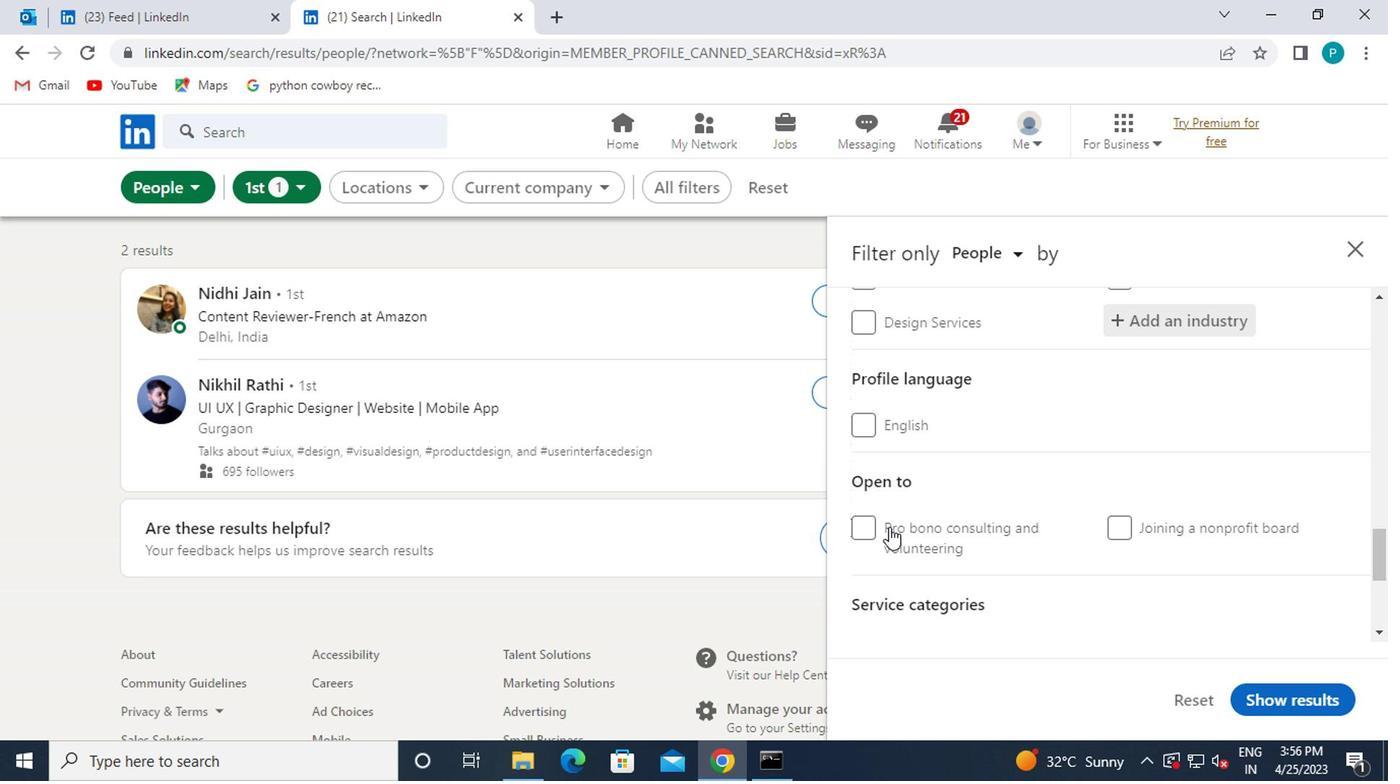 
Action: Mouse scrolled (891, 533) with delta (0, 0)
Screenshot: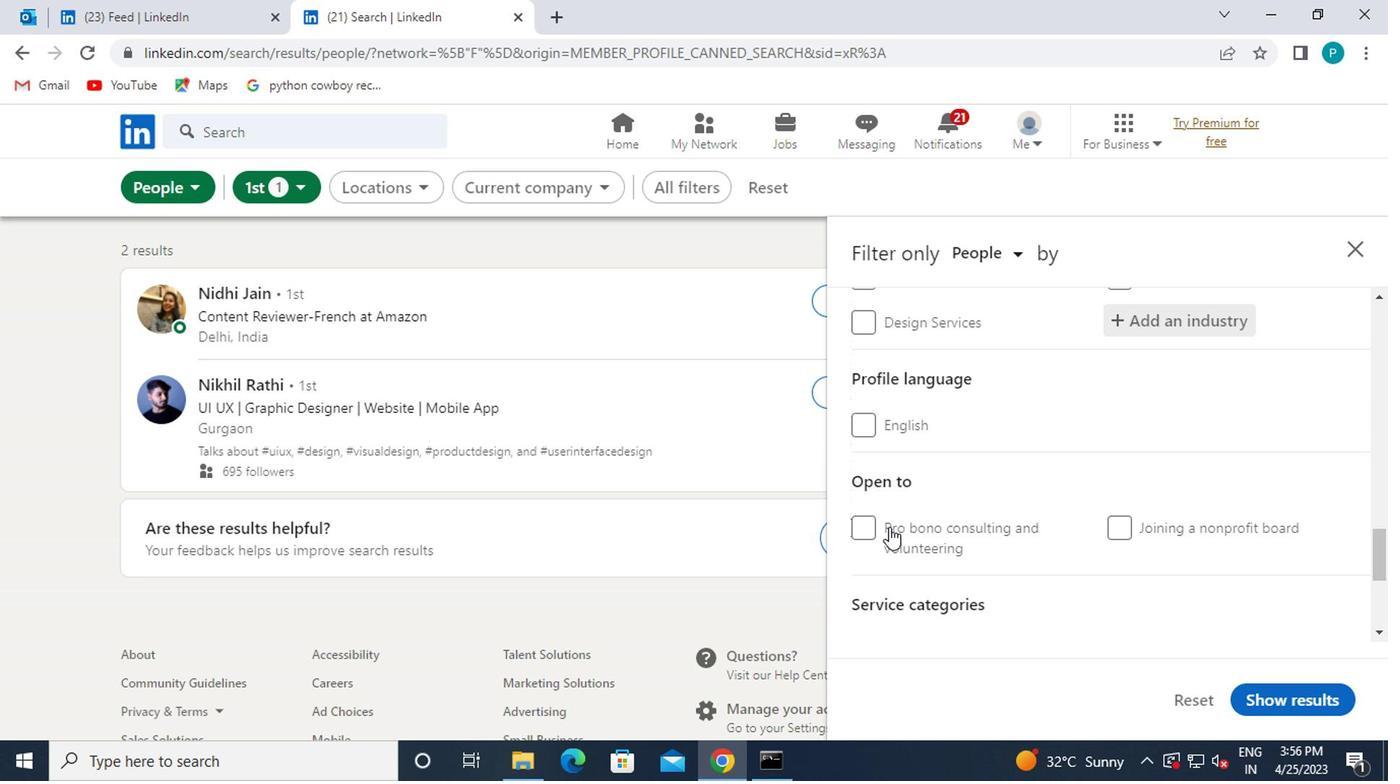
Action: Mouse moved to (894, 541)
Screenshot: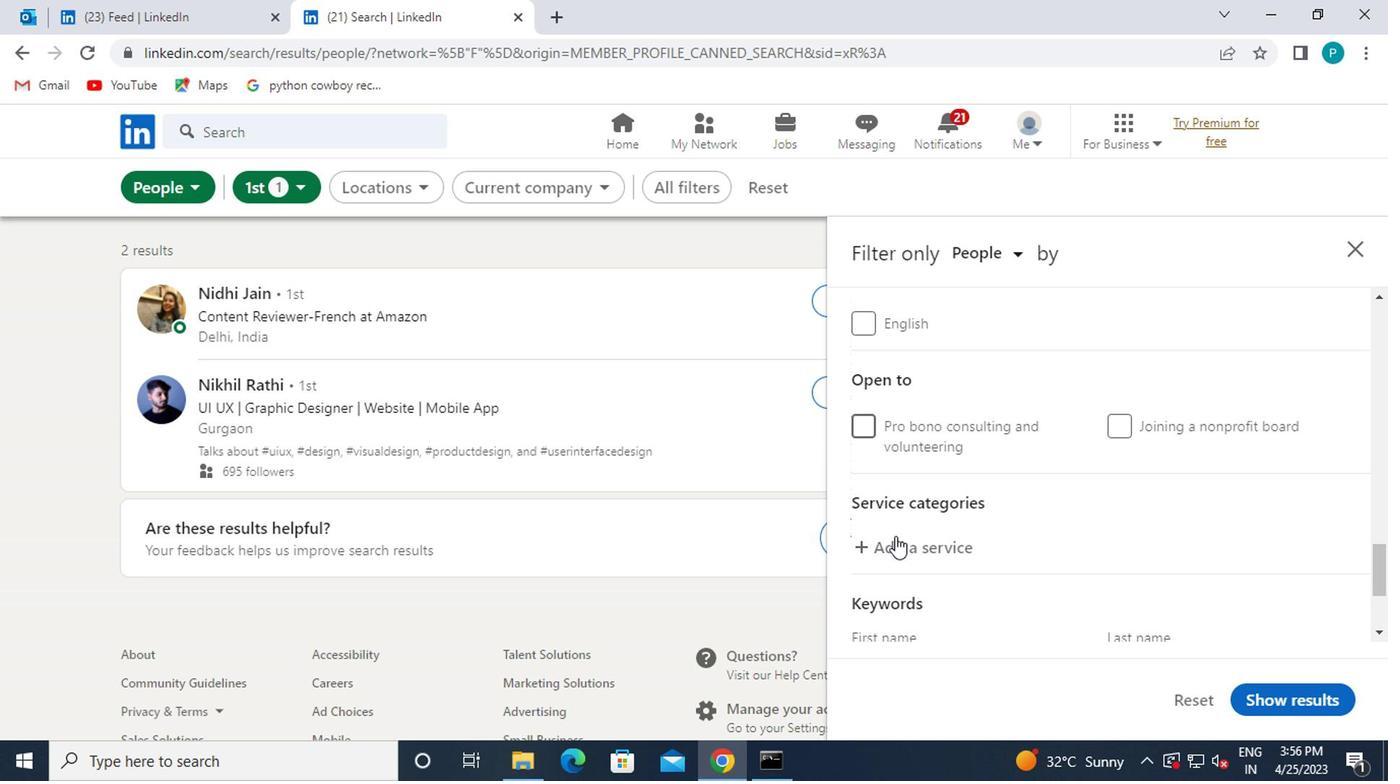 
Action: Mouse pressed left at (894, 541)
Screenshot: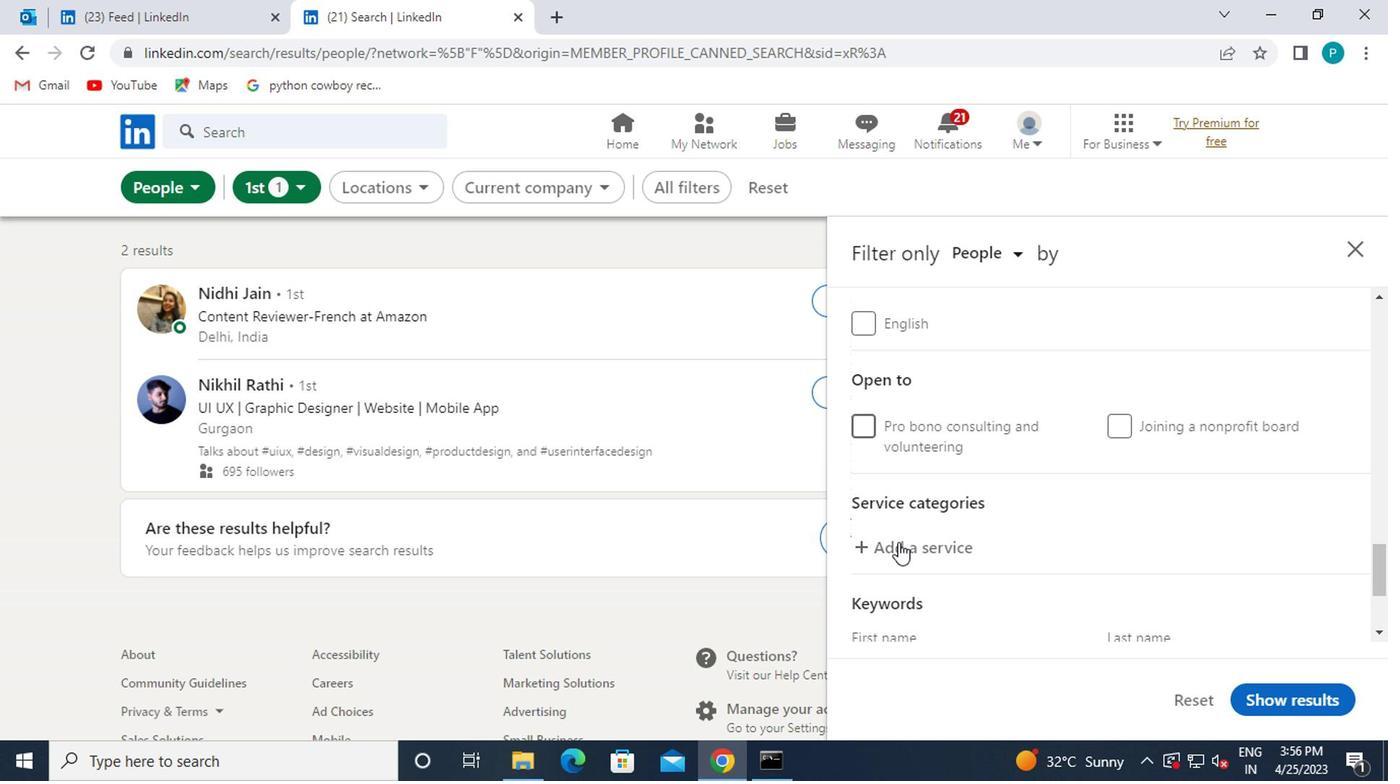 
Action: Mouse moved to (907, 534)
Screenshot: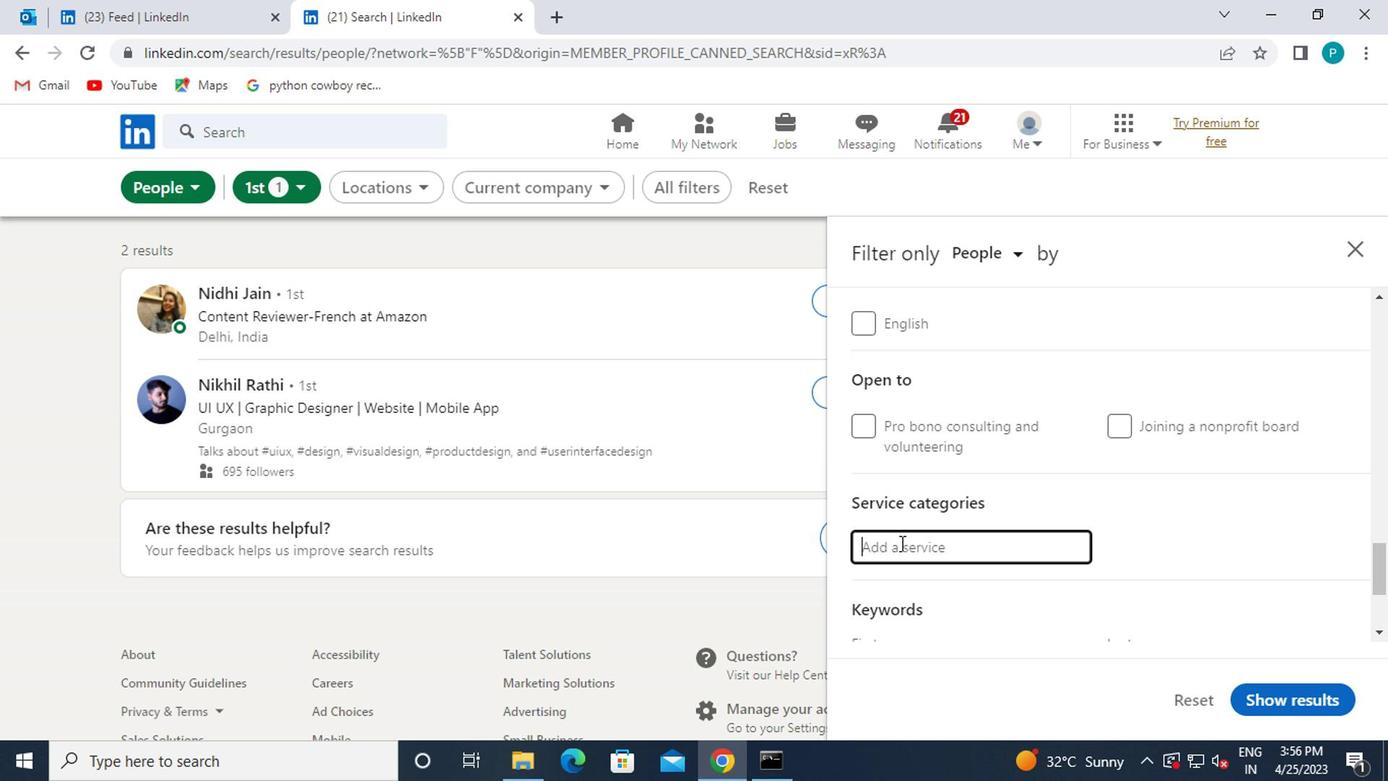 
Action: Key pressed CONTENT
Screenshot: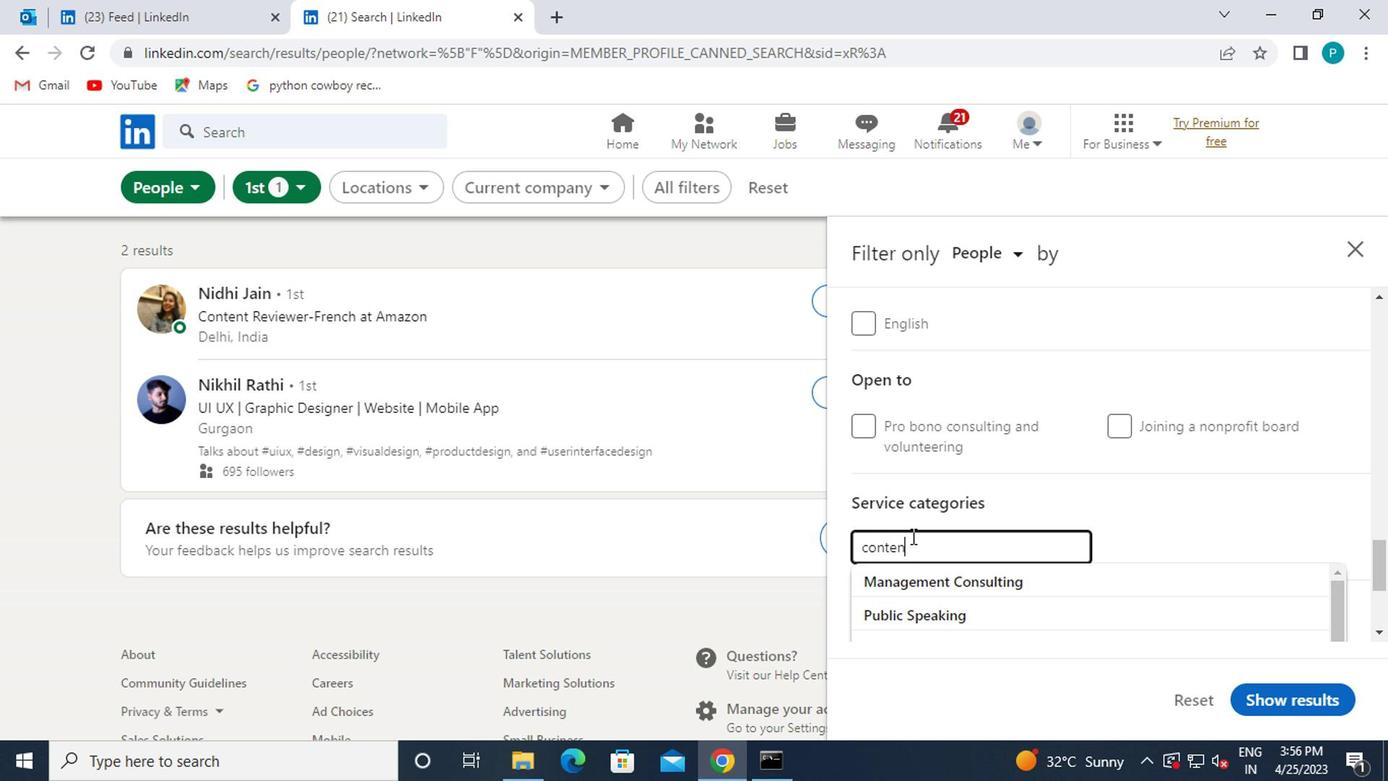 
Action: Mouse moved to (925, 578)
Screenshot: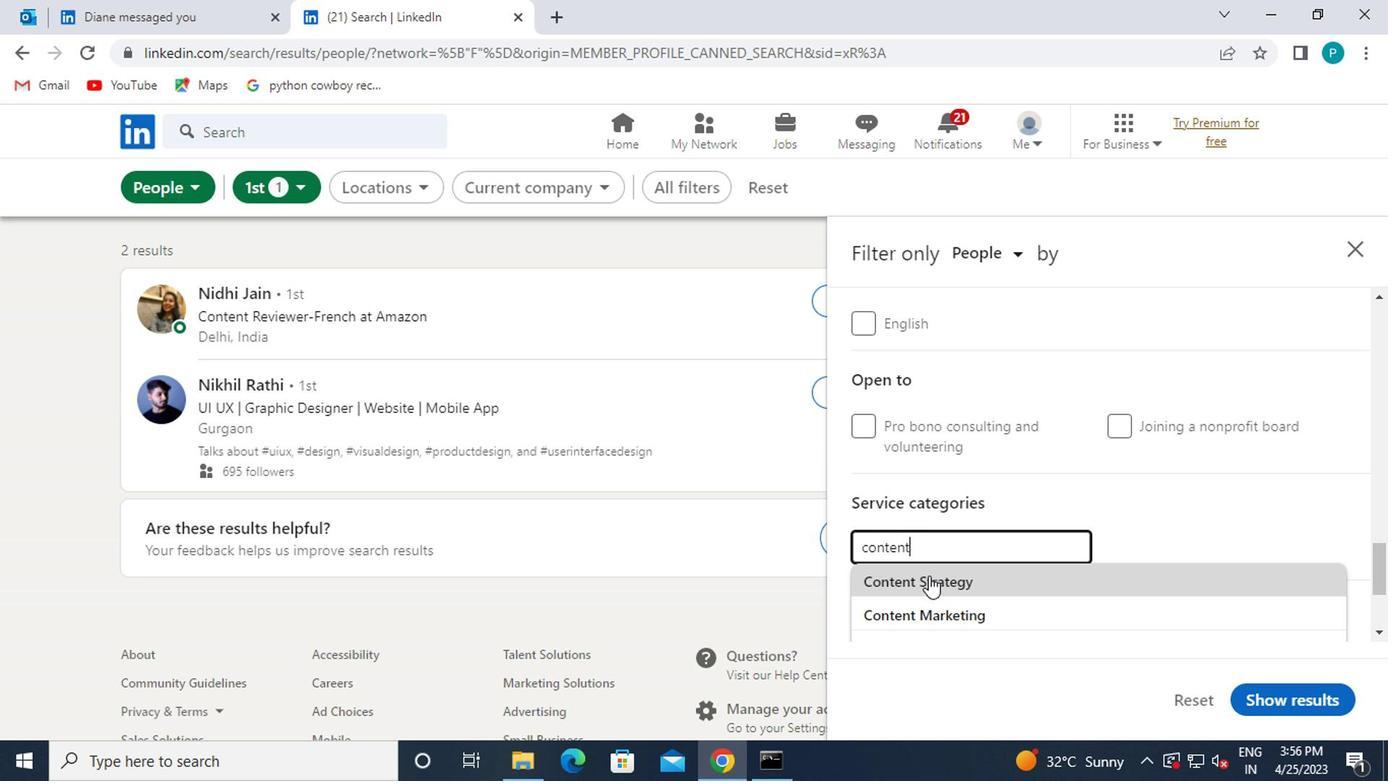 
Action: Mouse pressed left at (925, 578)
Screenshot: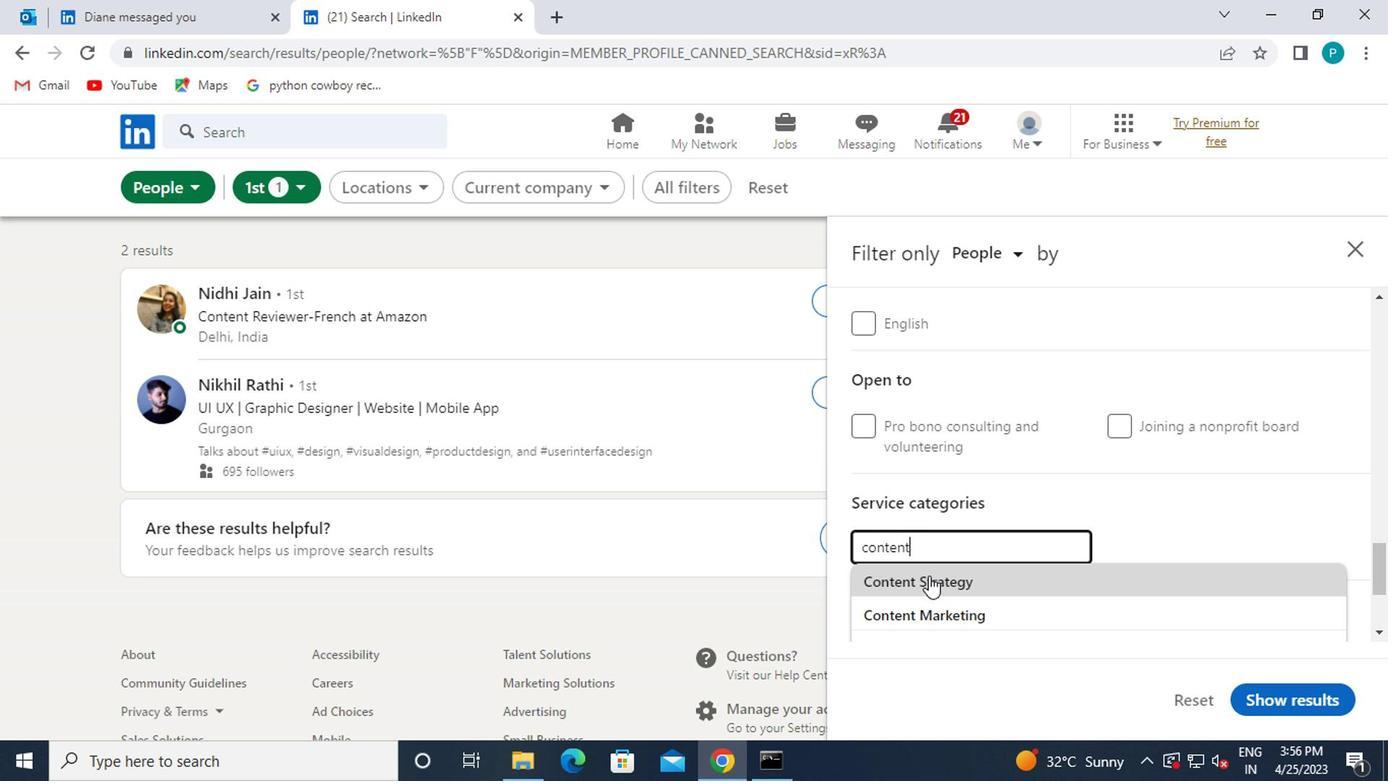 
Action: Mouse scrolled (925, 577) with delta (0, -1)
Screenshot: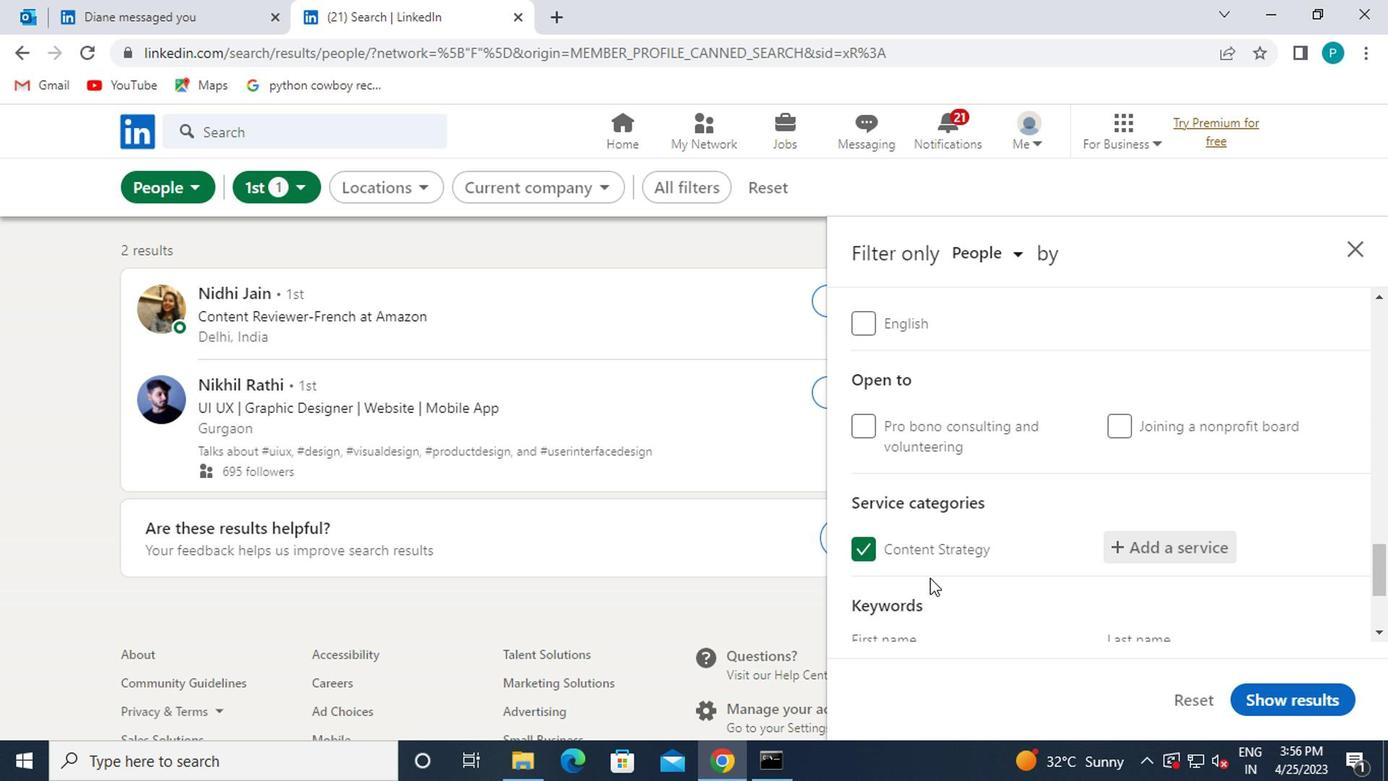 
Action: Mouse scrolled (925, 577) with delta (0, -1)
Screenshot: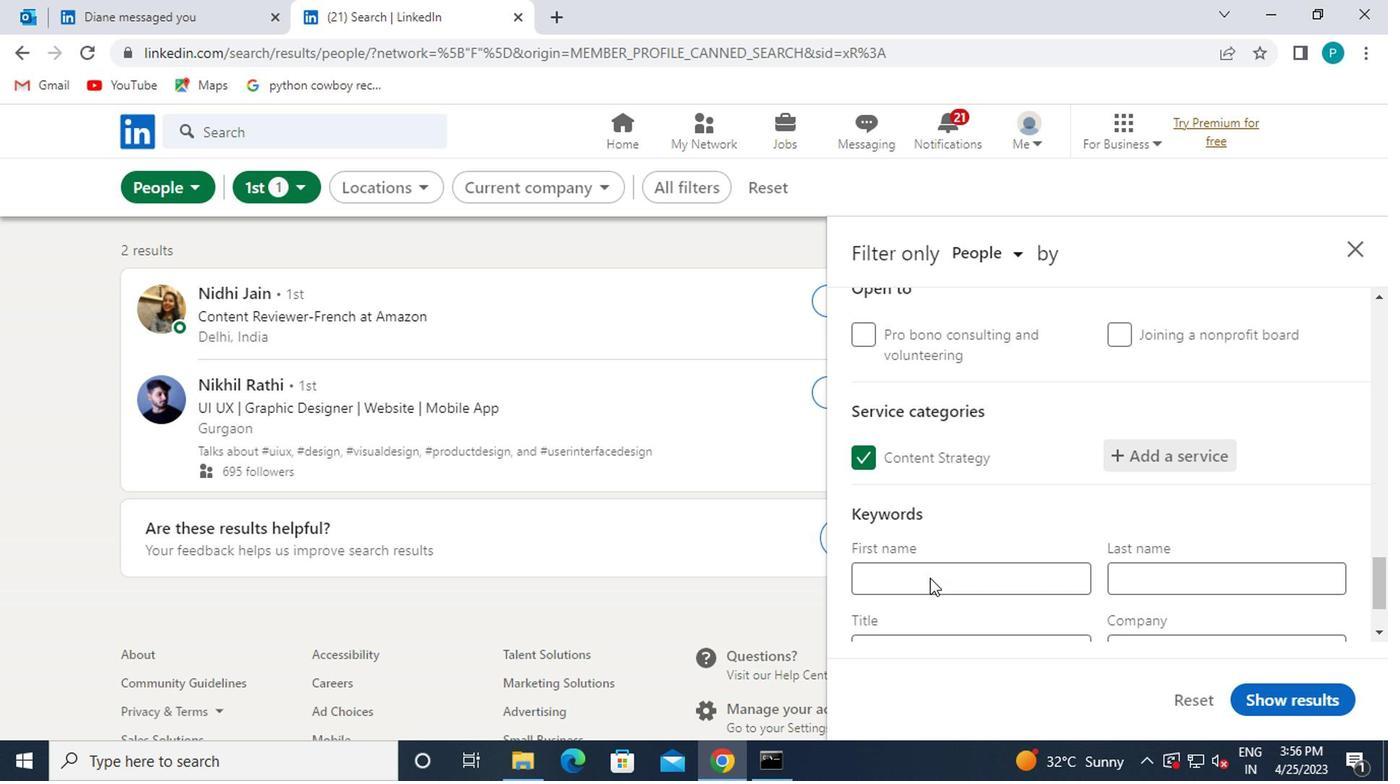 
Action: Mouse moved to (917, 540)
Screenshot: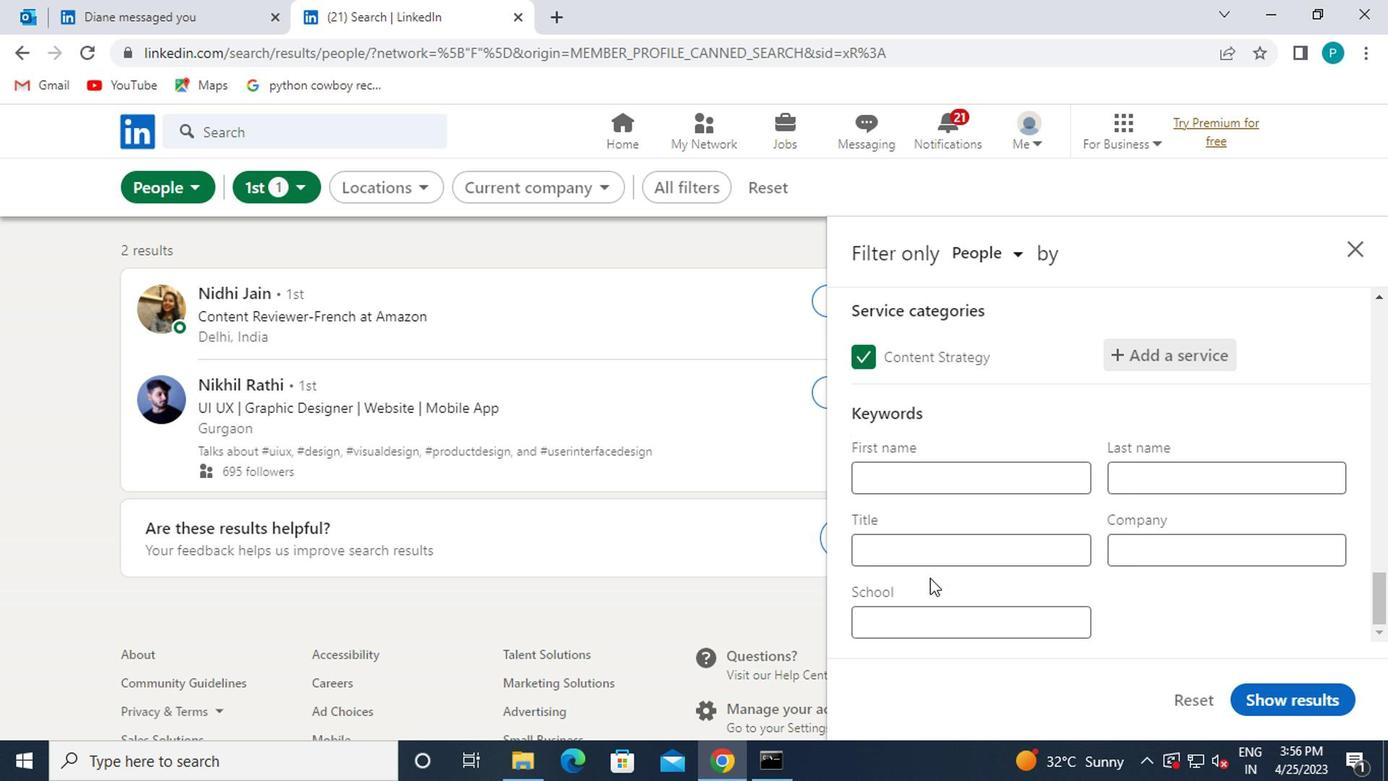 
Action: Mouse pressed left at (917, 540)
Screenshot: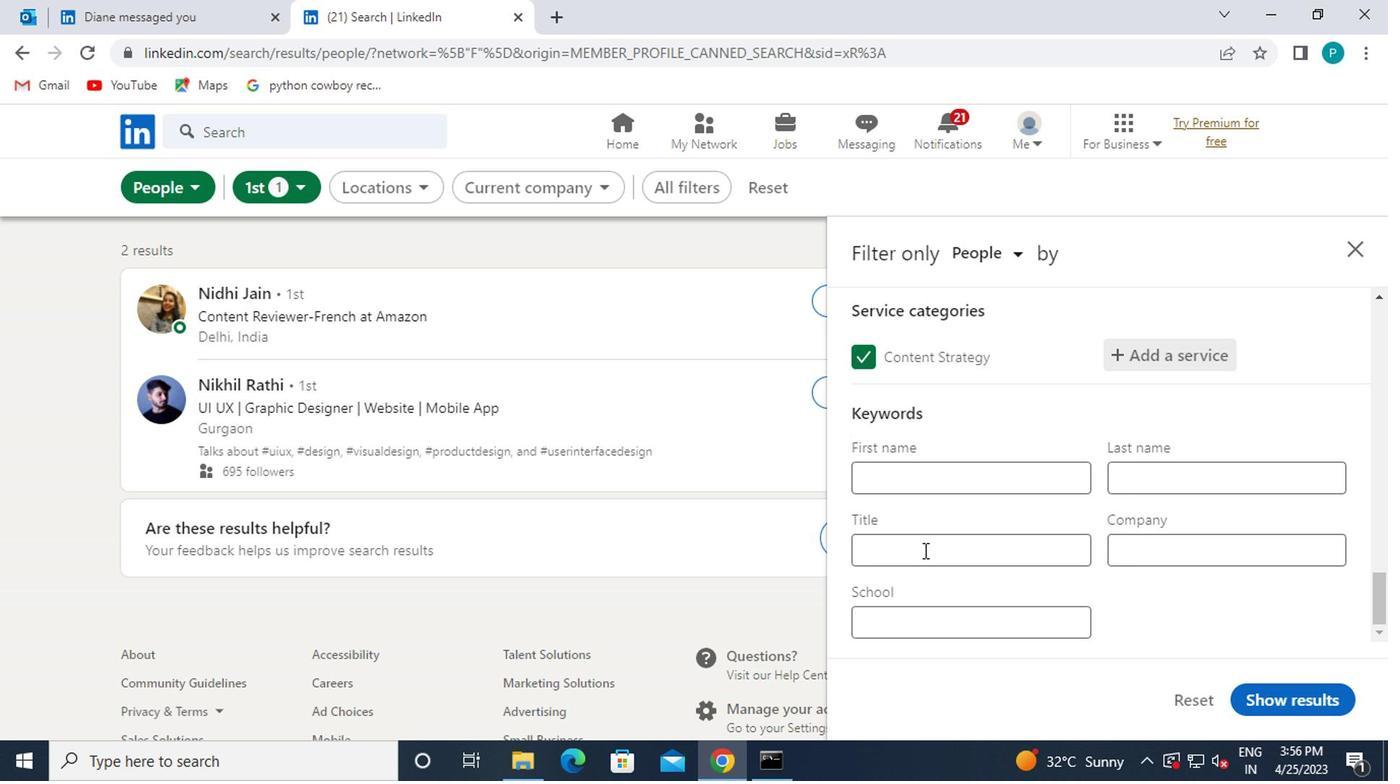 
Action: Mouse moved to (919, 538)
Screenshot: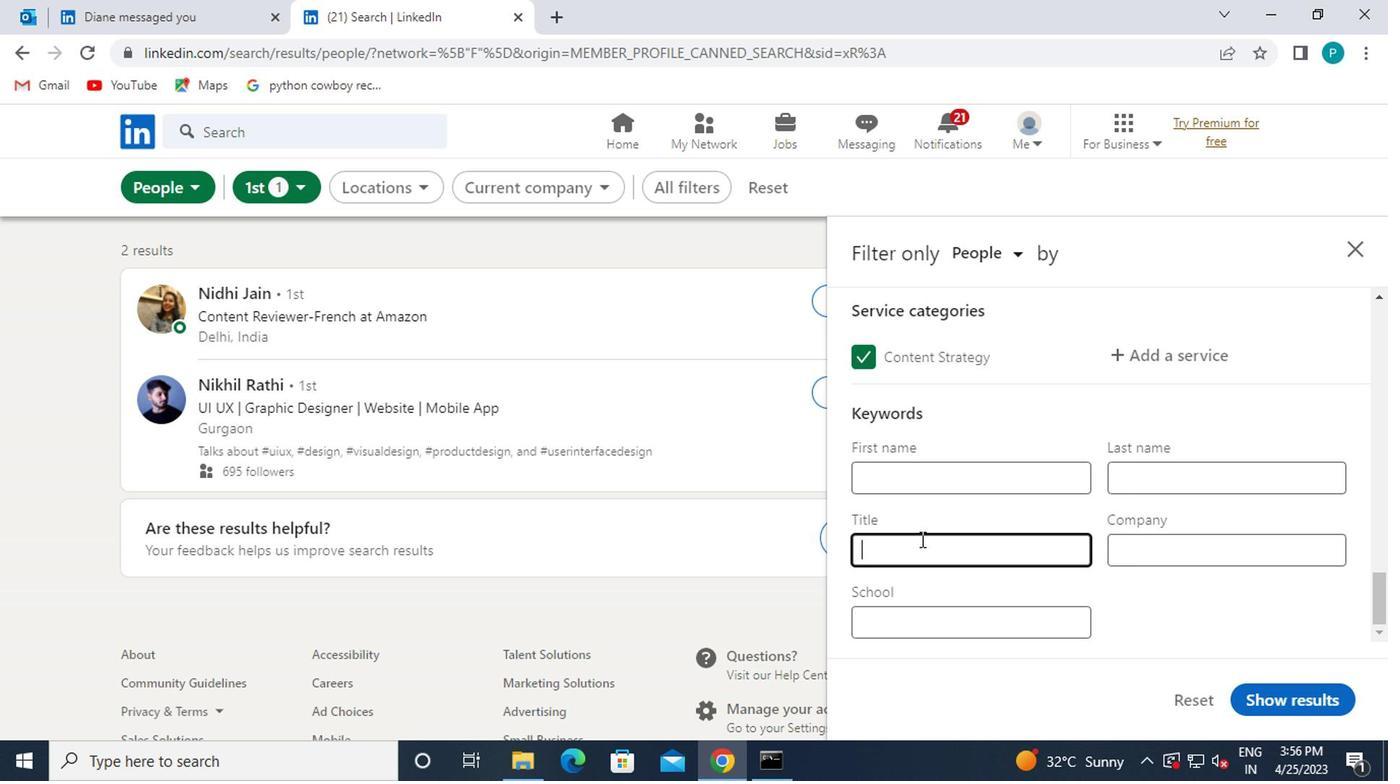 
Action: Key pressed <Key.caps_lock>C<Key.caps_lock>OMMUNITY<Key.space><Key.caps_lock>
Screenshot: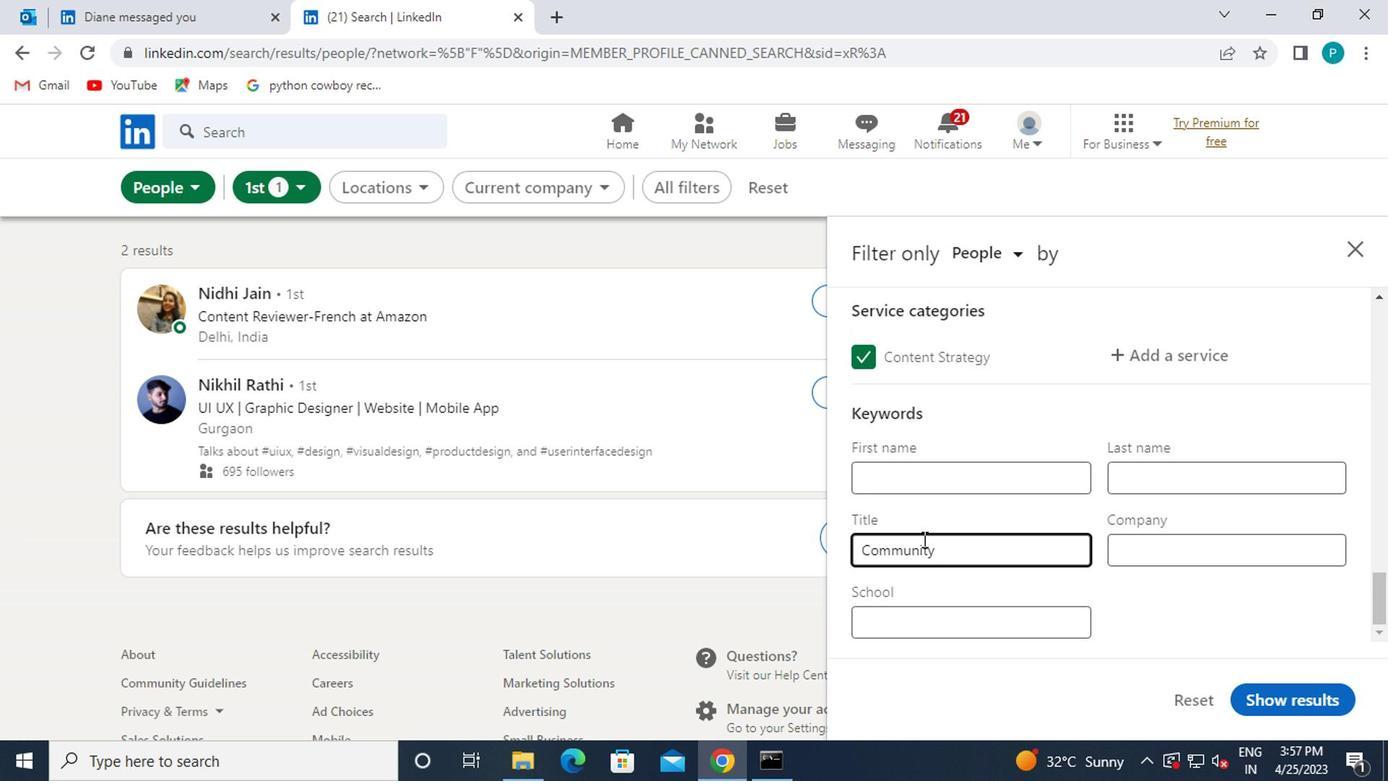 
Action: Mouse moved to (920, 536)
Screenshot: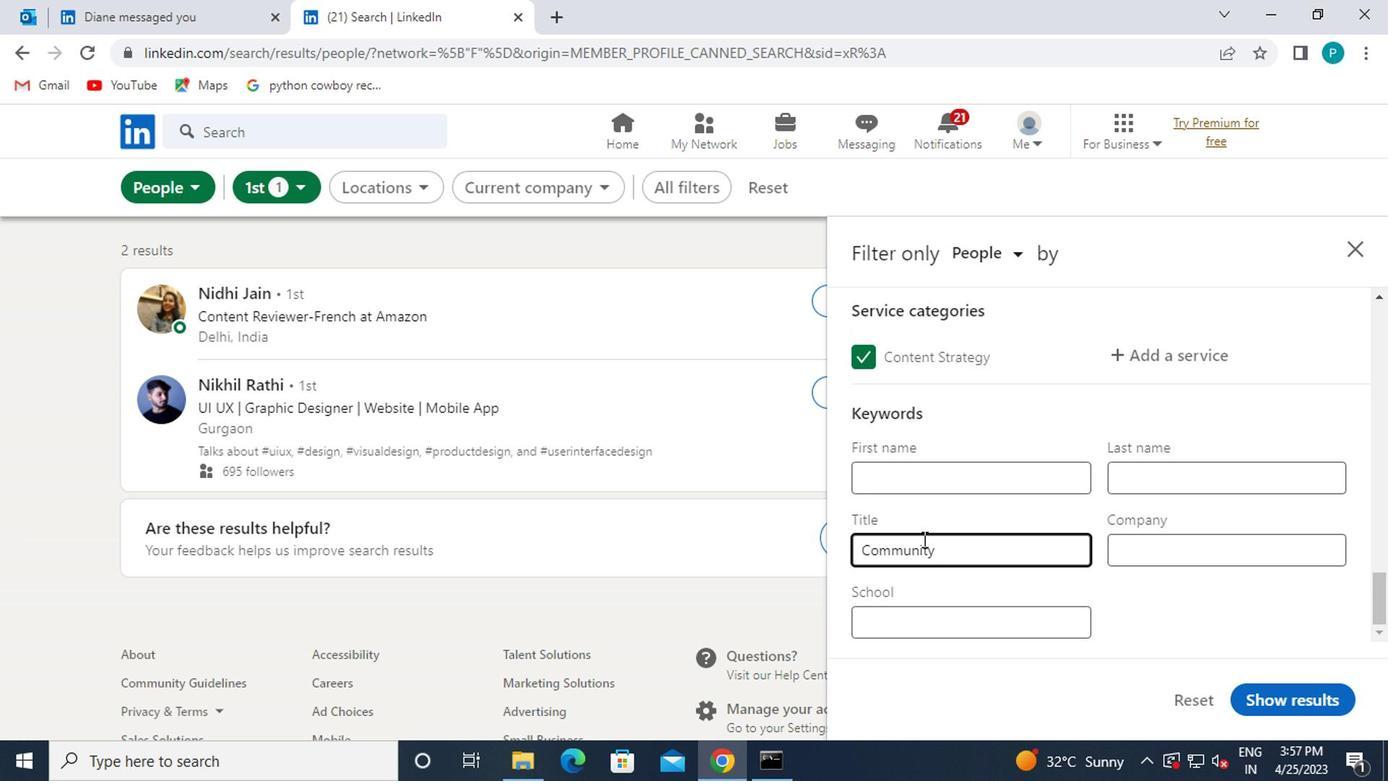 
Action: Key pressed V<Key.caps_lock>OLUNTEE
Screenshot: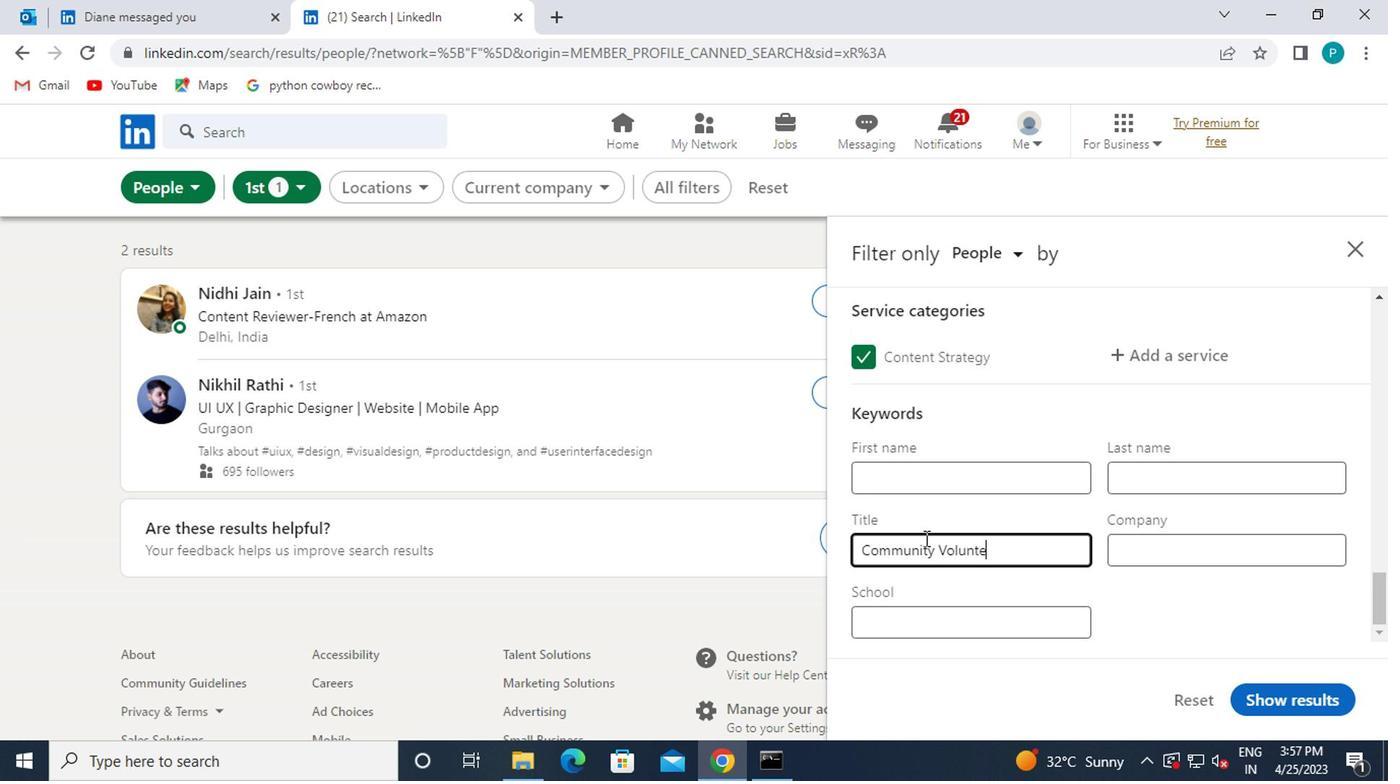 
Action: Mouse moved to (925, 531)
Screenshot: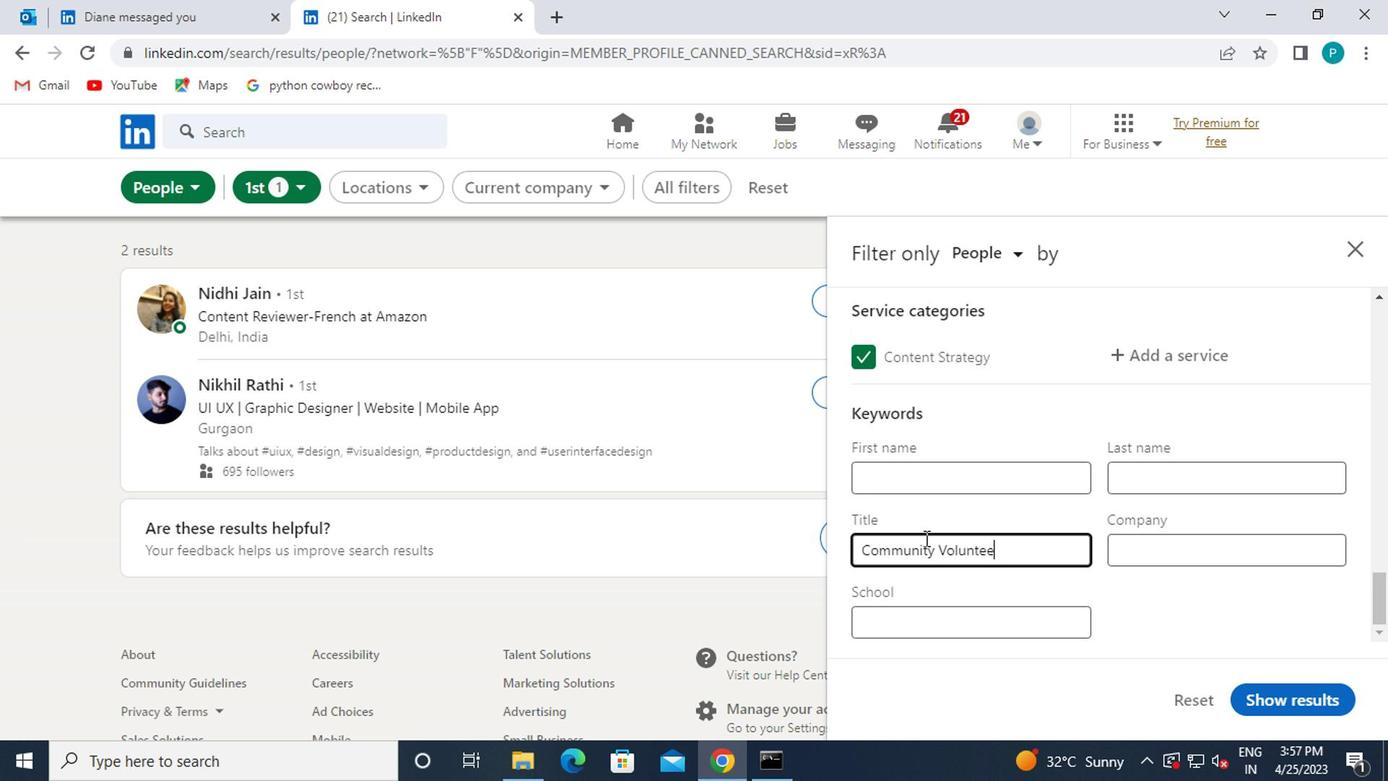 
Action: Key pressed R
Screenshot: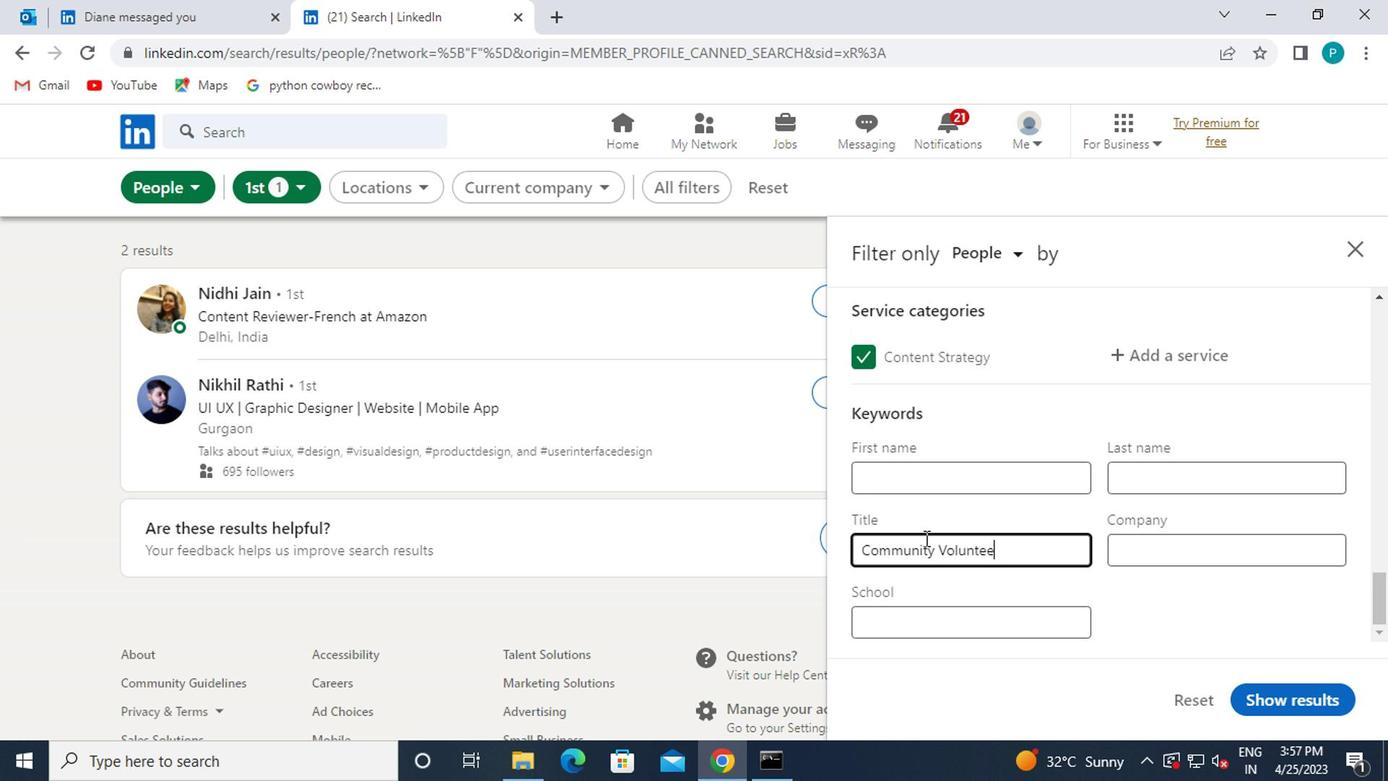 
Action: Mouse moved to (954, 513)
Screenshot: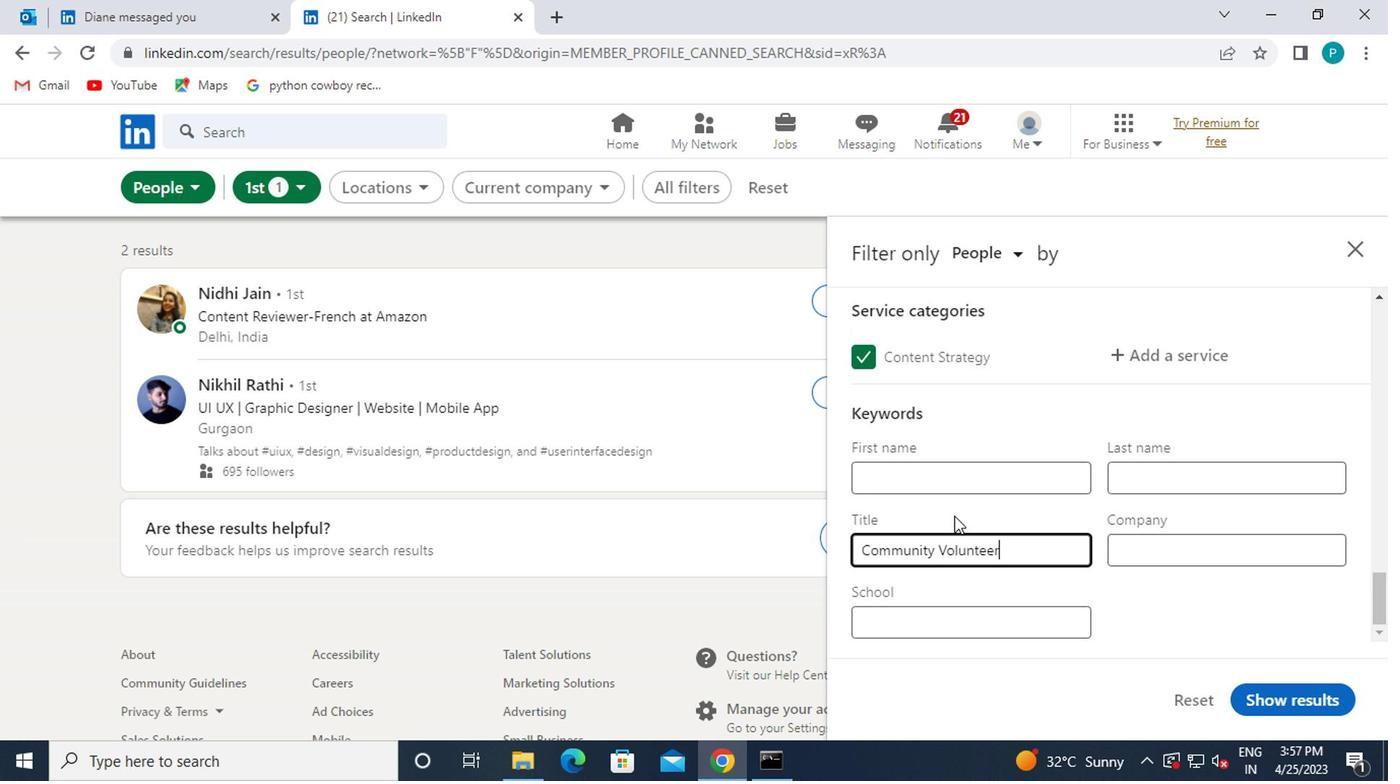 
Action: Key pressed <Key.space>JO<Key.backspace><Key.backspace><Key.caps_lock>J<Key.caps_lock>OBA
Screenshot: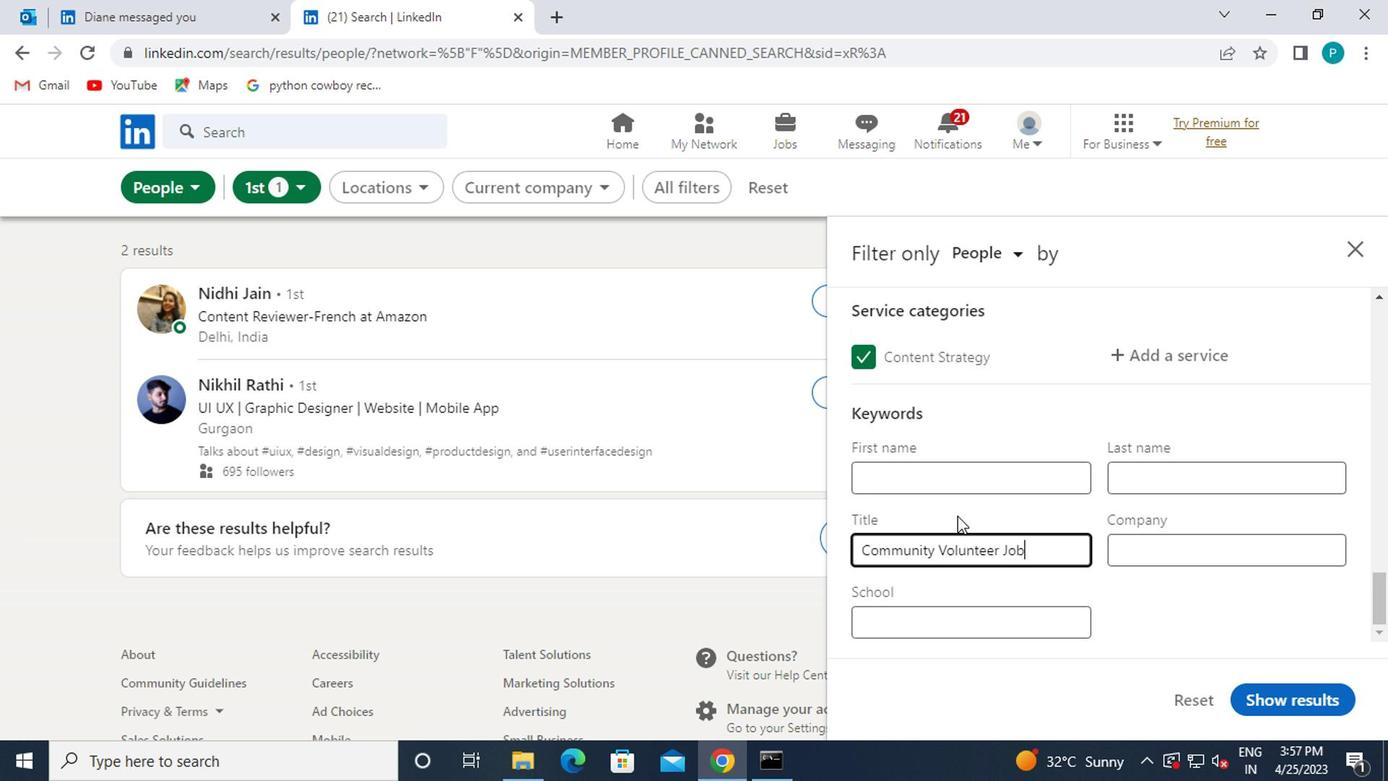 
Action: Mouse moved to (1261, 674)
Screenshot: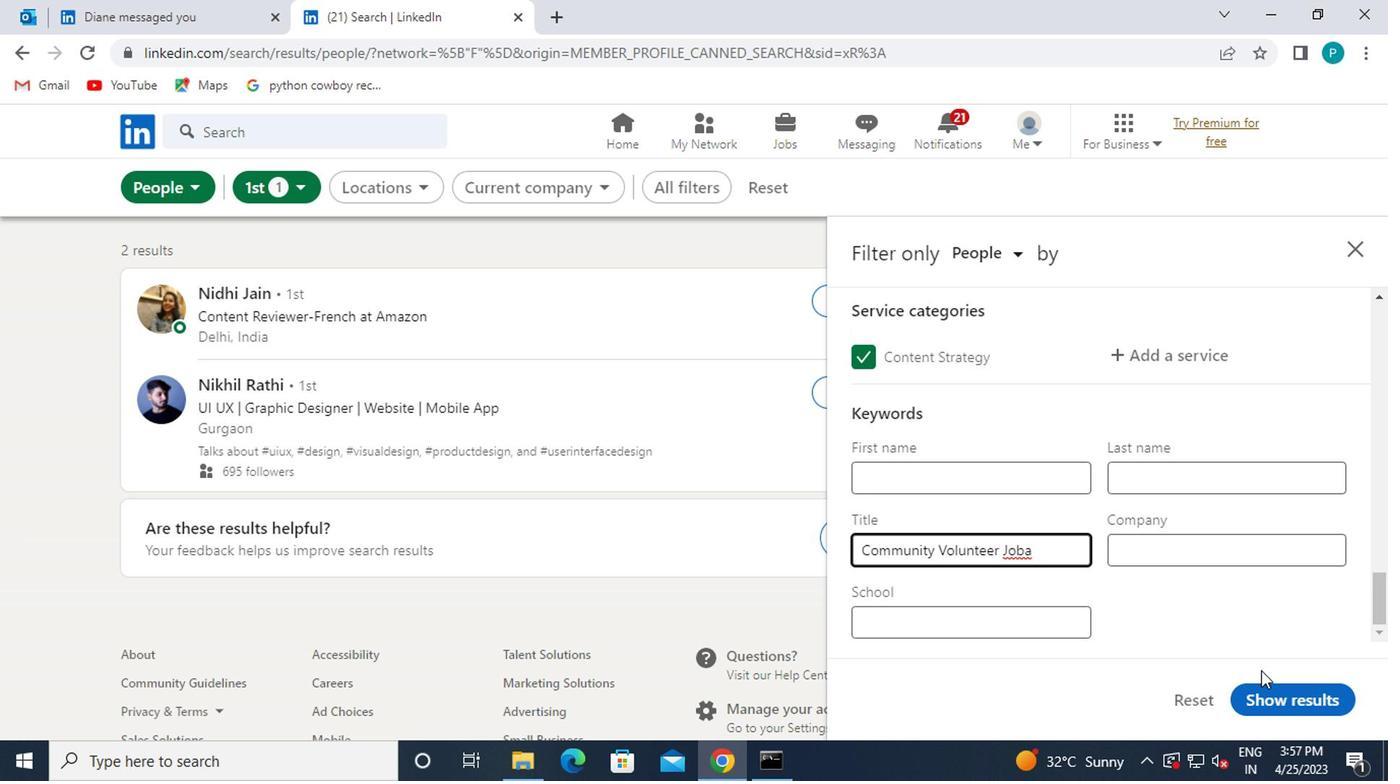 
Action: Key pressed <Key.backspace>S
Screenshot: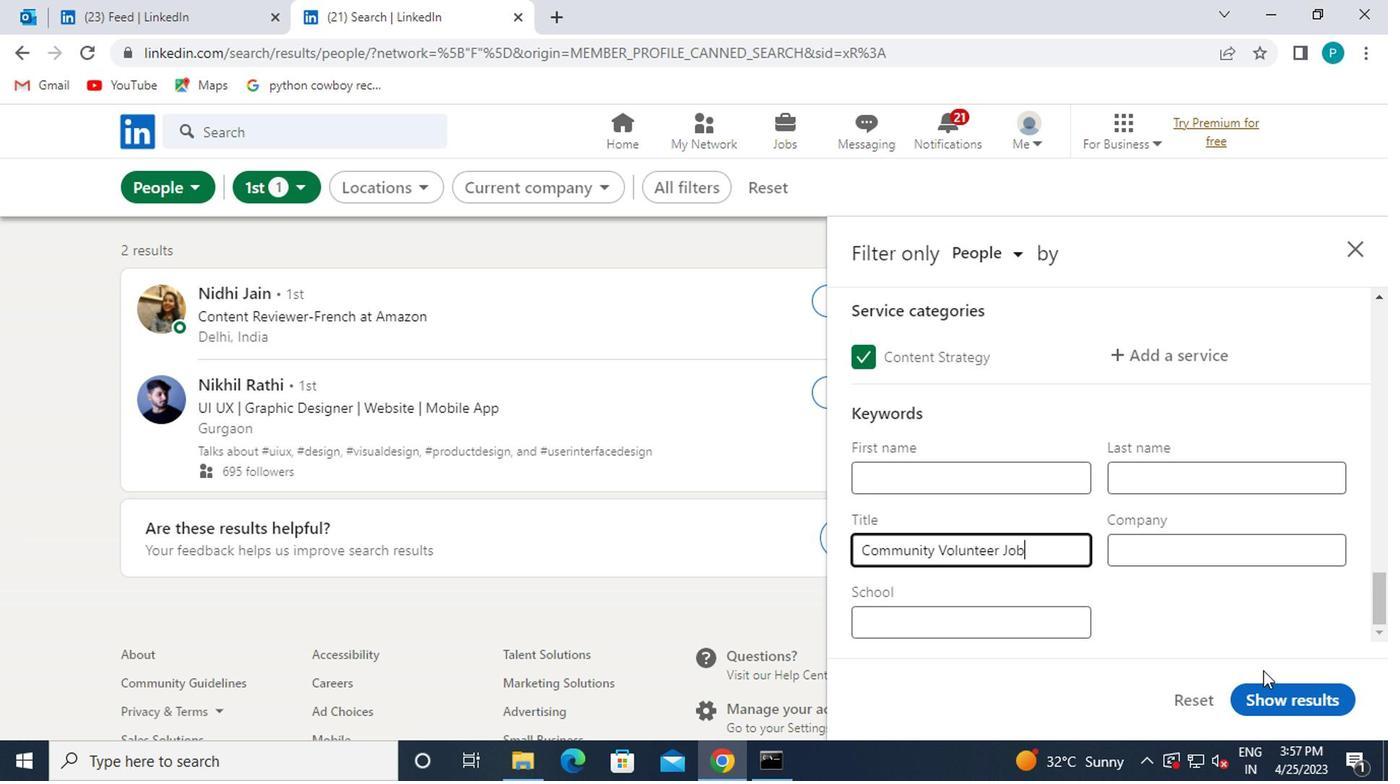 
Action: Mouse moved to (1307, 694)
Screenshot: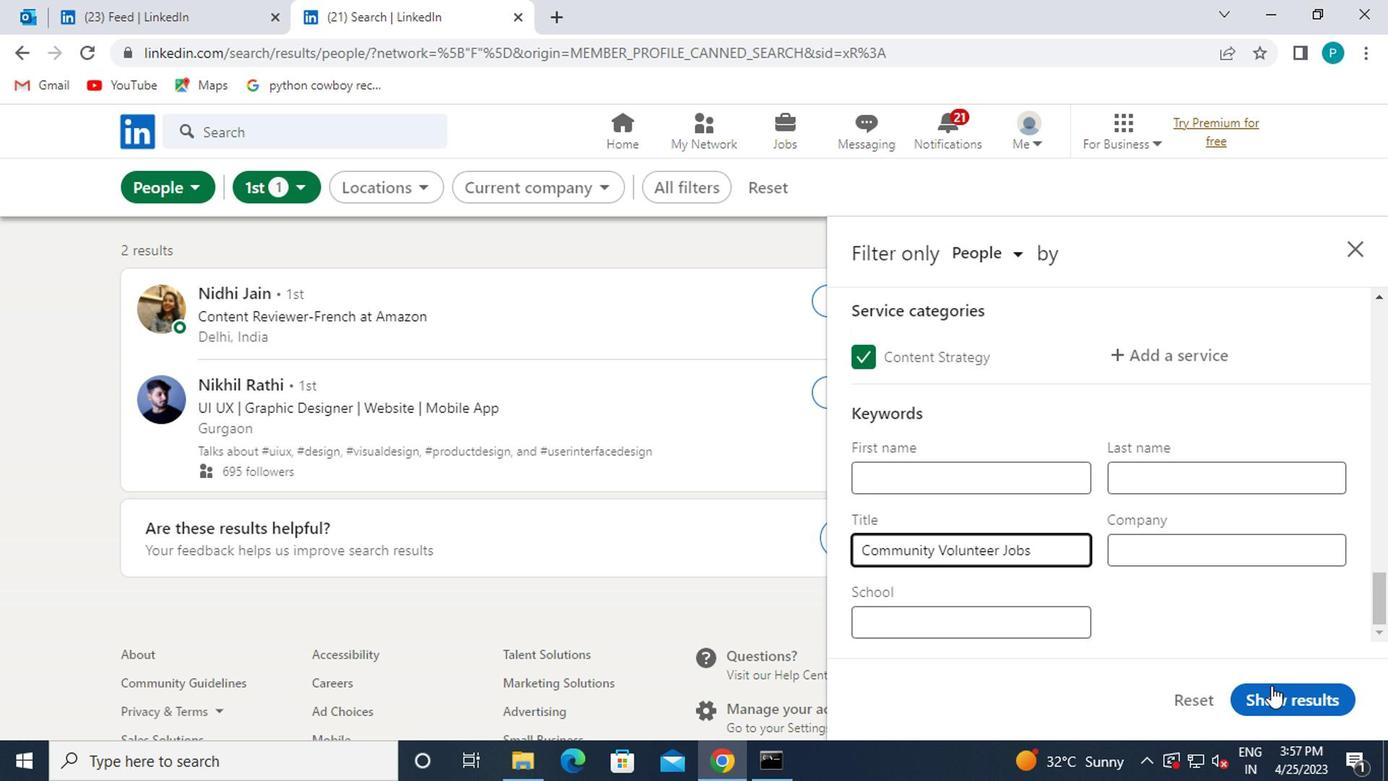 
Action: Mouse pressed left at (1307, 694)
Screenshot: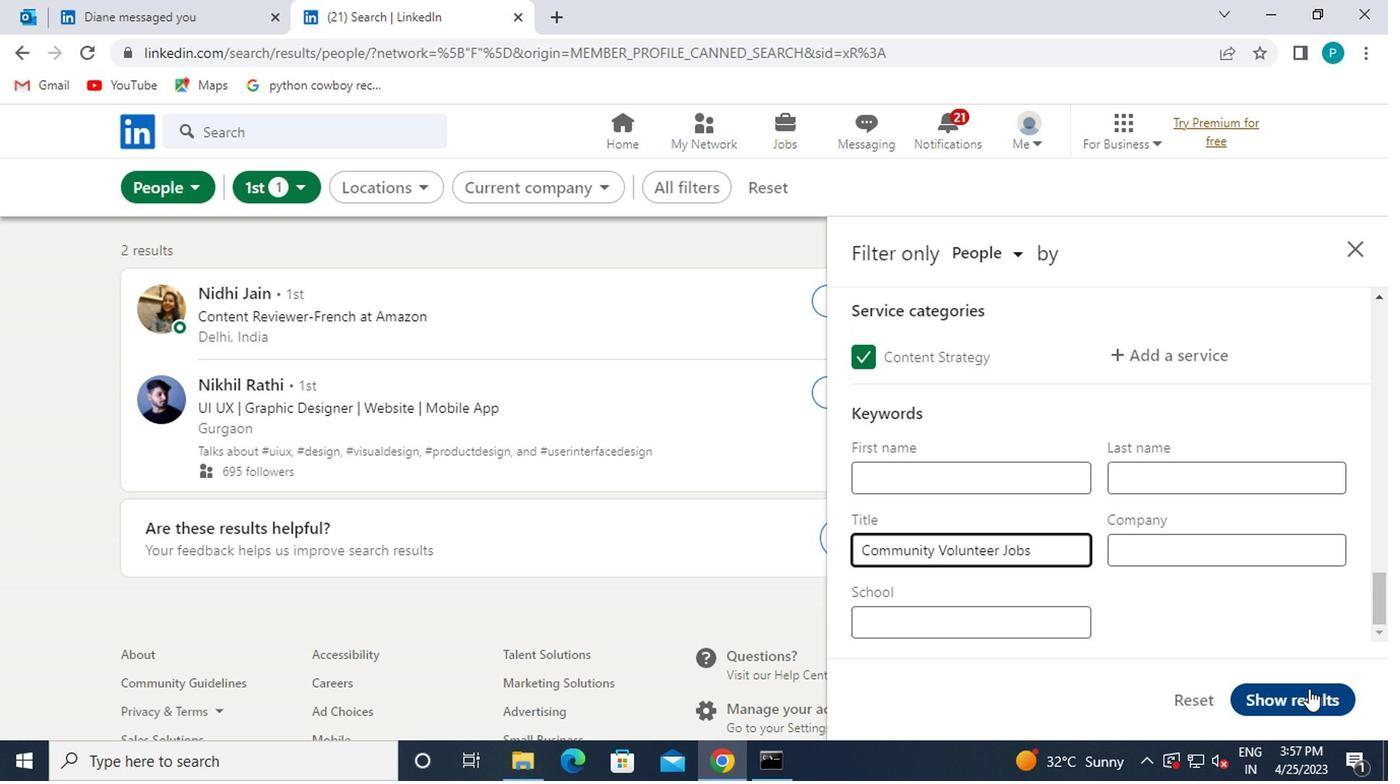 
Action: Mouse moved to (1308, 692)
Screenshot: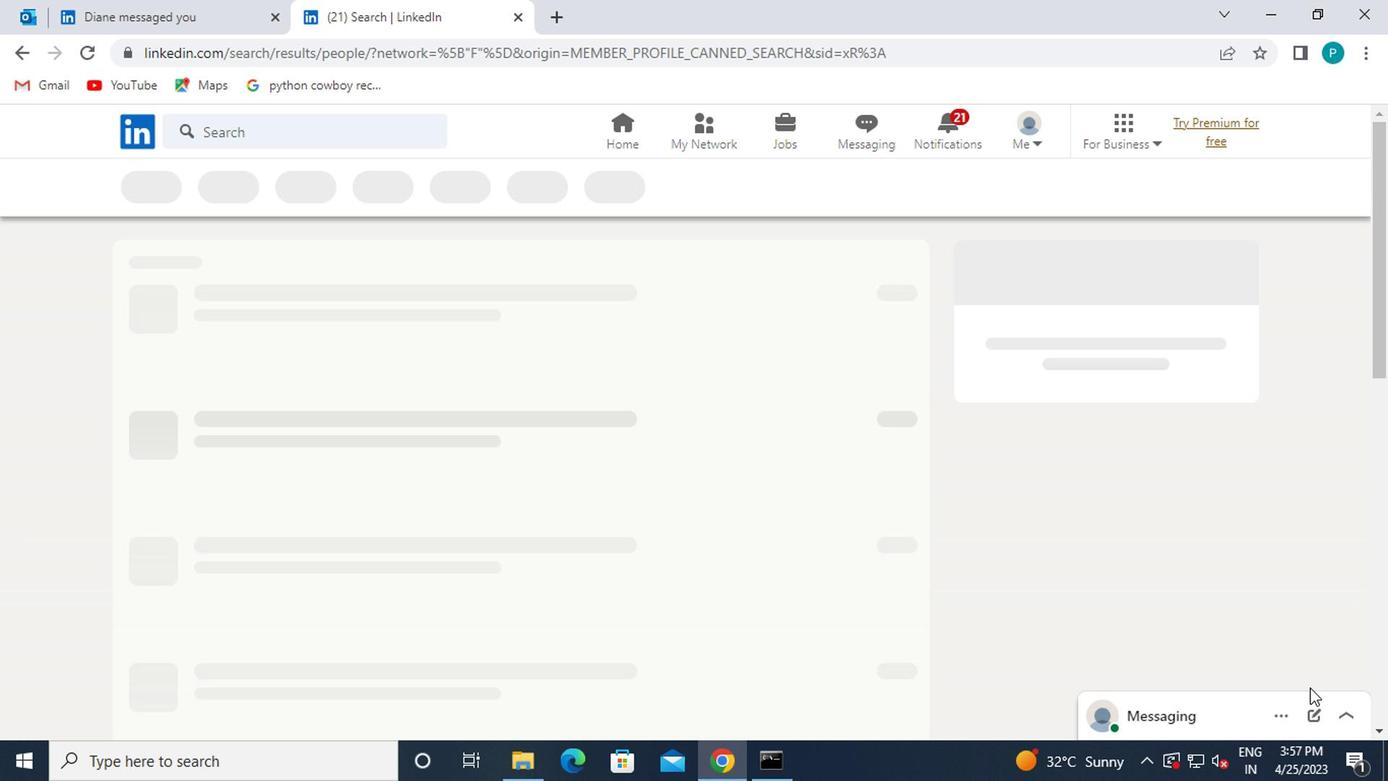 
